 Task: Open an excel sheet and write heading  Precision Sales. Add 10 people name  'David White, Emily Green, Andrew Baker, Madison Evans, Logan King, Grace Hill, Gabriel Young, Elizabeth Flores, Samuel Reed, Avery Nelson'Item code in between  4055-6600. Product range in between  2000-9000. Add Products  Nike shoe, Adidas shoe, Gucci T-shirt, Louis Vuitton bag, Zara Shirt, H&M jeans, Chanel perfume, Versace perfume, Ralph Lauren, Prada Shirt_x000D_
Choose quantity  2 to 5 commission 2 percent Total Add Amount. Save page  Precision Sales log book
Action: Mouse moved to (19, 63)
Screenshot: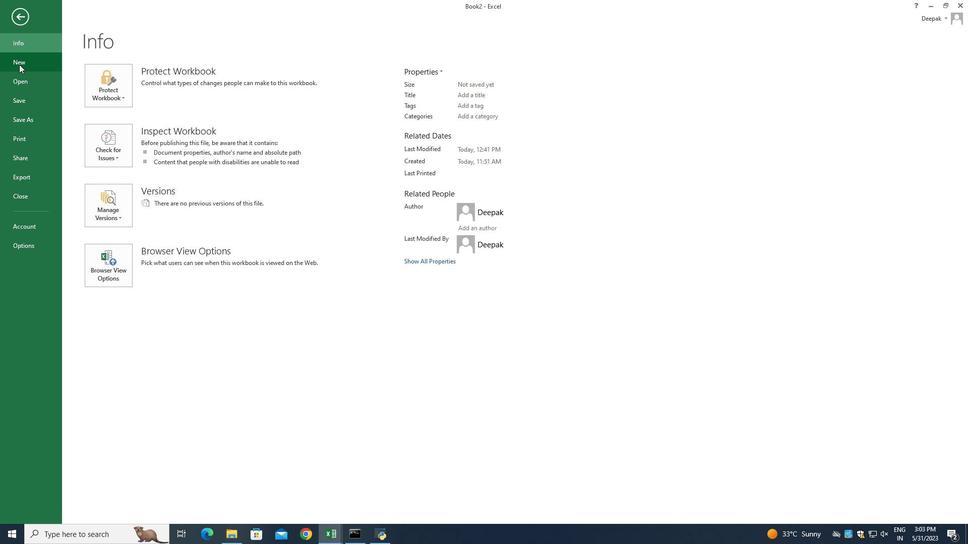 
Action: Mouse pressed left at (19, 63)
Screenshot: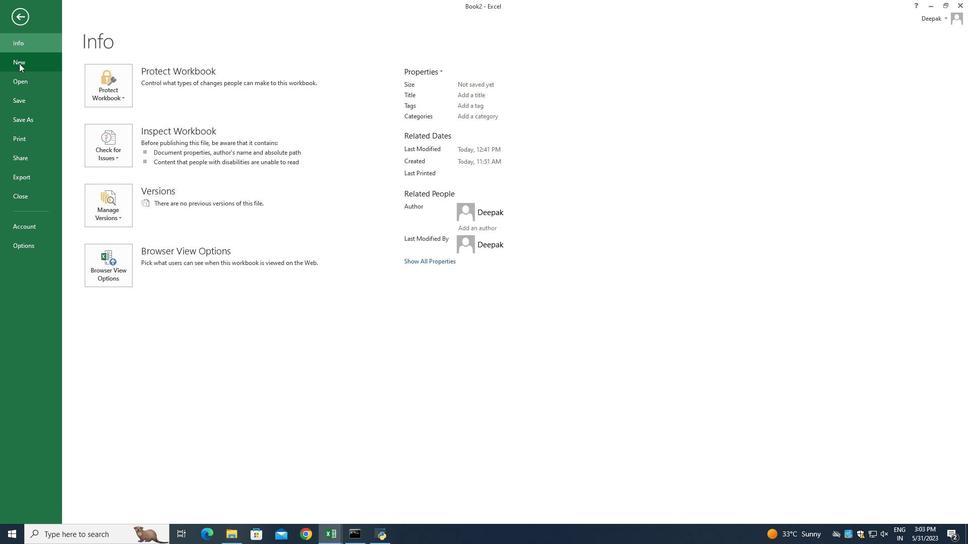 
Action: Mouse moved to (140, 176)
Screenshot: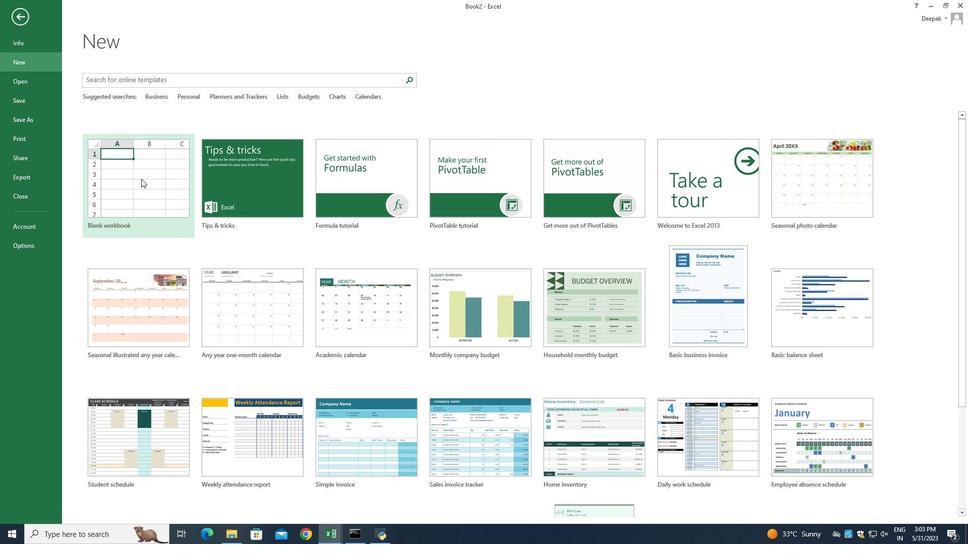 
Action: Mouse pressed left at (140, 176)
Screenshot: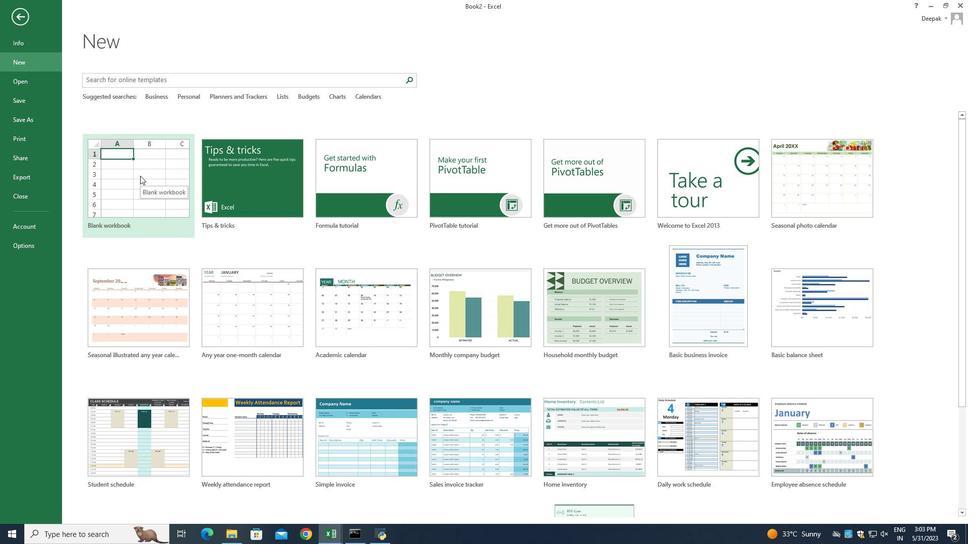 
Action: Mouse moved to (29, 110)
Screenshot: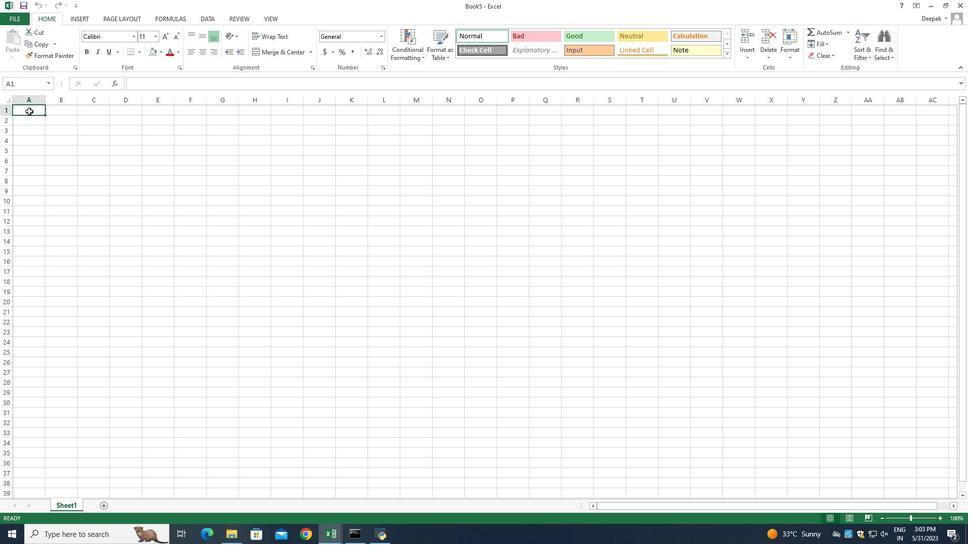 
Action: Mouse pressed left at (29, 110)
Screenshot: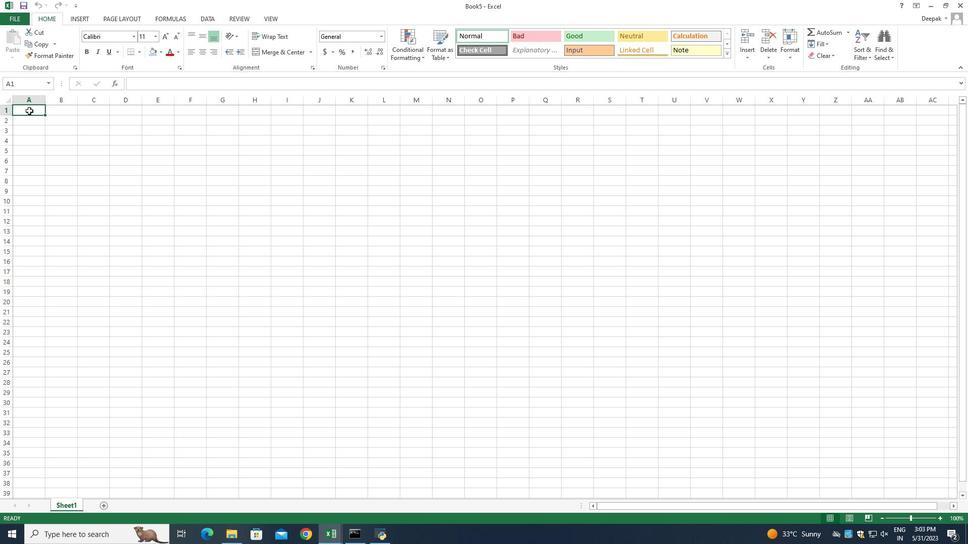 
Action: Mouse pressed left at (29, 110)
Screenshot: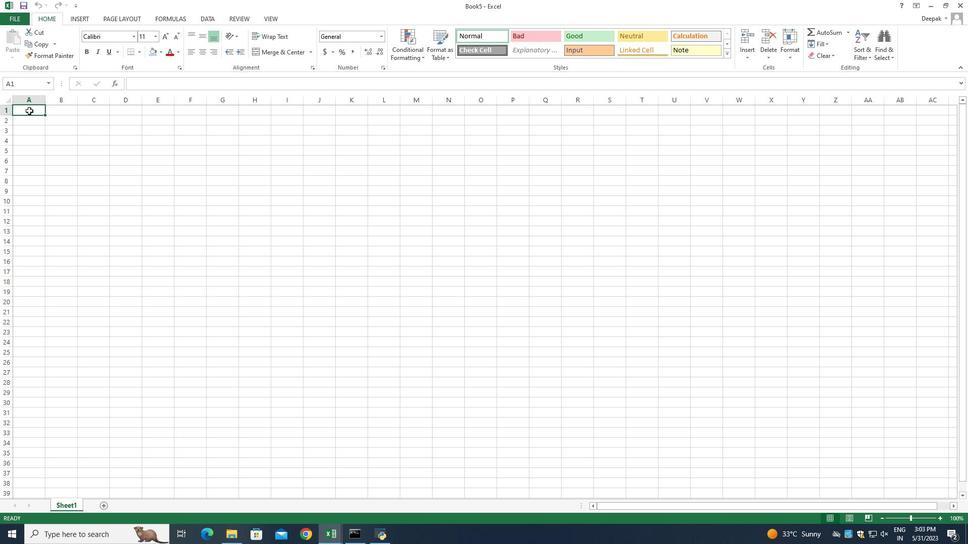 
Action: Mouse moved to (153, 170)
Screenshot: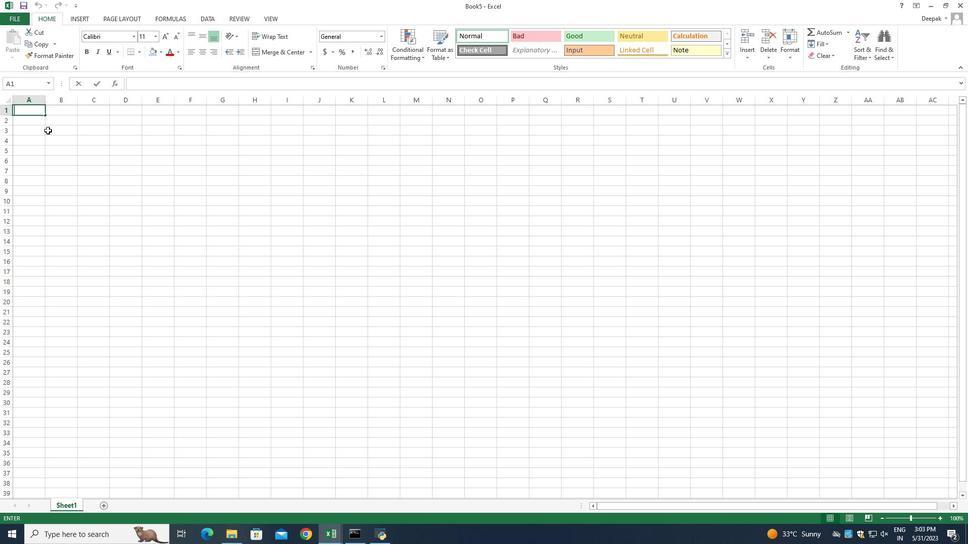 
Action: Key pressed <Key.shift>Precision<Key.space><Key.shift_r>Sales<Key.enter><Key.shift>Name<Key.enter><Key.shift_r>David<Key.space><Key.shift_r>White<Key.space><Key.enter><Key.shift_r>Emilyu<Key.backspace><Key.space><Key.shift_r><Key.shift_r><Key.shift_r><Key.shift_r><Key.shift_r><Key.shift_r><Key.shift_r>Green<Key.space><Key.enter><Key.shift_r>Andrew<Key.space><Key.shift_r><Key.shift_r><Key.shift_r><Key.shift_r>Baker<Key.enter><Key.shift>Madison<Key.space><Key.shift_r>Evans<Key.enter><Key.shift>Logan<Key.space><Key.shift_r>Samuel<Key.enter><Key.shift_r>Avery<Key.space><Key.shift>Nelson
Screenshot: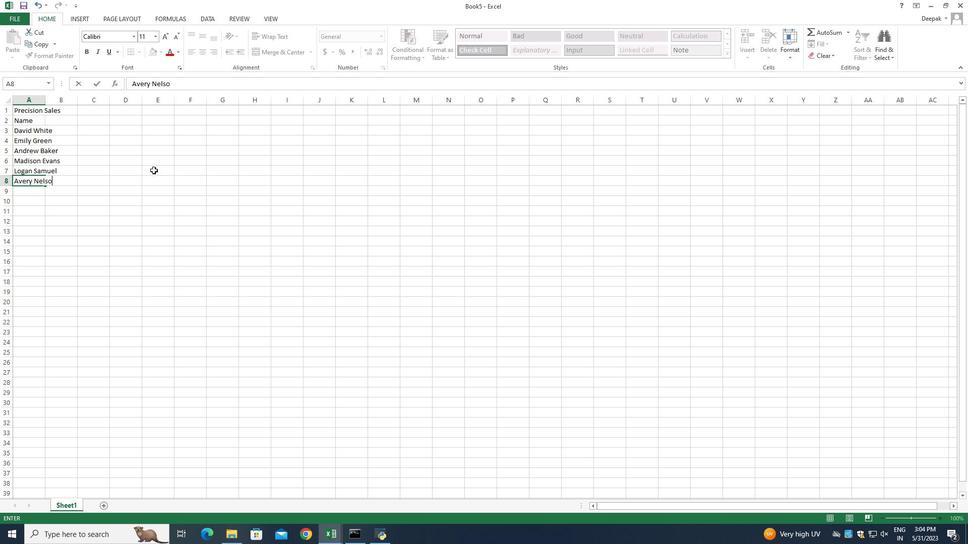 
Action: Mouse moved to (31, 172)
Screenshot: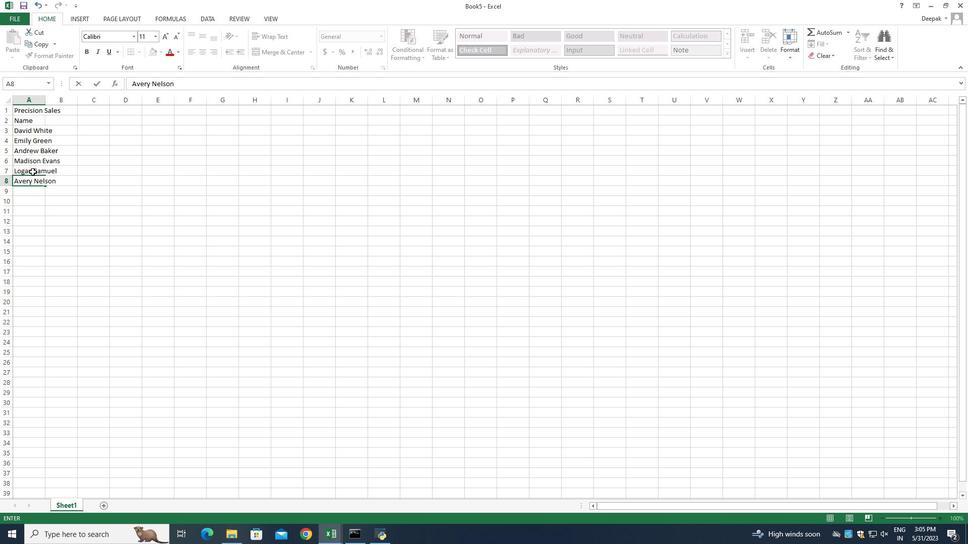 
Action: Mouse pressed left at (31, 172)
Screenshot: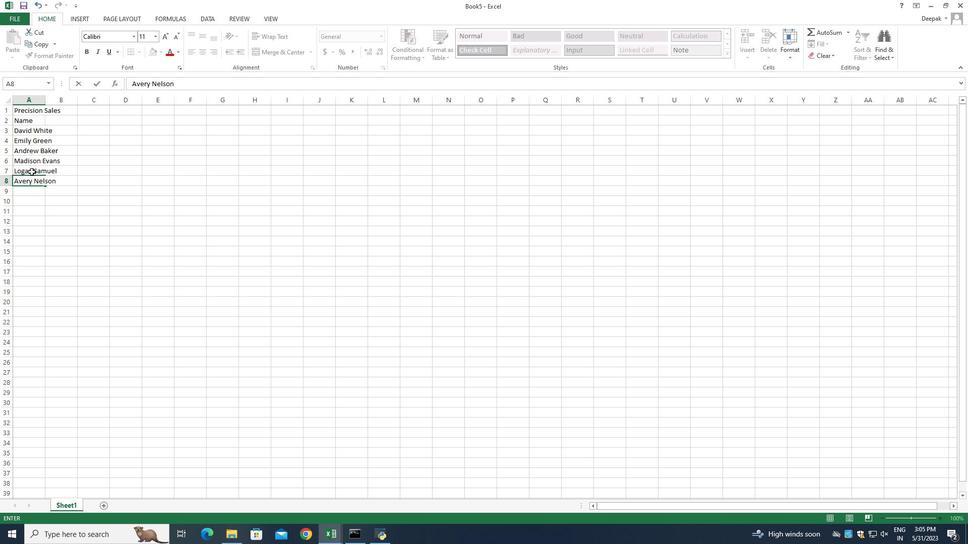 
Action: Mouse moved to (37, 185)
Screenshot: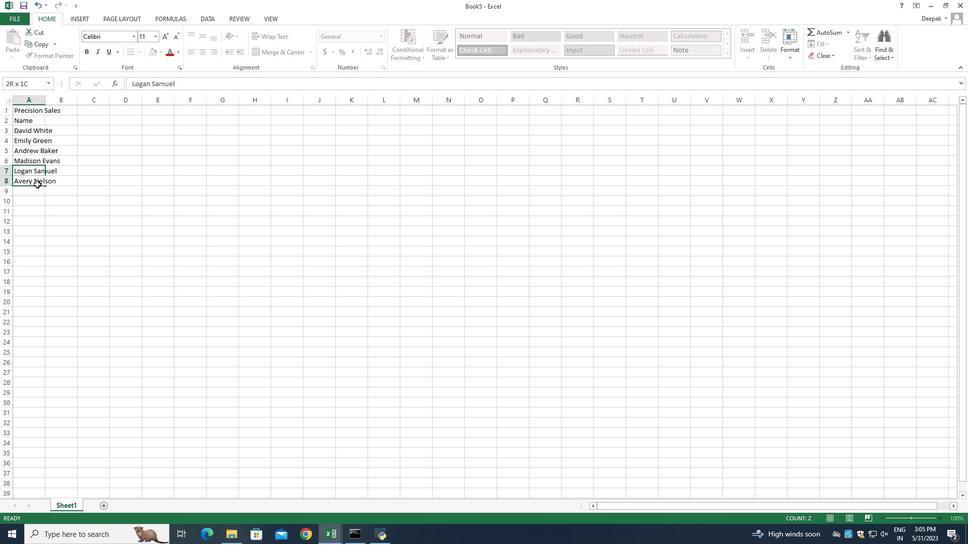 
Action: Key pressed <Key.delete>
Screenshot: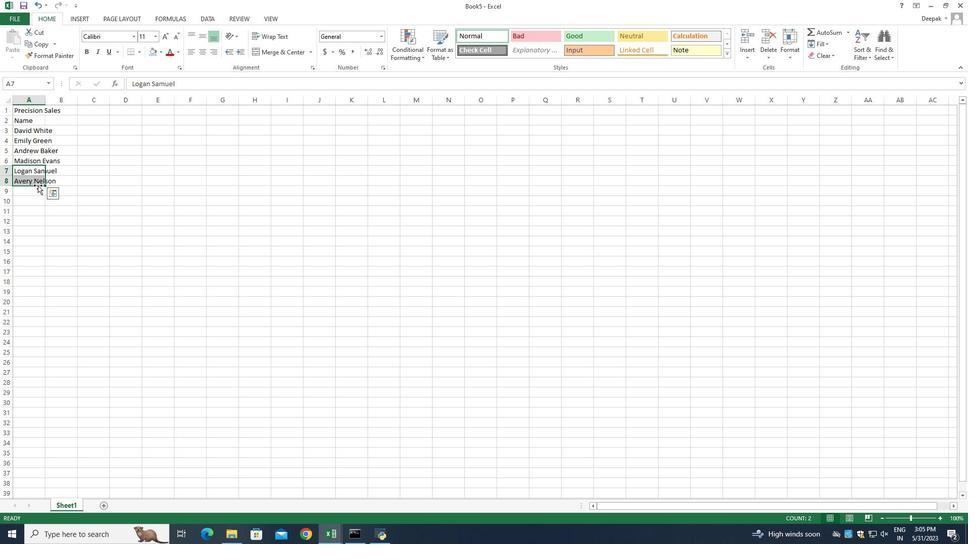 
Action: Mouse moved to (31, 169)
Screenshot: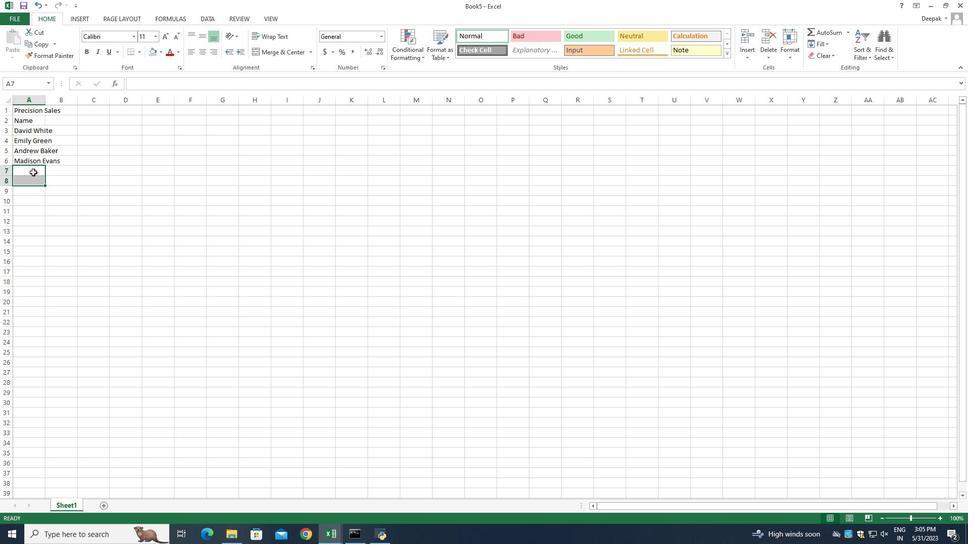 
Action: Mouse pressed left at (31, 169)
Screenshot: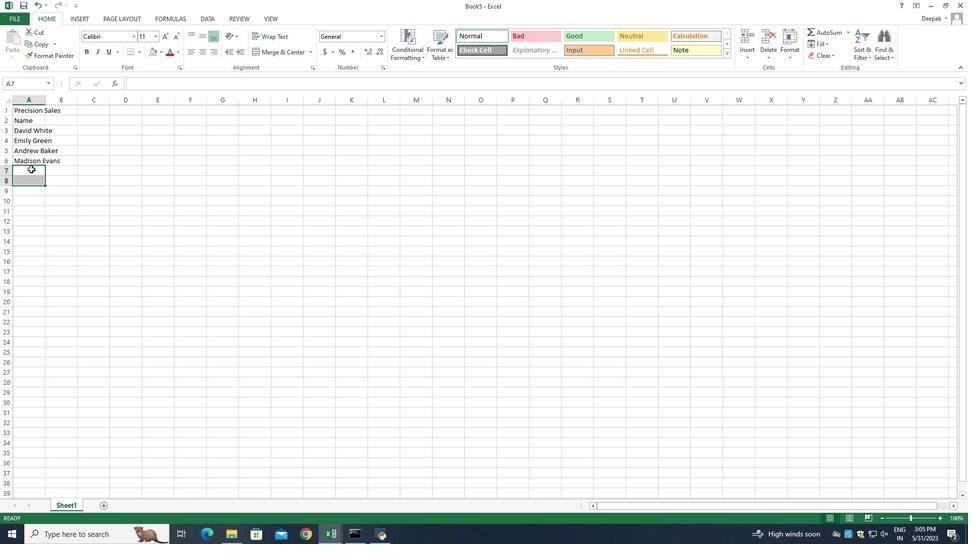 
Action: Mouse moved to (150, 214)
Screenshot: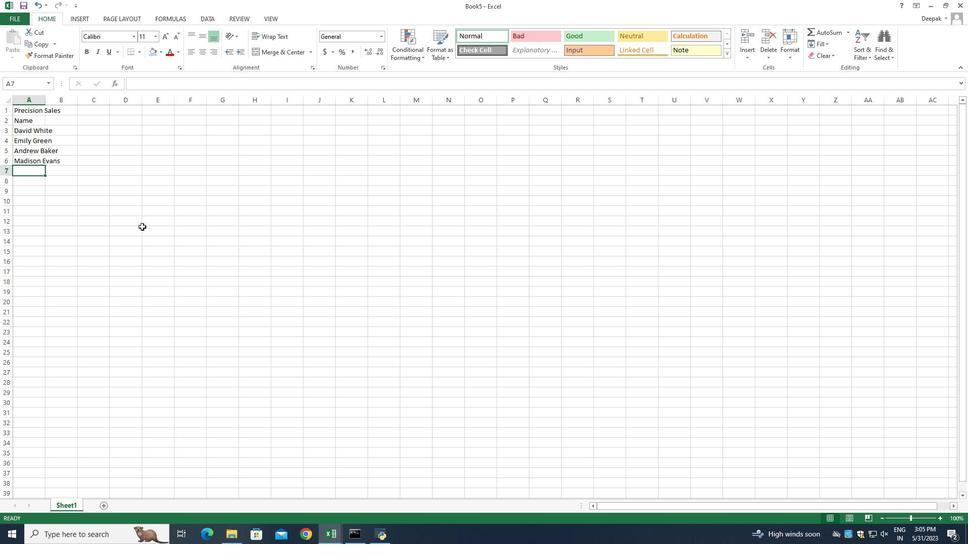 
Action: Key pressed <Key.shift>Logan<Key.space><Key.shift>Ko<Key.backspace>ing<Key.enter><Key.shift_r>Grace<Key.space><Key.shift>Hill<Key.enter><Key.shift_r>Gabriel<Key.space><Key.shift>Young<Key.enter><Key.shift_r>Elizabeth<Key.space><Key.shift_r>Flores<Key.enter><Key.shift_r>Samuel<Key.space><Key.shift_r>Reed<Key.enter><Key.shift_r>Avery<Key.space><Key.shift>Nelson<Key.enter>
Screenshot: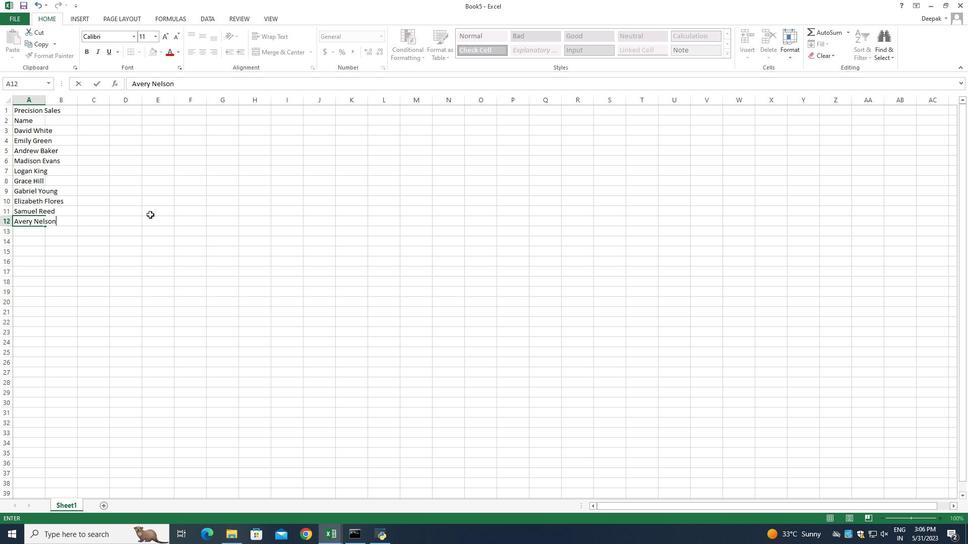 
Action: Mouse moved to (67, 120)
Screenshot: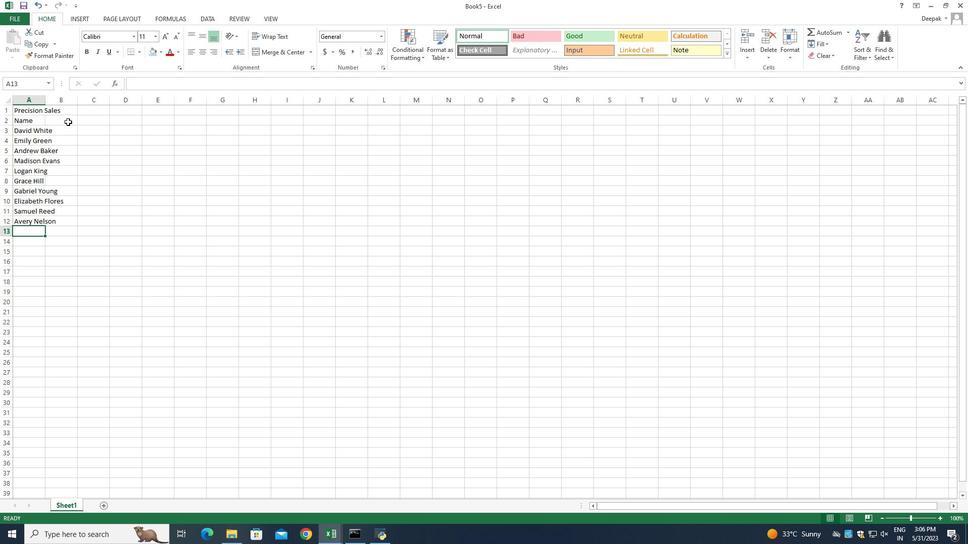 
Action: Mouse pressed left at (67, 120)
Screenshot: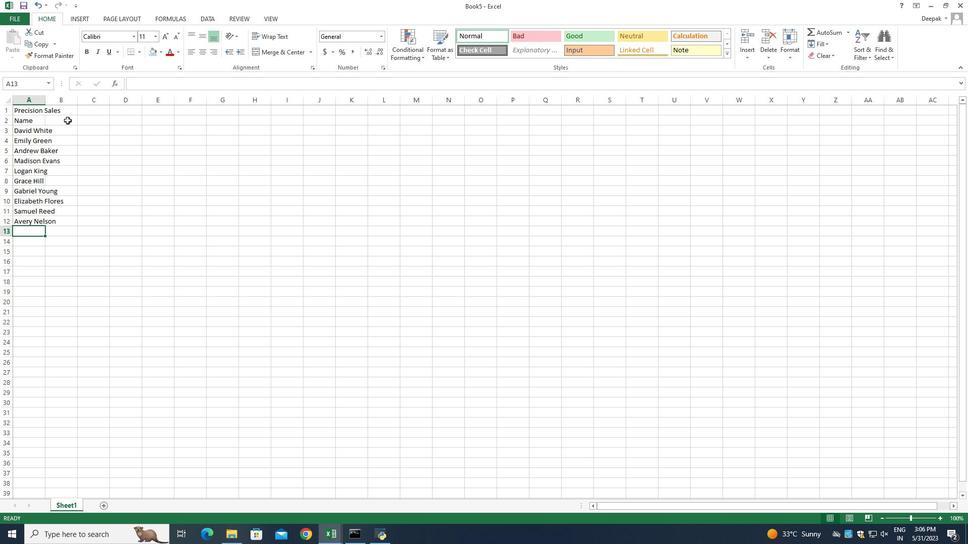 
Action: Mouse pressed left at (67, 120)
Screenshot: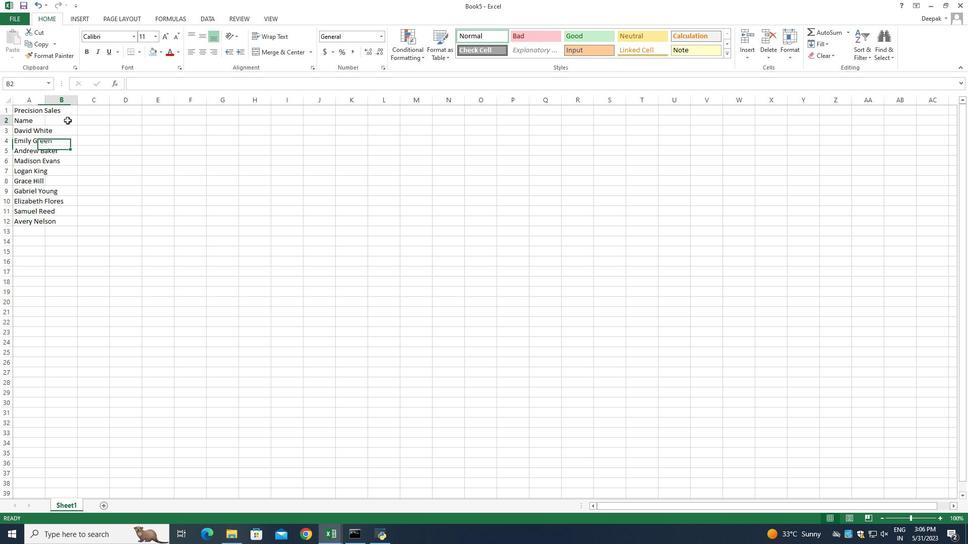 
Action: Mouse moved to (199, 209)
Screenshot: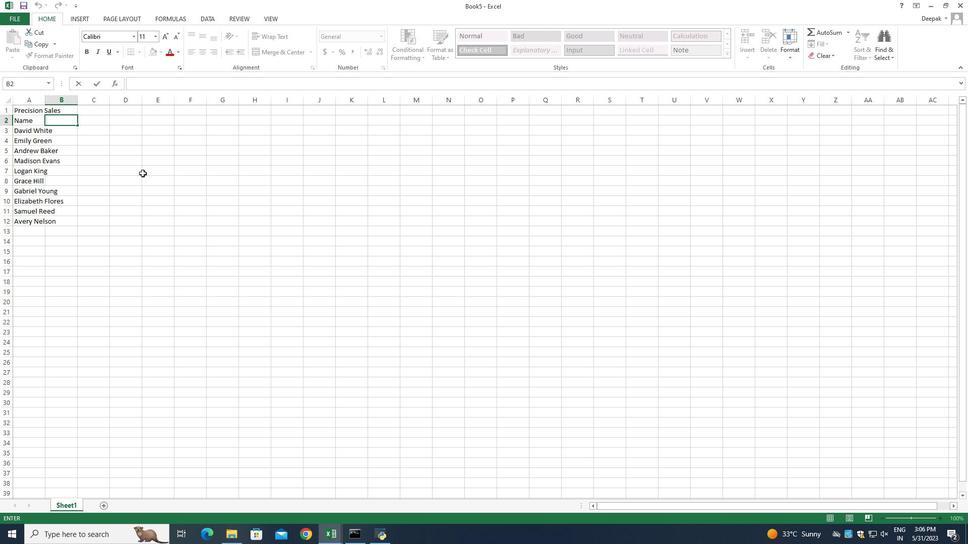 
Action: Key pressed <Key.shift>Item<Key.space>code<Key.enter>4055<Key.enter>5000<Key.enter>1<Key.backspace>5055<Key.enter>6500<Key.enter>4500<Key.enter>3400<Key.enter>3600<Key.enter>4250<Key.enter>5600<Key.enter>4600<Key.enter>
Screenshot: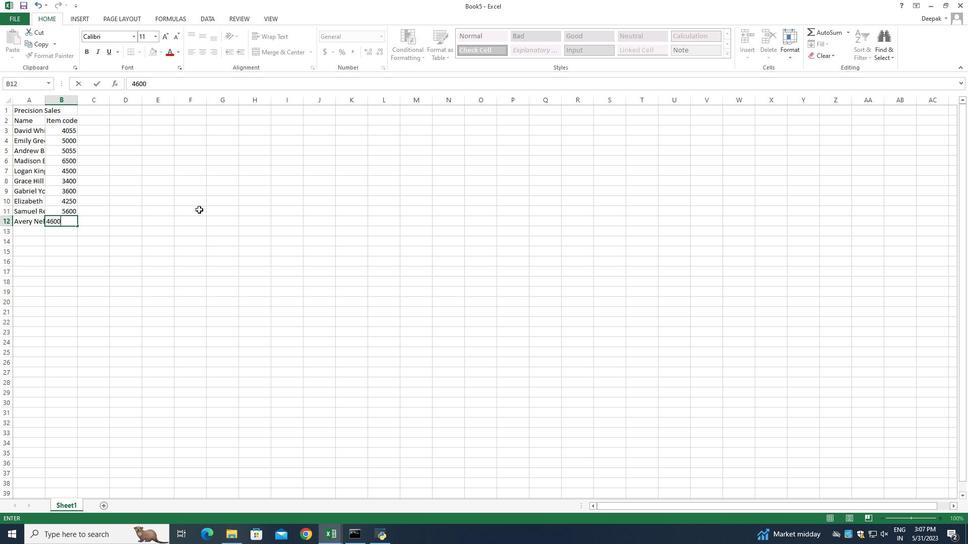 
Action: Mouse moved to (96, 121)
Screenshot: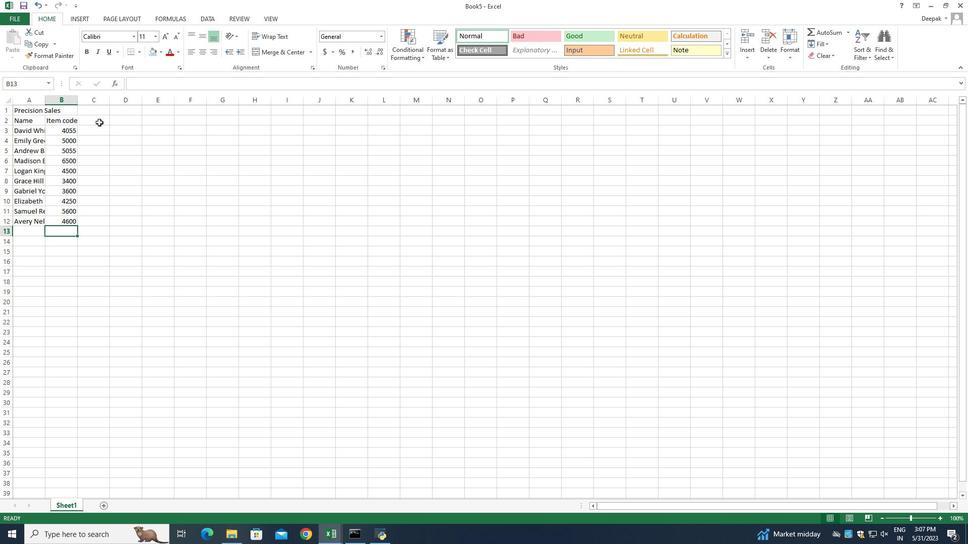 
Action: Mouse pressed left at (96, 121)
Screenshot: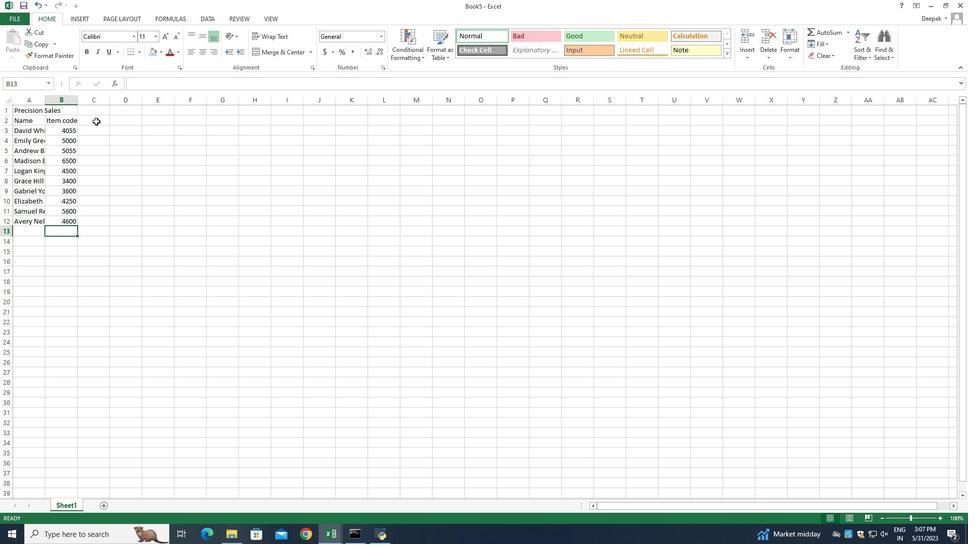
Action: Mouse pressed left at (96, 121)
Screenshot: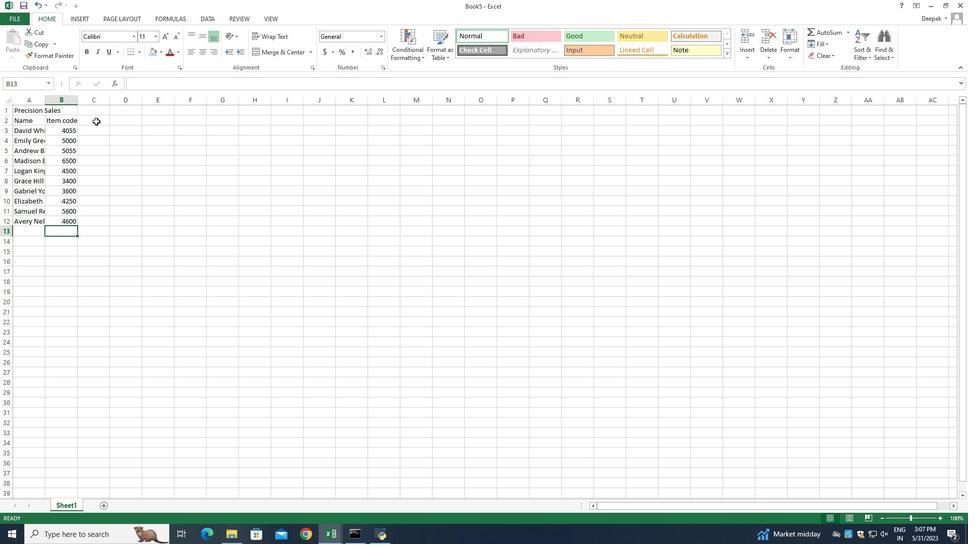 
Action: Key pressed <Key.shift>Produc<Key.space><Key.backspace>t<Key.space>ranh<Key.backspace>ge<Key.enter>2000<Key.enter>6000<Key.enter>5500<Key.enter>6800<Key.enter>4800<Key.enter>9000<Key.enter>8500<Key.enter>4500<Key.enter>6500<Key.enter>7000<Key.enter>
Screenshot: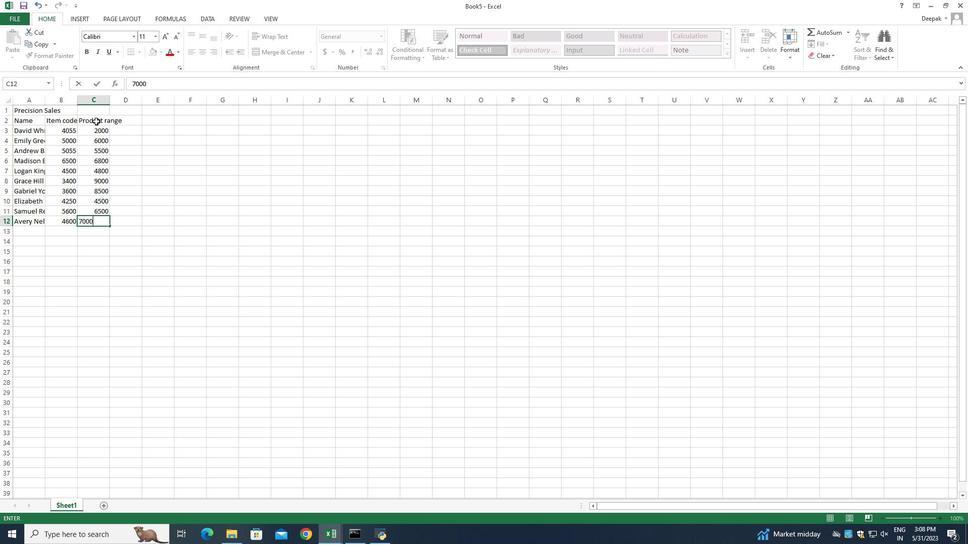 
Action: Mouse moved to (129, 118)
Screenshot: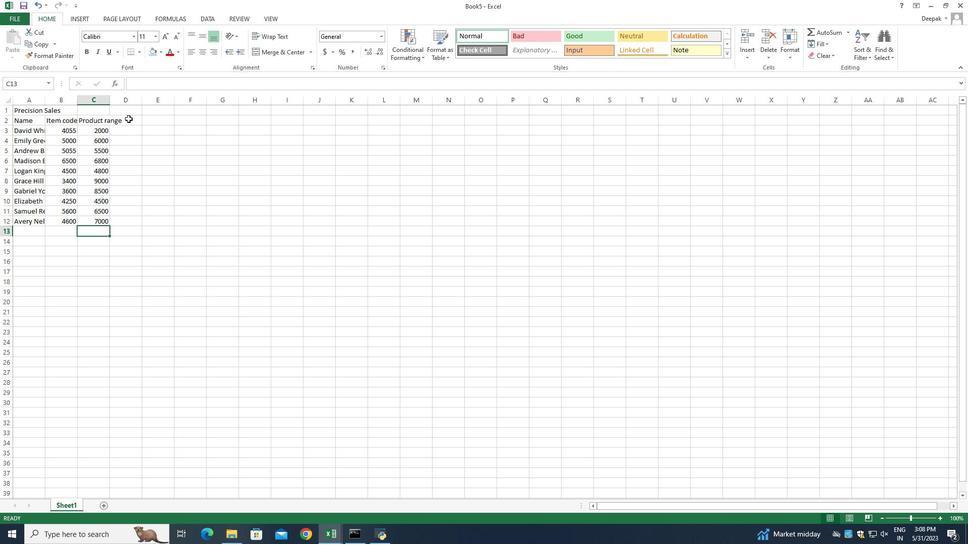 
Action: Mouse pressed left at (129, 118)
Screenshot: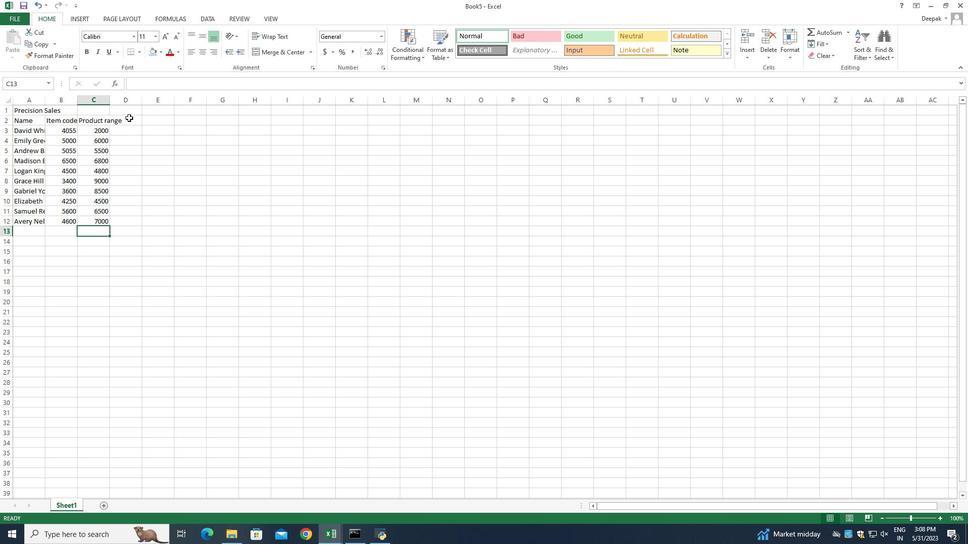 
Action: Mouse pressed left at (129, 118)
Screenshot: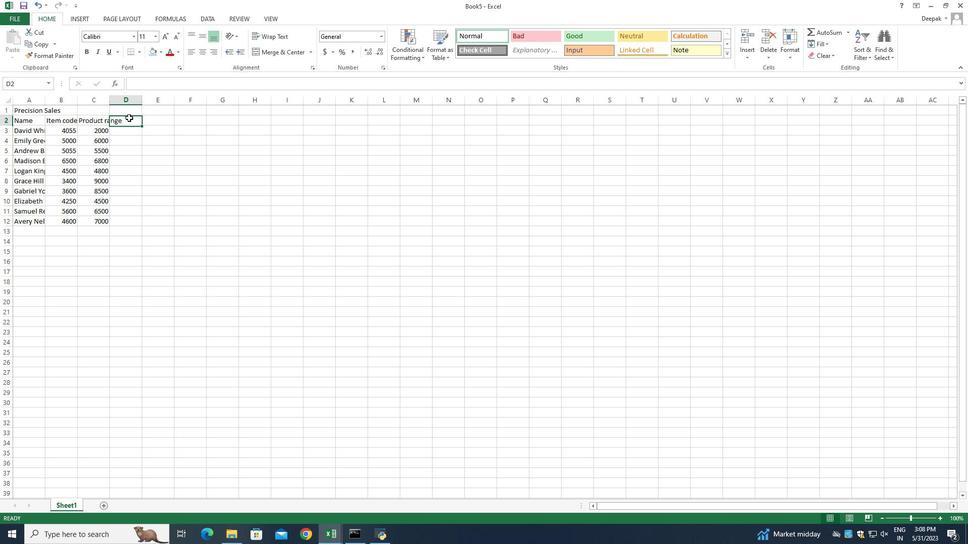 
Action: Key pressed <Key.shift>Products<Key.enter><Key.shift>Nike<Key.space><Key.shift_r>Shoe<Key.enter><Key.shift_r>Adidas<Key.space>shoe<Key.enter><Key.shift_r>Gucci<Key.space><Key.shift_r>T-shirt<Key.enter><Key.shift>Louis<Key.space><Key.shift_r>Vuitton<Key.enter>
Screenshot: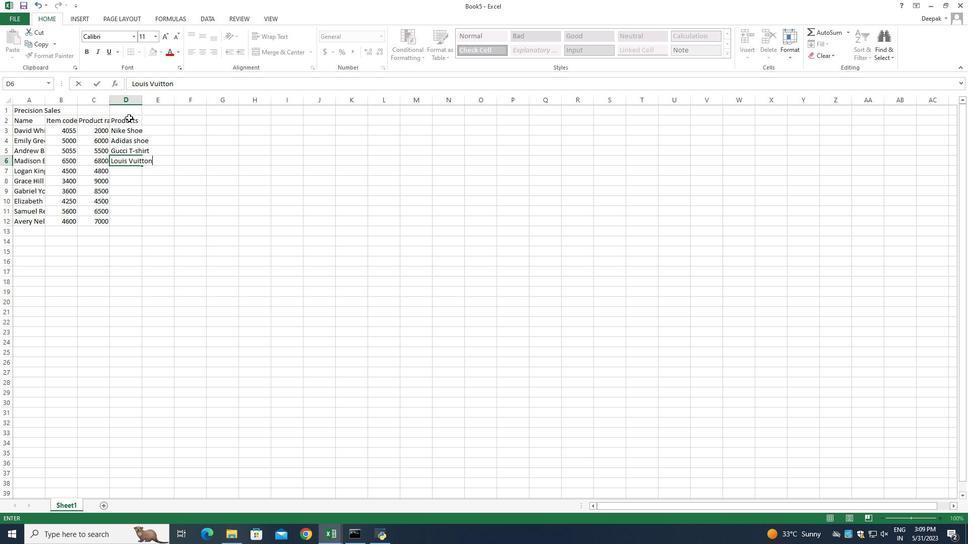 
Action: Mouse moved to (153, 161)
Screenshot: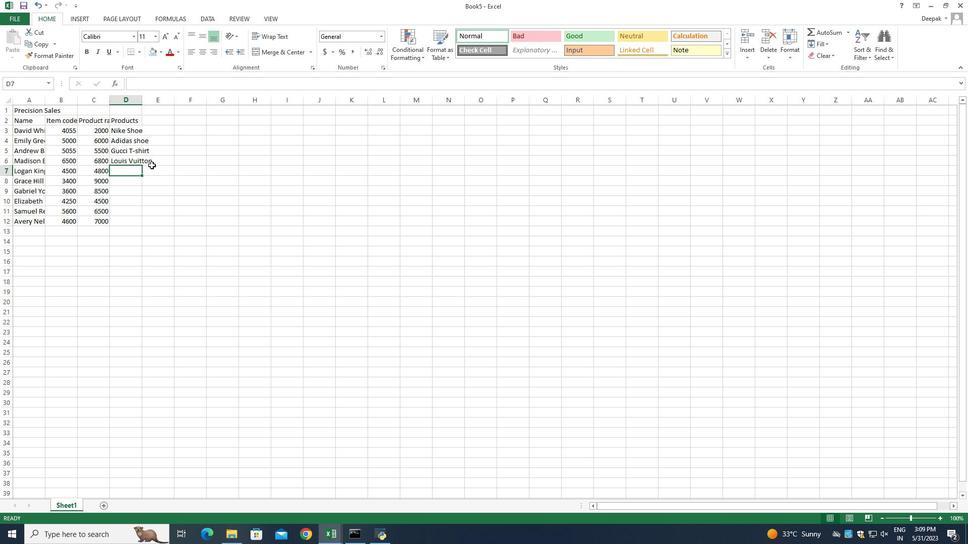 
Action: Mouse pressed left at (153, 161)
Screenshot: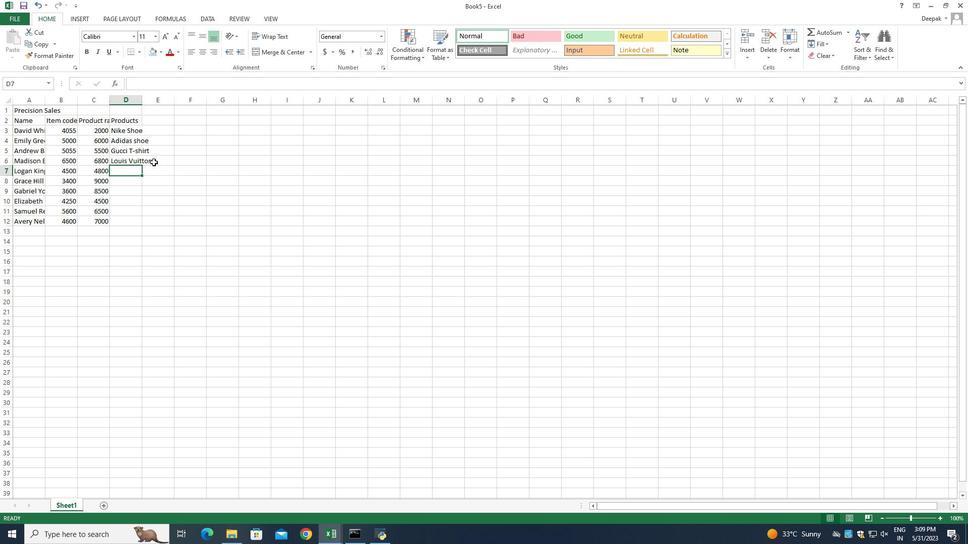 
Action: Mouse pressed left at (153, 161)
Screenshot: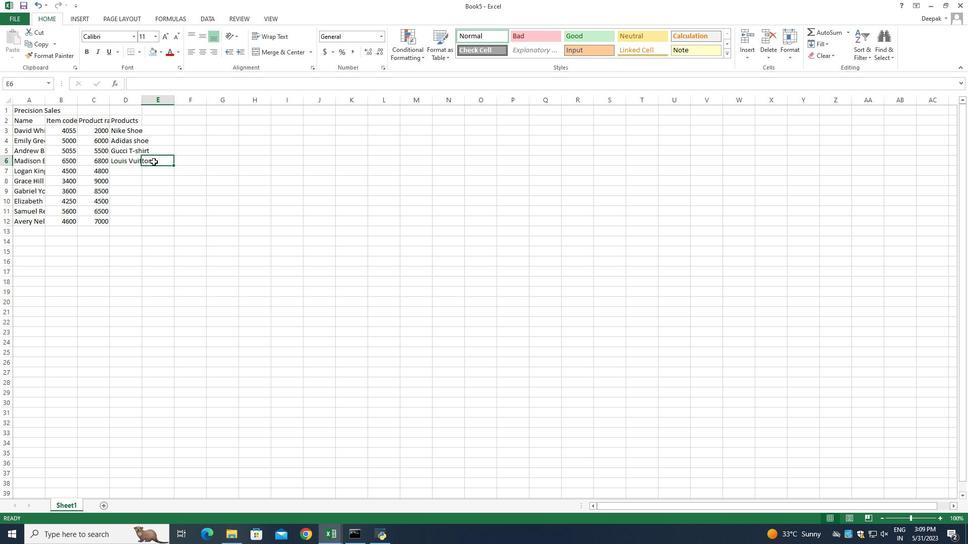 
Action: Mouse moved to (133, 160)
Screenshot: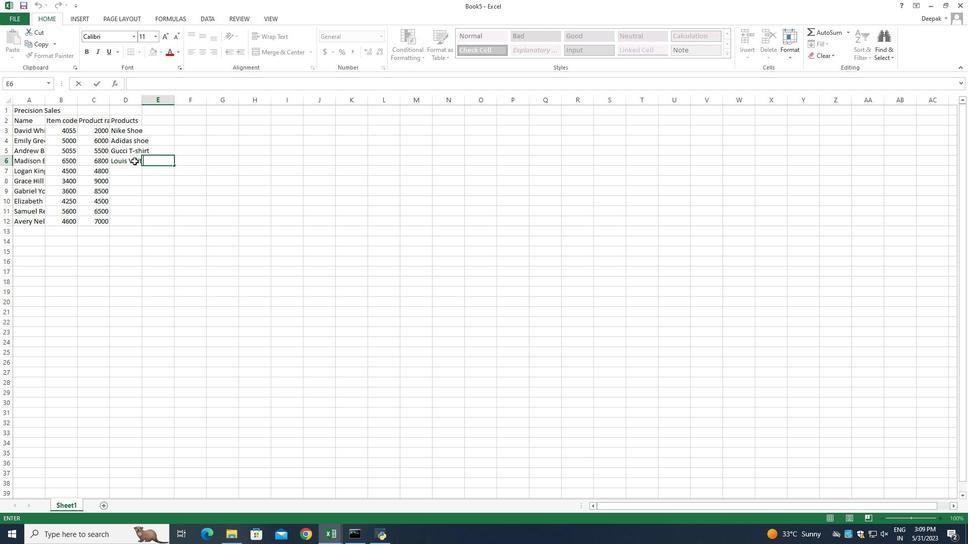 
Action: Mouse pressed left at (133, 160)
Screenshot: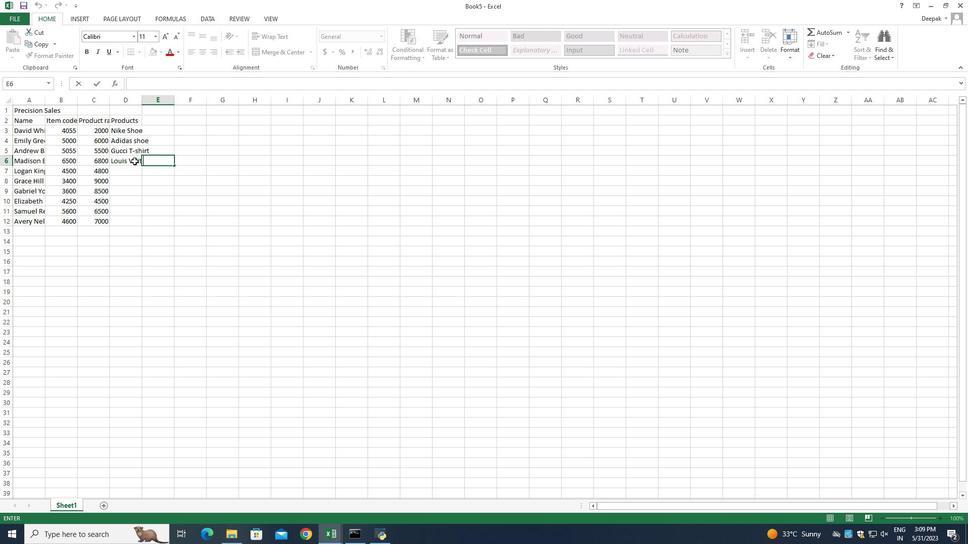 
Action: Mouse pressed left at (133, 160)
Screenshot: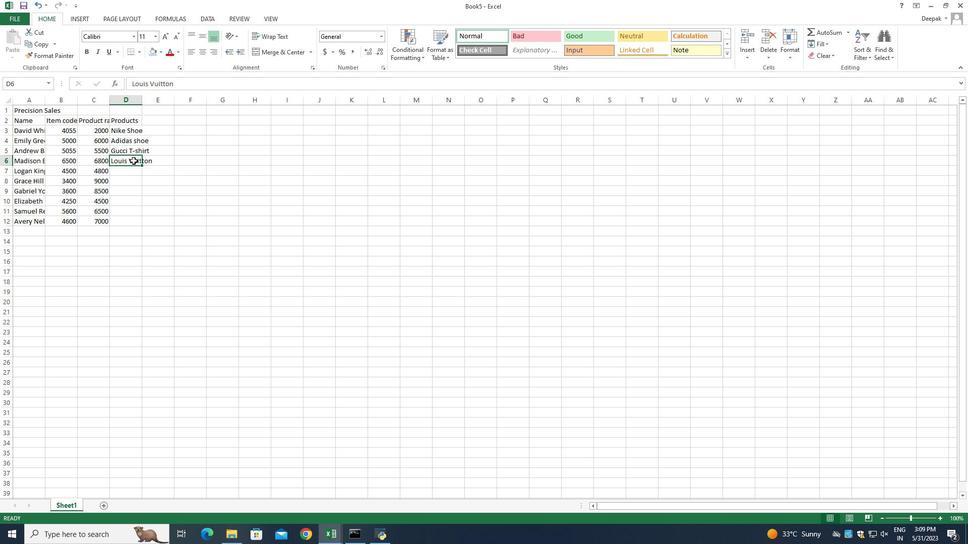 
Action: Mouse moved to (137, 160)
Screenshot: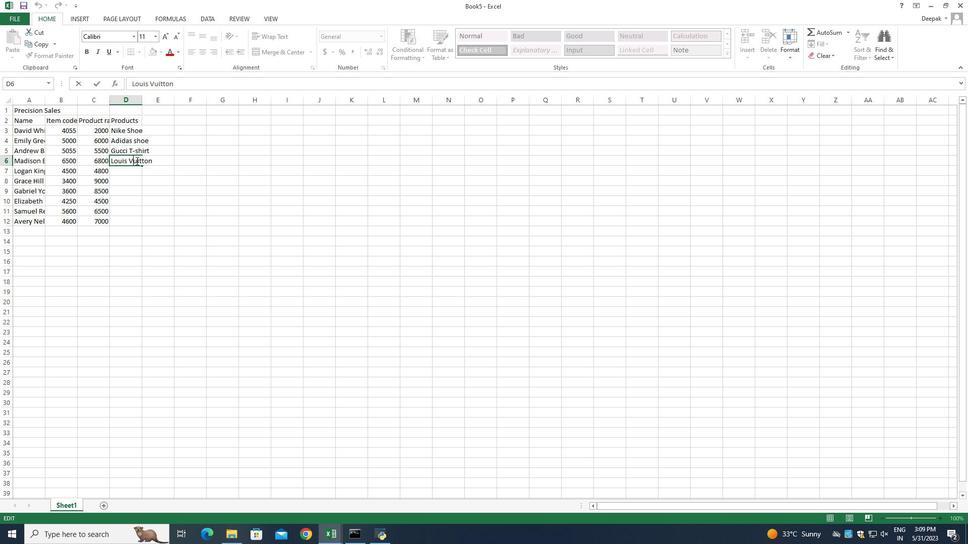 
Action: Key pressed <Key.right><Key.right><Key.right><Key.right><Key.right><Key.right><Key.right><Key.right><Key.right><Key.right><Key.right><Key.right><Key.space>bag<Key.enter><Key.shift_r>Zara<Key.space><Key.shift_r>Shirt<Key.enter><Key.shift>H&M<Key.space>jeans<Key.enter><Key.shift_r>Chanel<Key.space>perfume<Key.enter><Key.shift_r>Versace<Key.space>perfume<Key.enter><Key.shift_r>Ralph<Key.space><Key.shift>Lauren<Key.space><Key.enter><Key.shift>Prada<Key.space><Key.shift_r>Shirt<Key.enter>
Screenshot: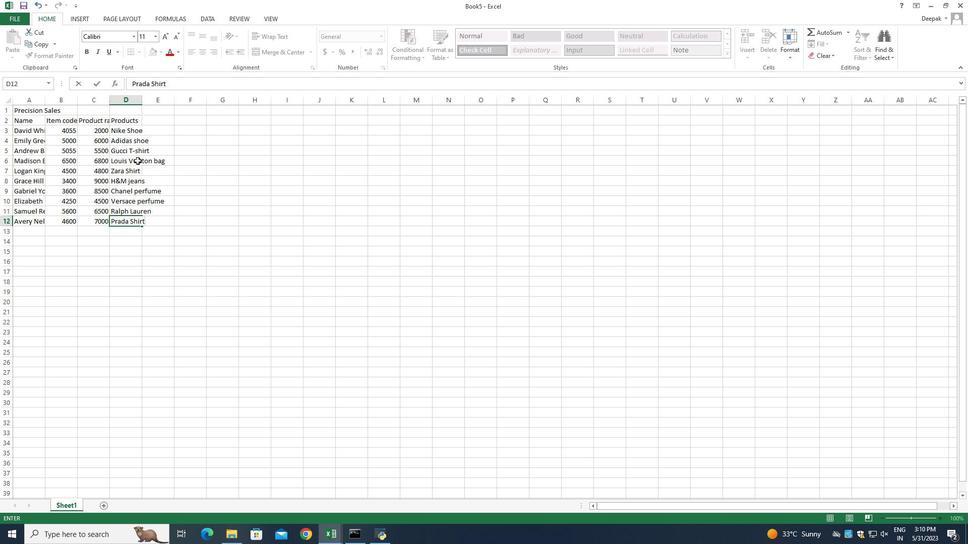 
Action: Mouse moved to (154, 119)
Screenshot: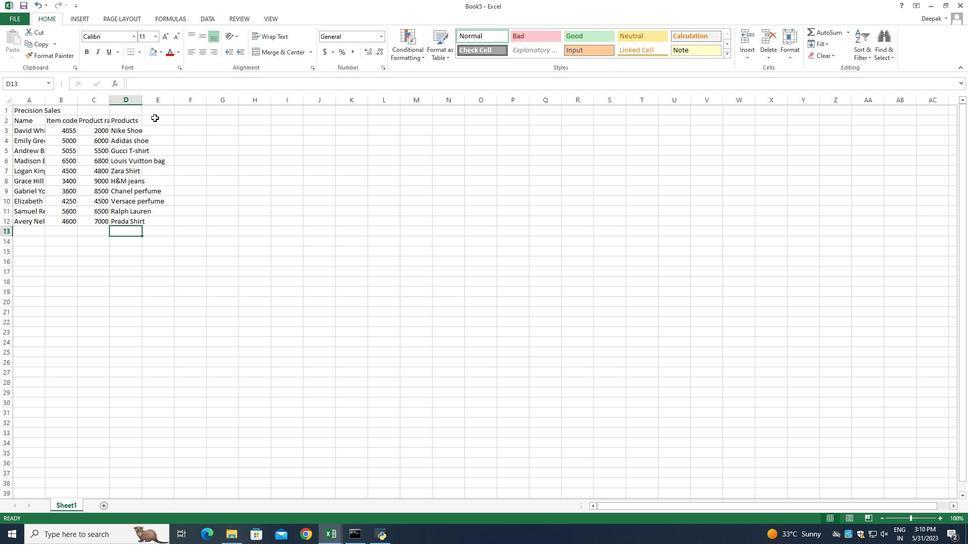 
Action: Mouse pressed left at (154, 119)
Screenshot: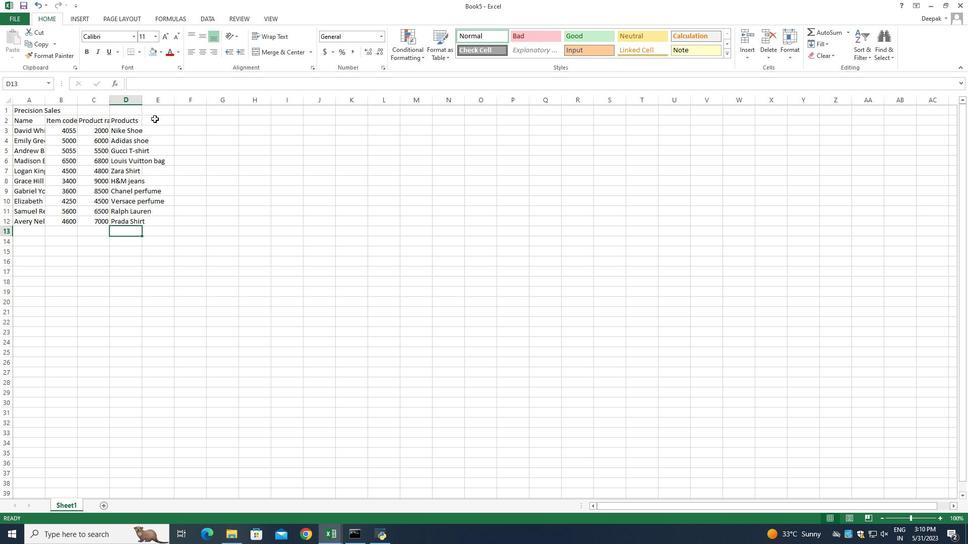 
Action: Mouse pressed left at (154, 119)
Screenshot: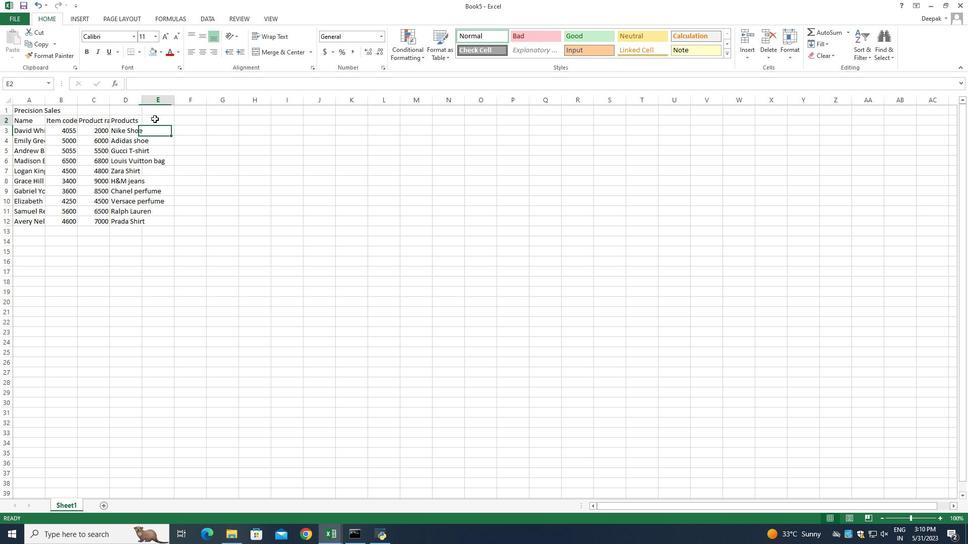 
Action: Mouse moved to (249, 161)
Screenshot: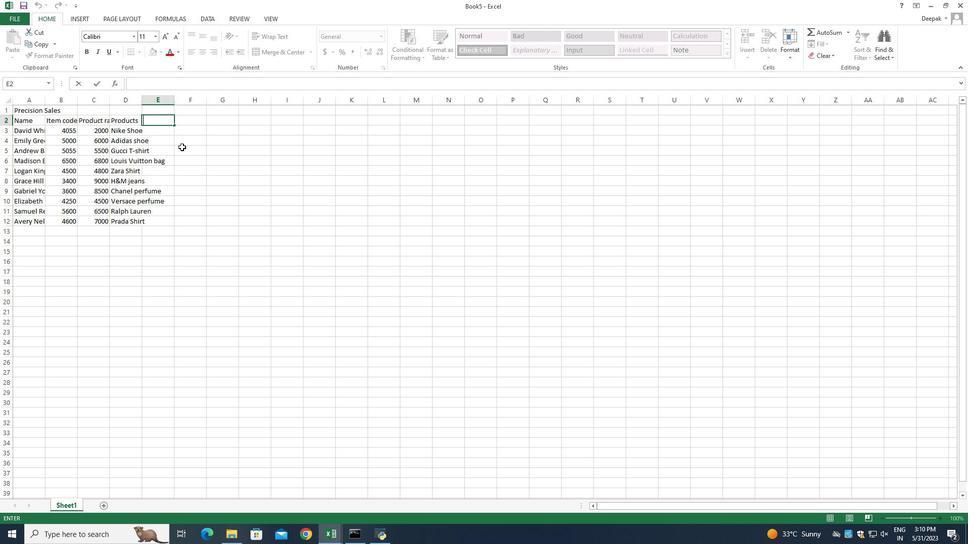 
Action: Key pressed <Key.shift_r>q<Key.backspace><Key.shift_r>Quantity<Key.enter>2<Key.enter>6<Key.backspace>4<Key.enter>5<Key.enter>2<Key.enter>3<Key.enter>4<Key.enter>5<Key.enter>2<Key.enter>3<Key.enter>5<Key.enter>
Screenshot: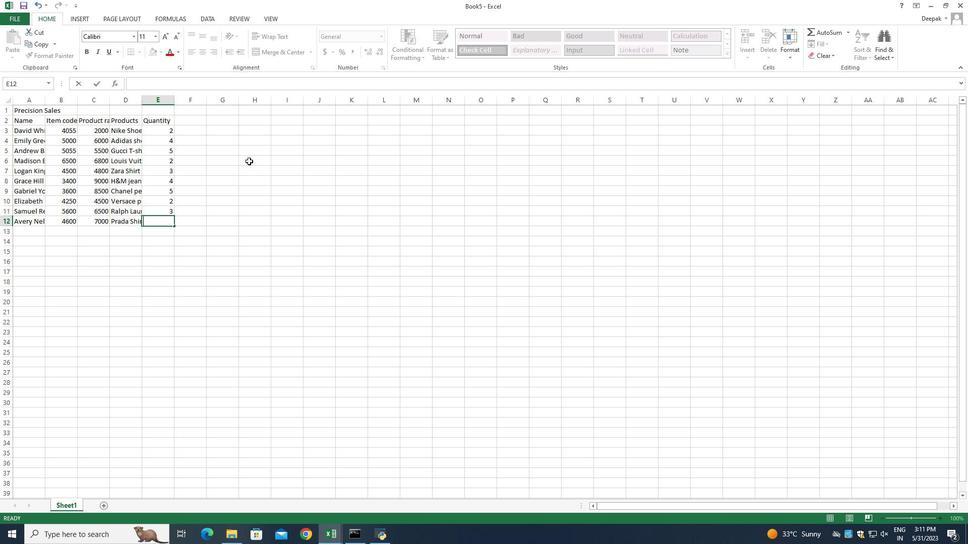 
Action: Mouse moved to (190, 121)
Screenshot: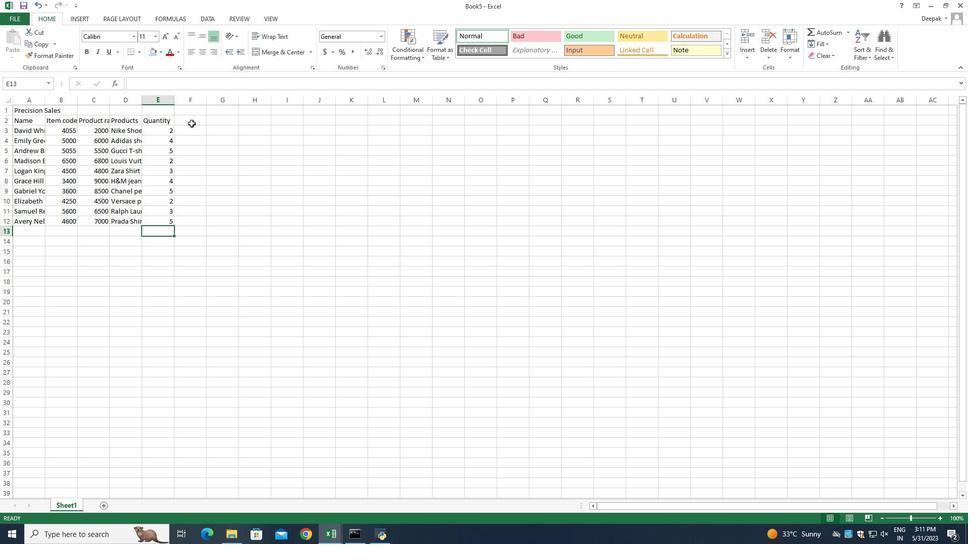 
Action: Mouse pressed left at (190, 121)
Screenshot: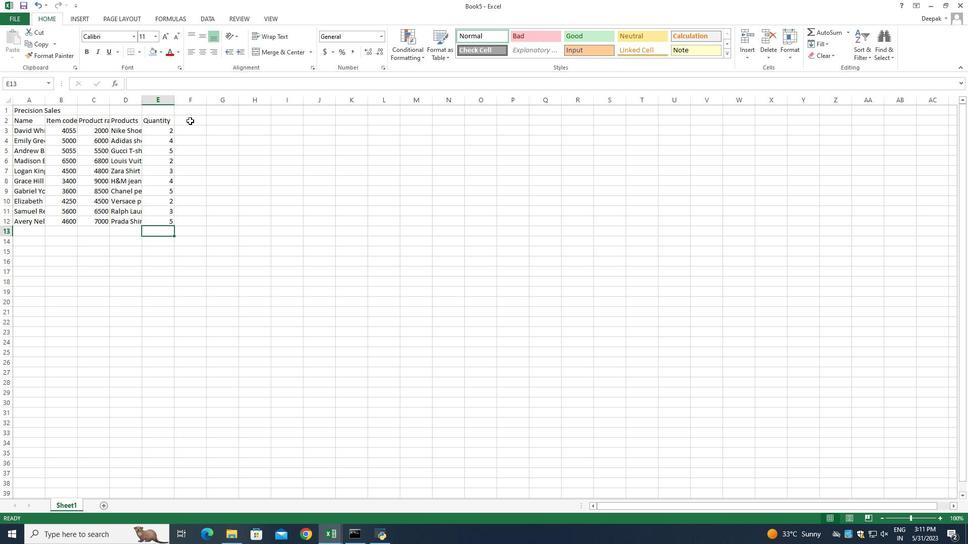 
Action: Mouse pressed left at (190, 121)
Screenshot: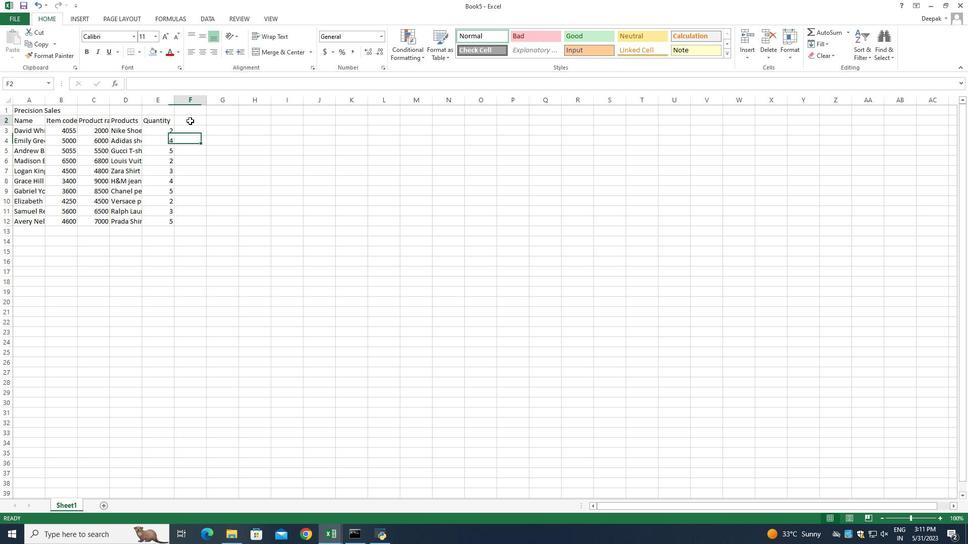 
Action: Key pressed <Key.shift_r>Commission<Key.enter>
Screenshot: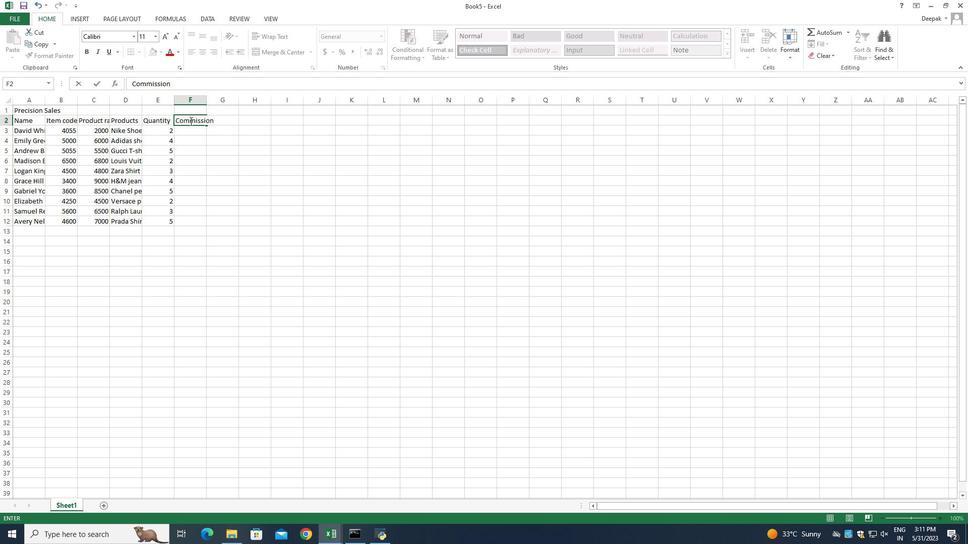 
Action: Mouse moved to (190, 145)
Screenshot: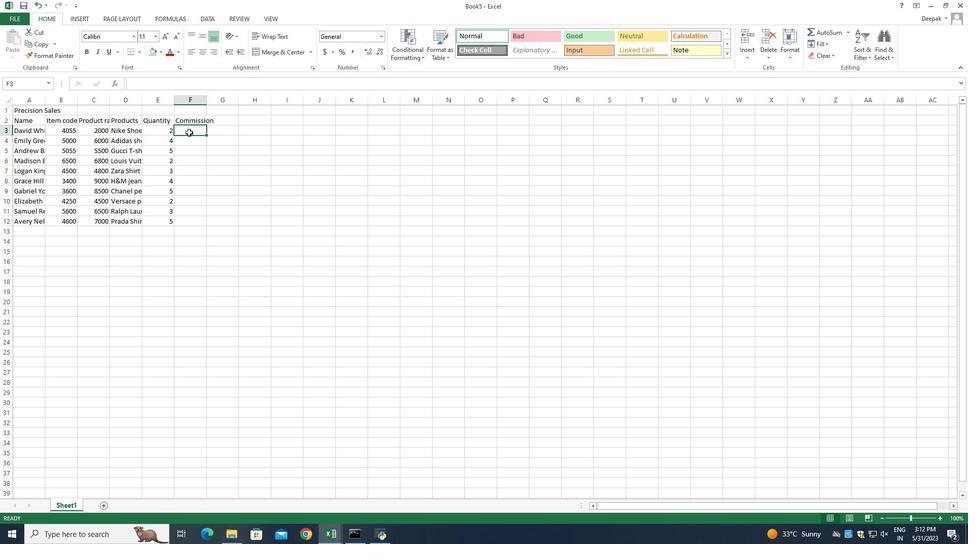 
Action: Mouse pressed left at (190, 145)
Screenshot: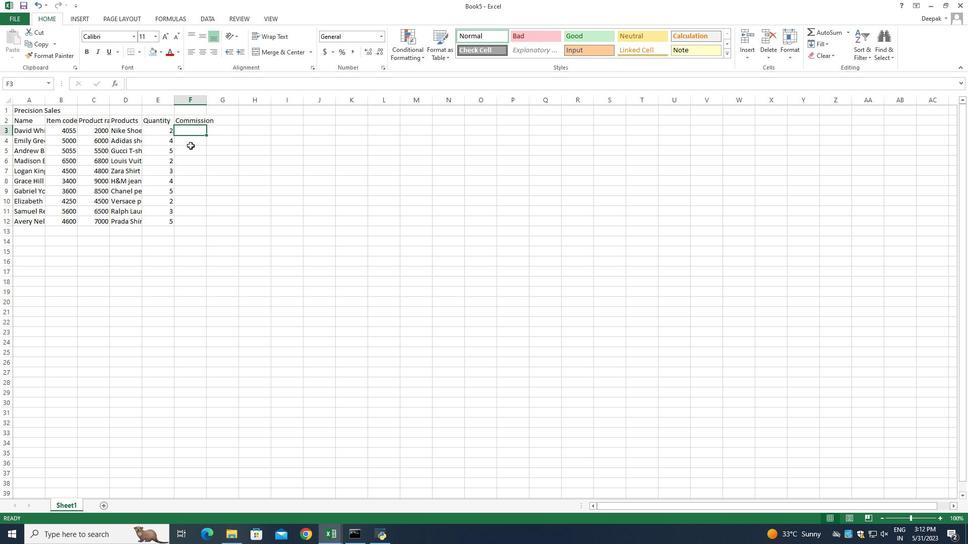
Action: Mouse moved to (189, 131)
Screenshot: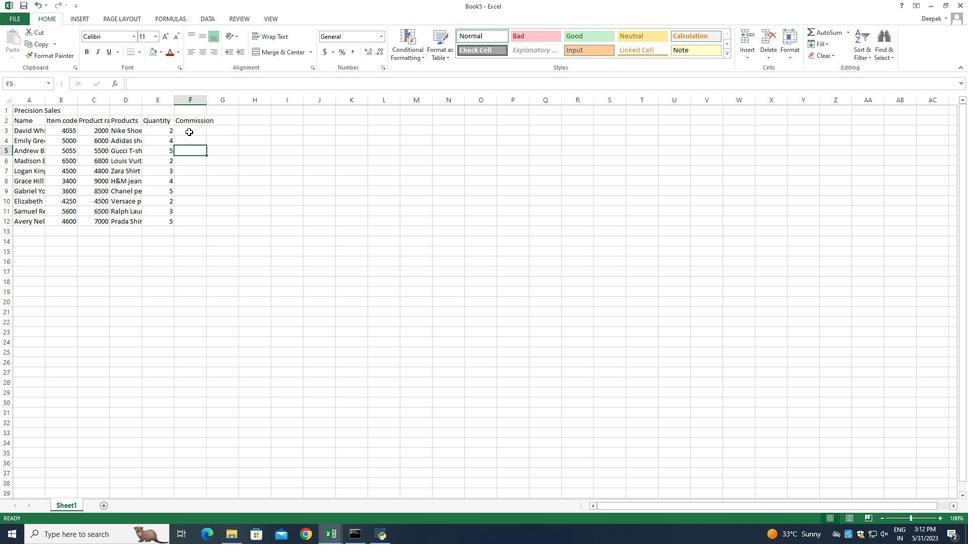 
Action: Mouse pressed left at (189, 131)
Screenshot: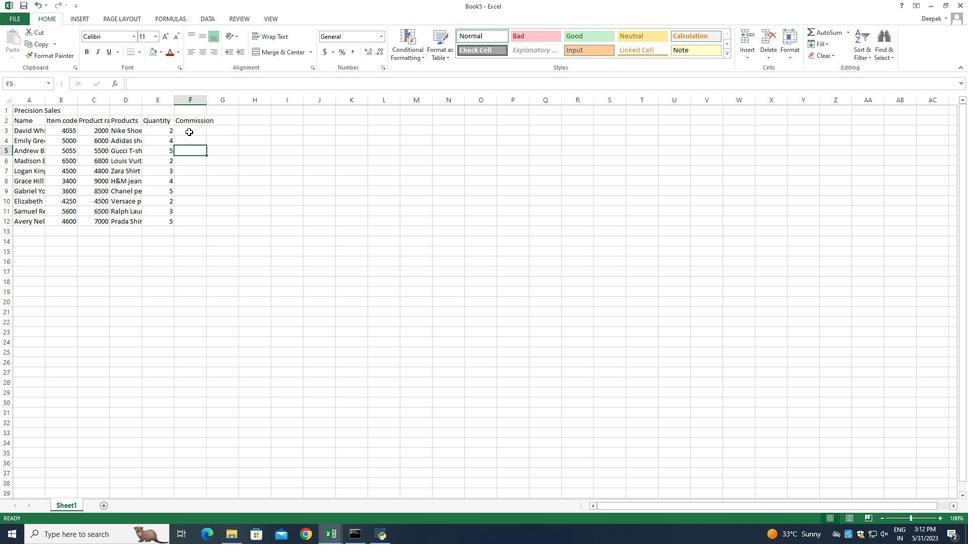 
Action: Mouse moved to (189, 151)
Screenshot: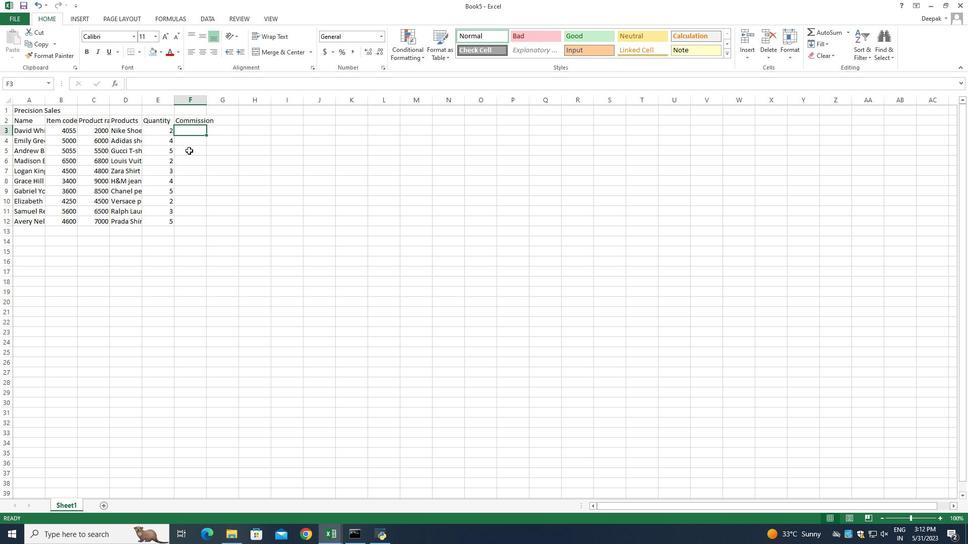 
Action: Mouse pressed left at (189, 151)
Screenshot: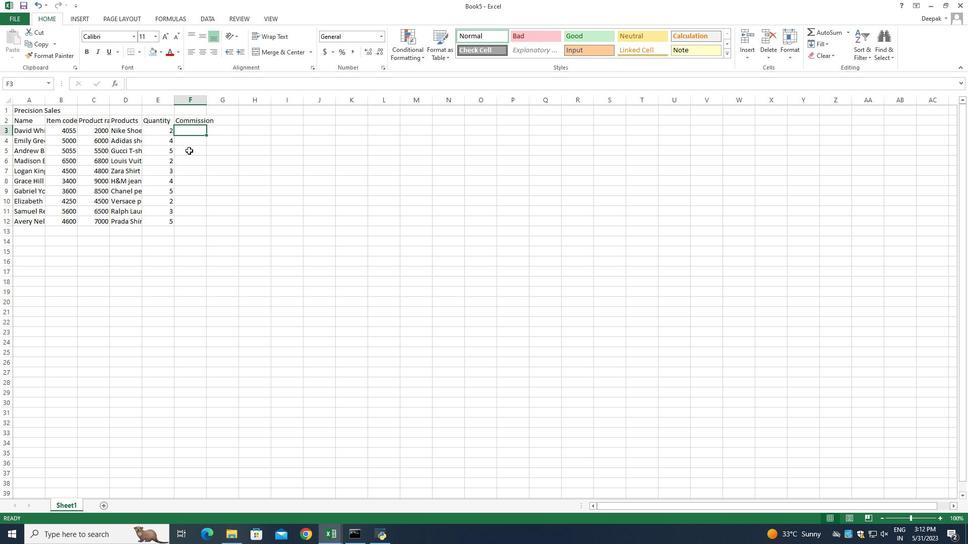 
Action: Mouse moved to (187, 130)
Screenshot: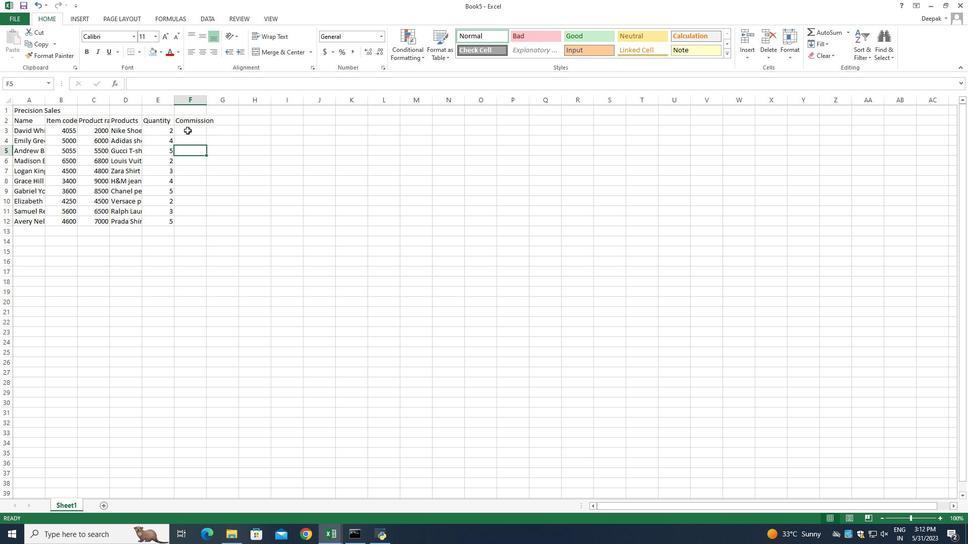 
Action: Mouse pressed left at (187, 130)
Screenshot: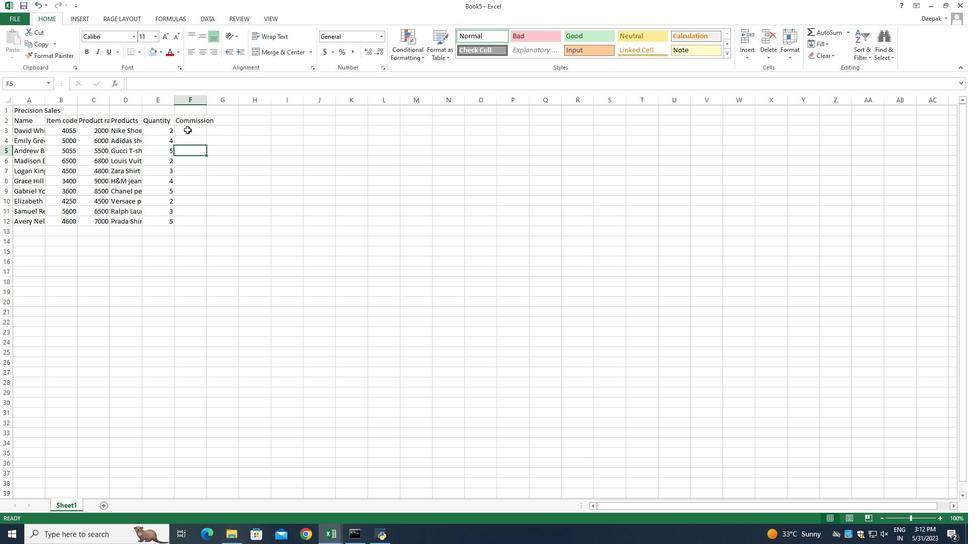 
Action: Key pressed =
Screenshot: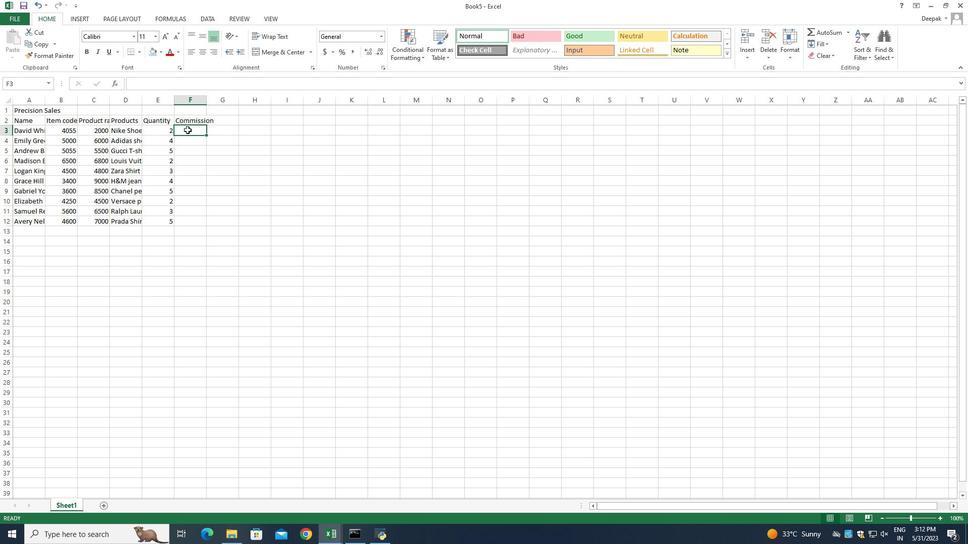 
Action: Mouse moved to (164, 131)
Screenshot: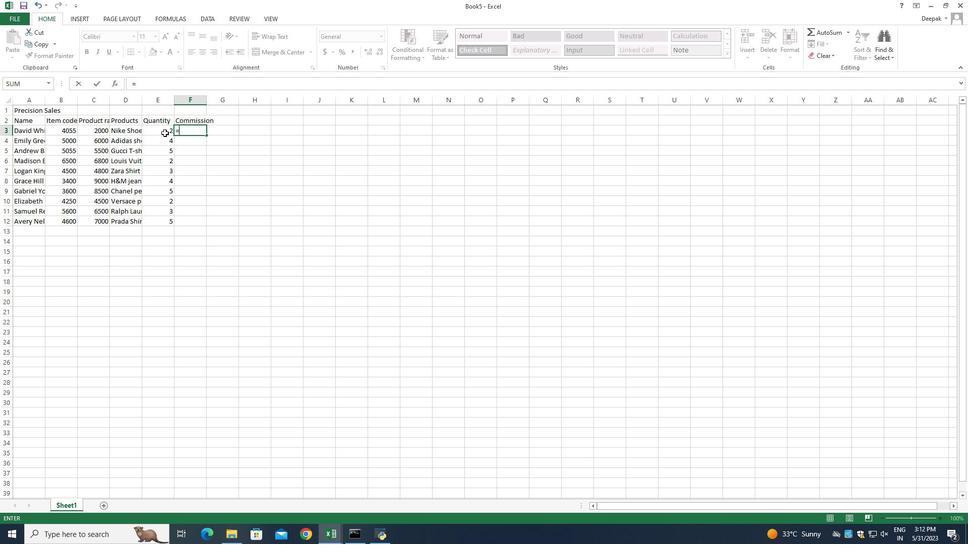 
Action: Mouse pressed left at (164, 131)
Screenshot: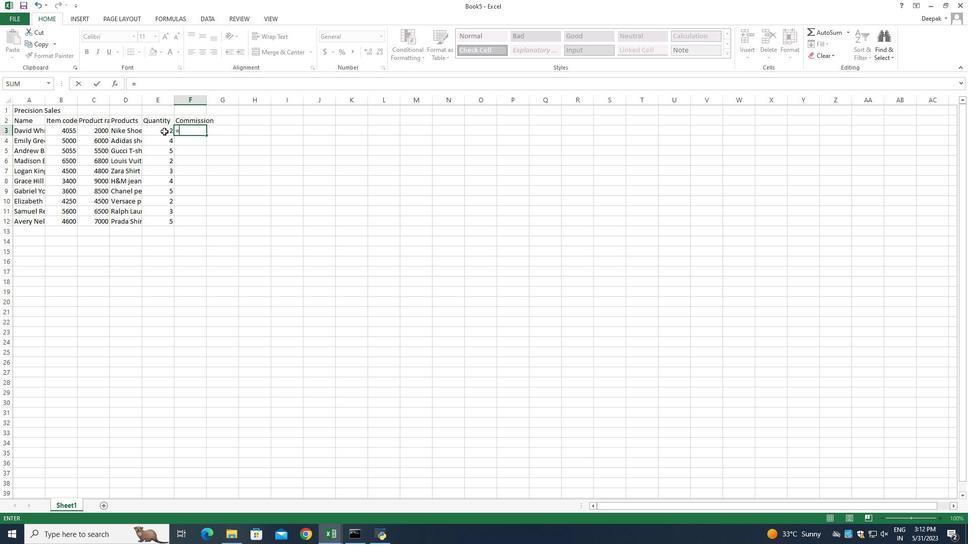 
Action: Key pressed *
Screenshot: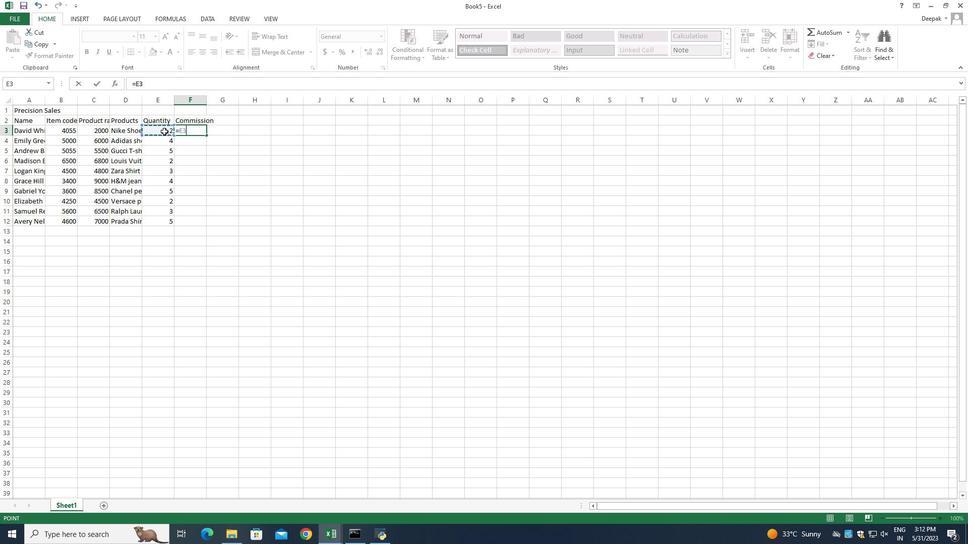 
Action: Mouse moved to (186, 157)
Screenshot: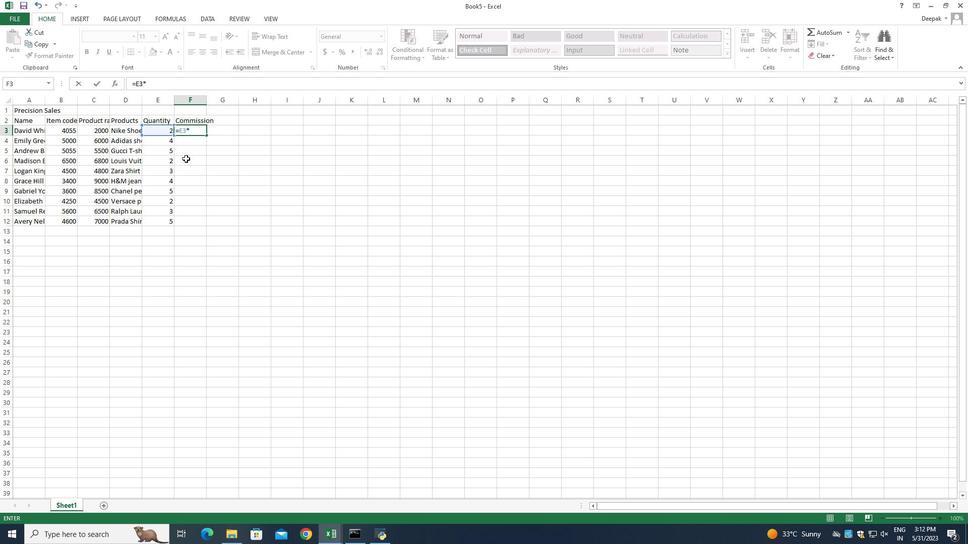 
Action: Key pressed <Key.backspace><Key.backspace><Key.backspace>
Screenshot: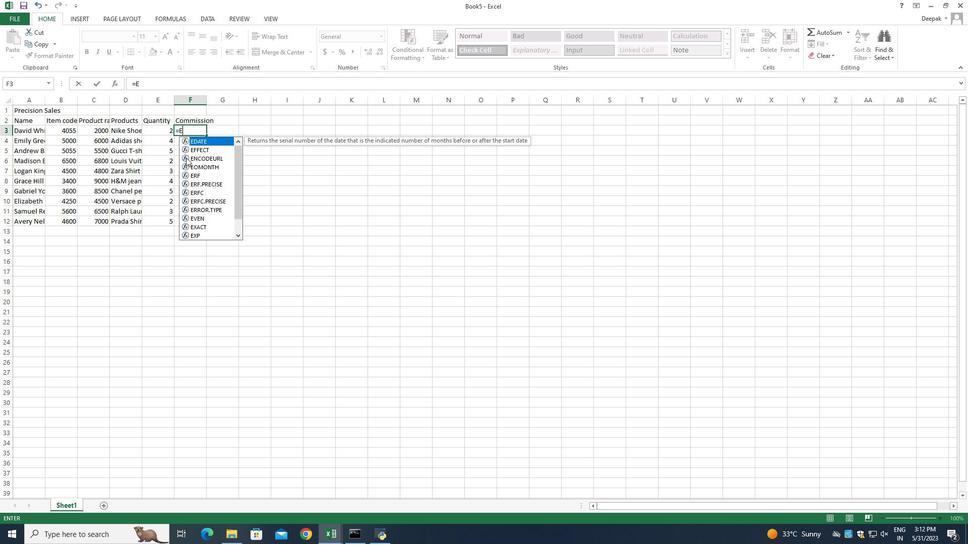 
Action: Mouse moved to (91, 130)
Screenshot: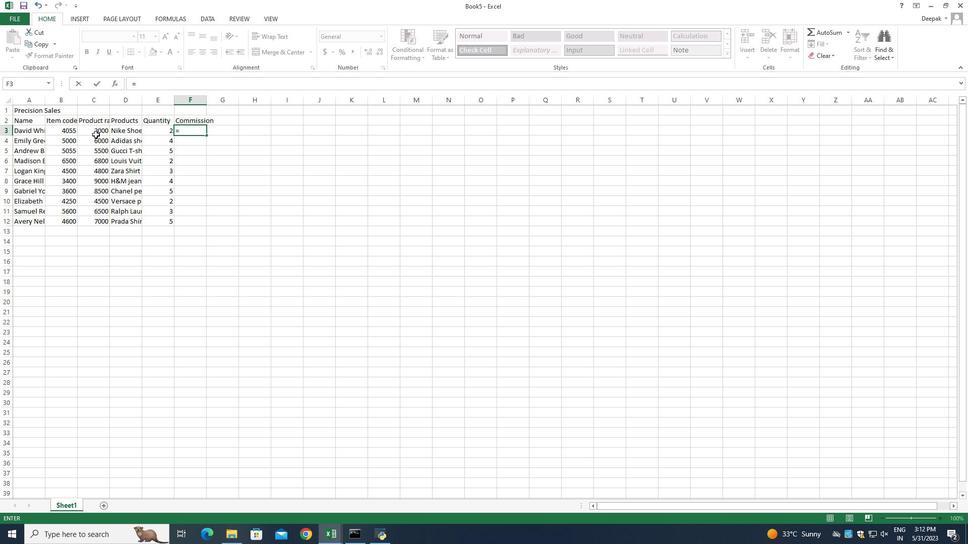 
Action: Mouse pressed left at (91, 130)
Screenshot: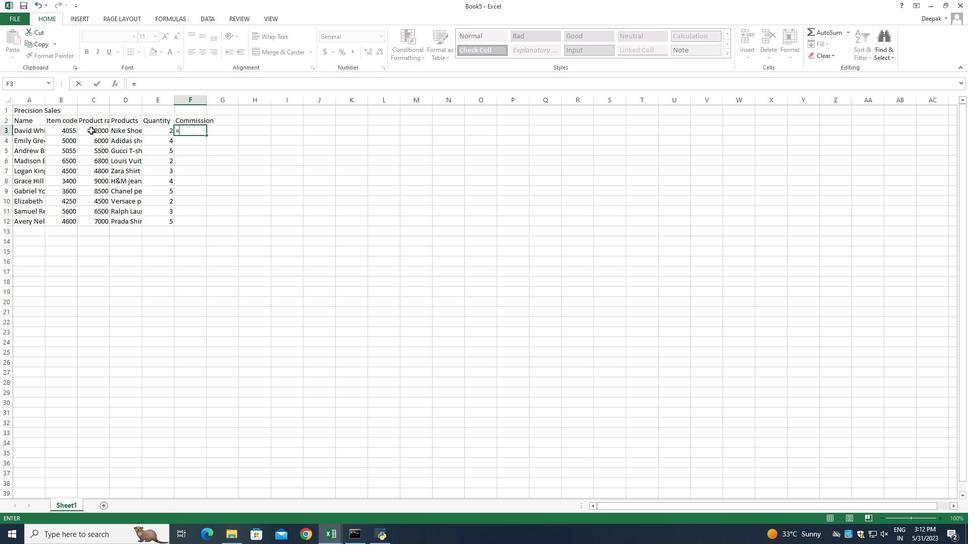 
Action: Mouse moved to (197, 161)
Screenshot: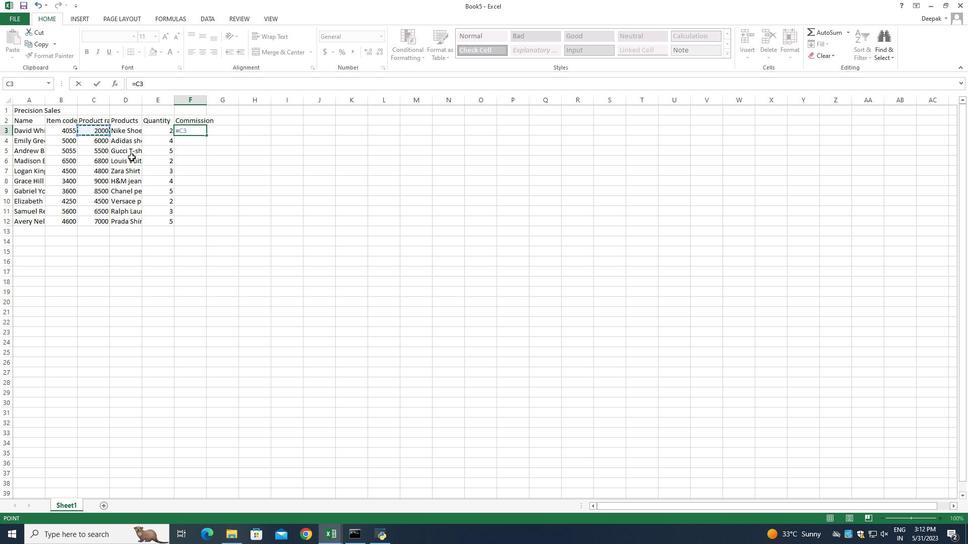 
Action: Key pressed *12<Key.backspace><Key.backspace>2<Key.shift>%<Key.enter>
Screenshot: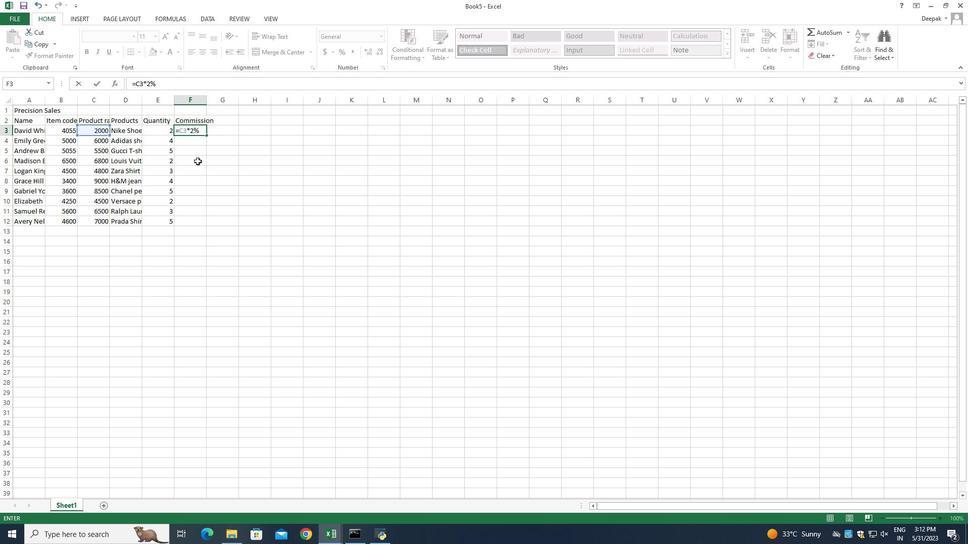
Action: Mouse moved to (188, 141)
Screenshot: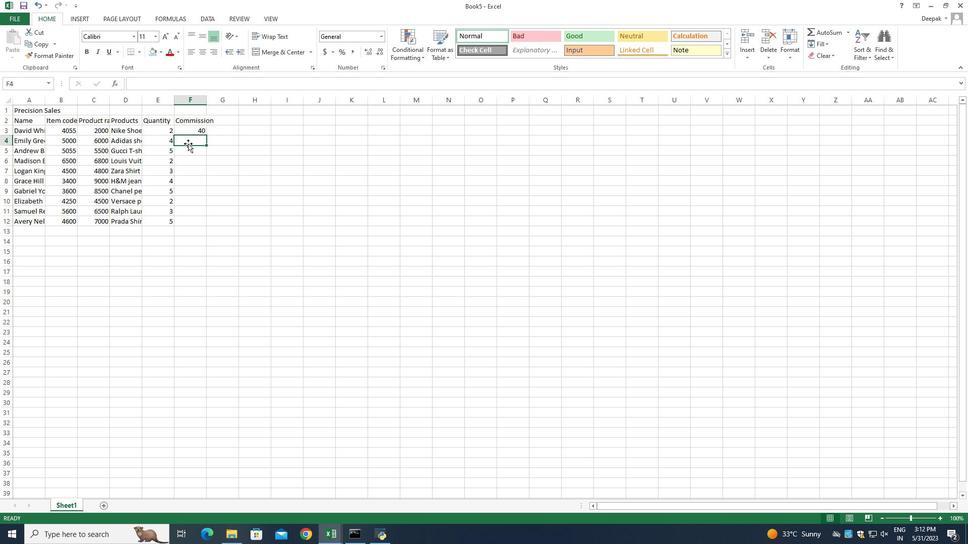 
Action: Key pressed =
Screenshot: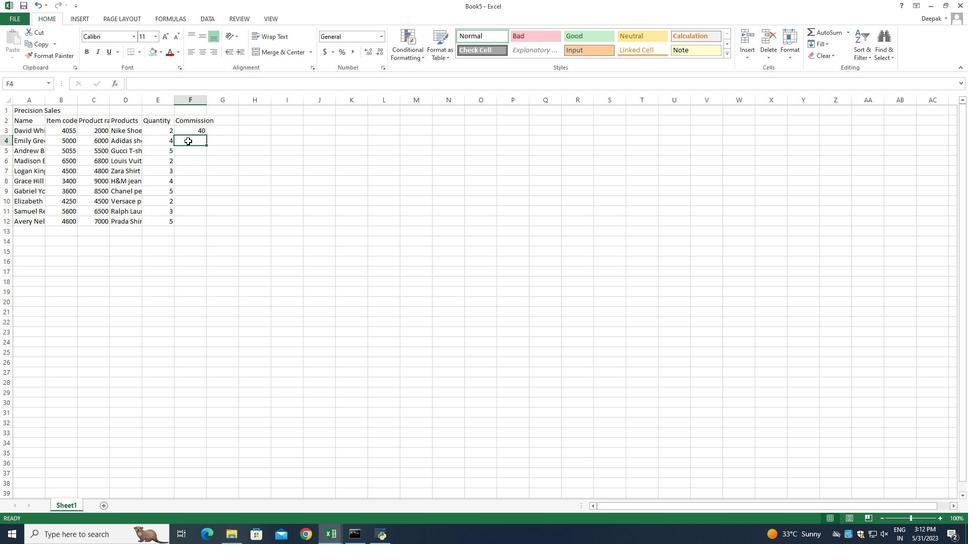 
Action: Mouse moved to (101, 141)
Screenshot: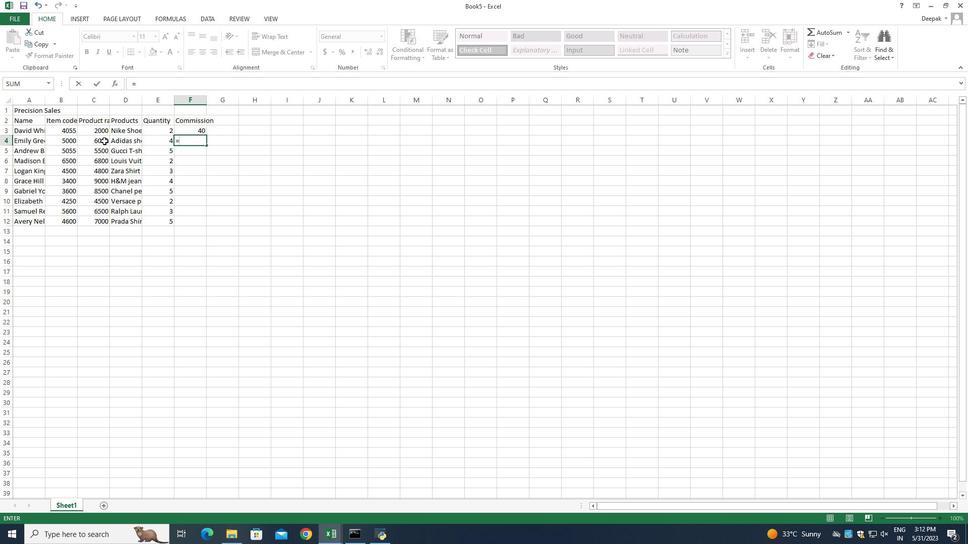 
Action: Mouse pressed left at (101, 141)
Screenshot: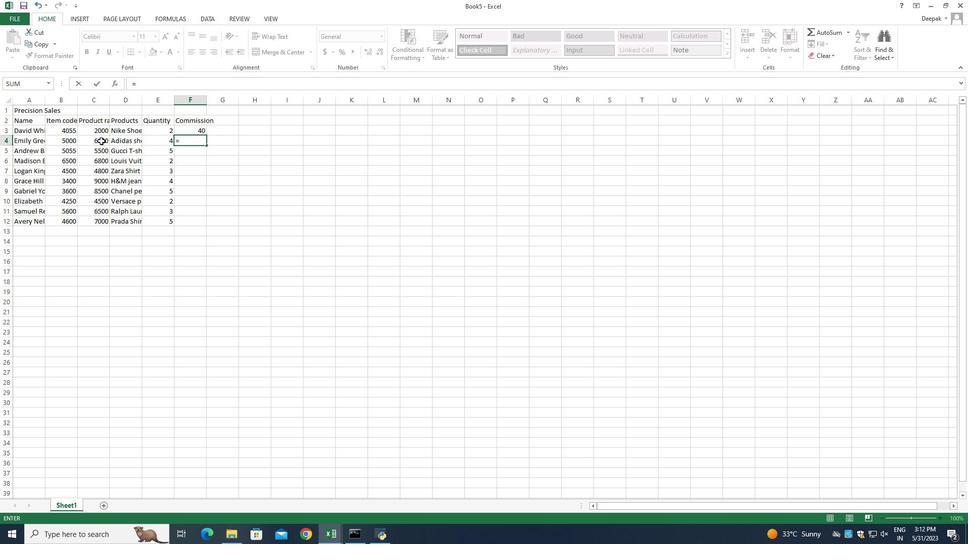 
Action: Mouse moved to (214, 162)
Screenshot: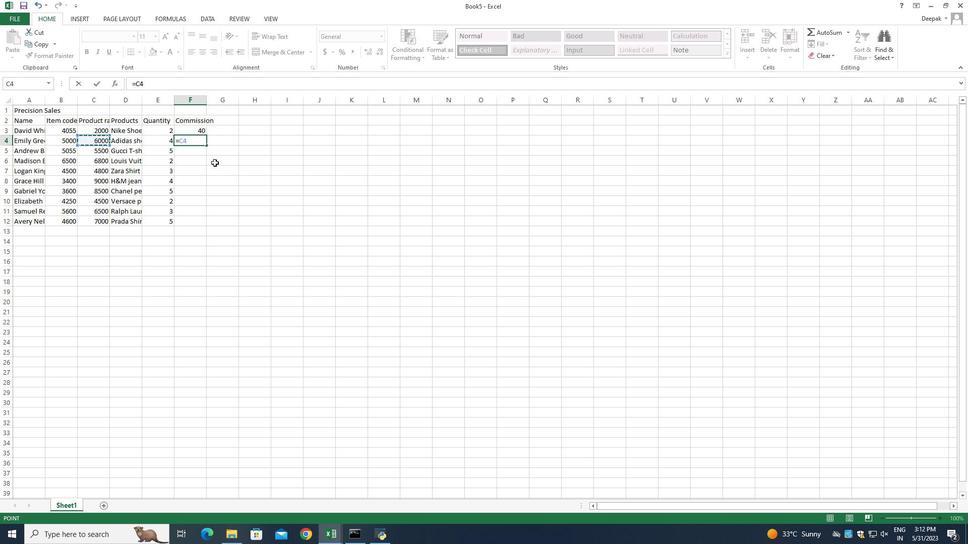 
Action: Key pressed *2<Key.shift><Key.shift><Key.shift><Key.shift><Key.shift><Key.shift><Key.shift><Key.shift><Key.shift><Key.shift><Key.shift><Key.shift><Key.shift><Key.shift>%<Key.enter>
Screenshot: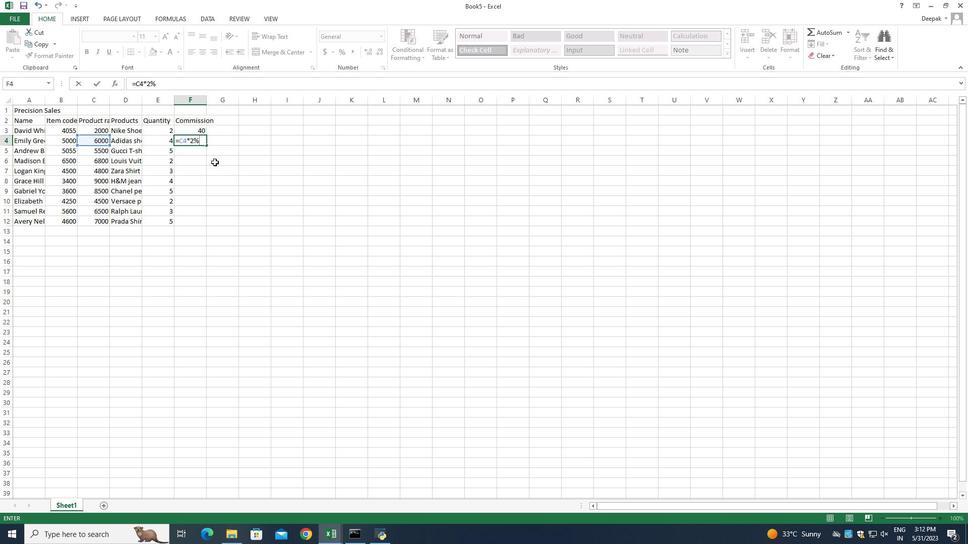 
Action: Mouse moved to (198, 149)
Screenshot: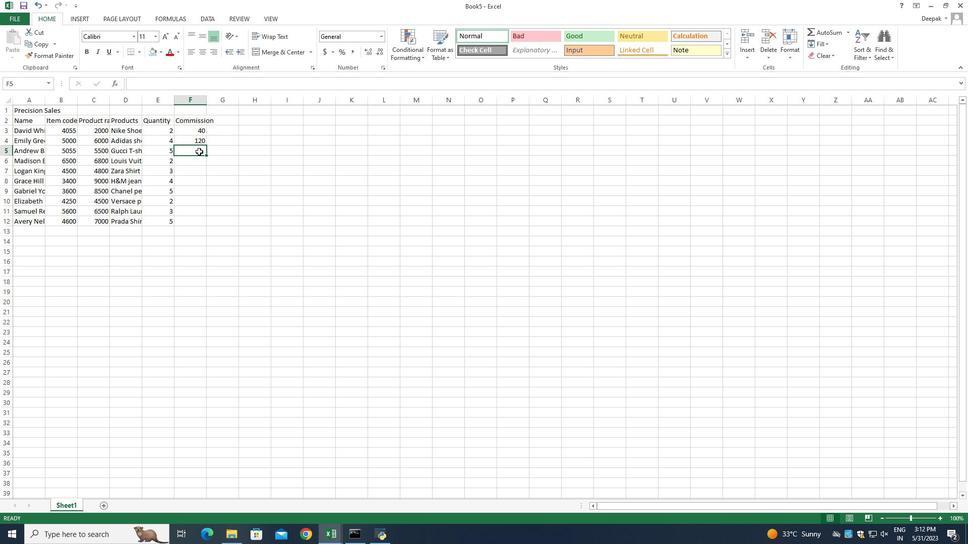
Action: Key pressed =
Screenshot: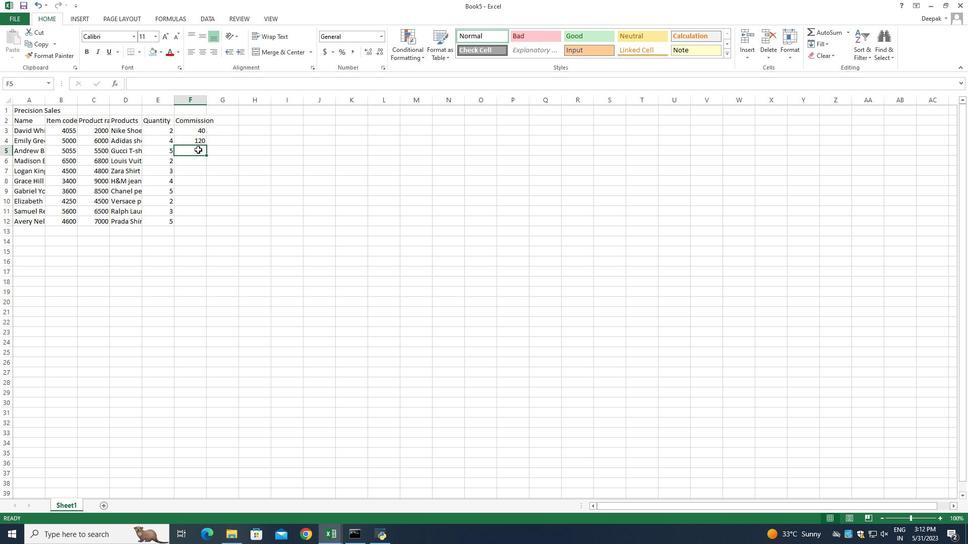
Action: Mouse moved to (96, 151)
Screenshot: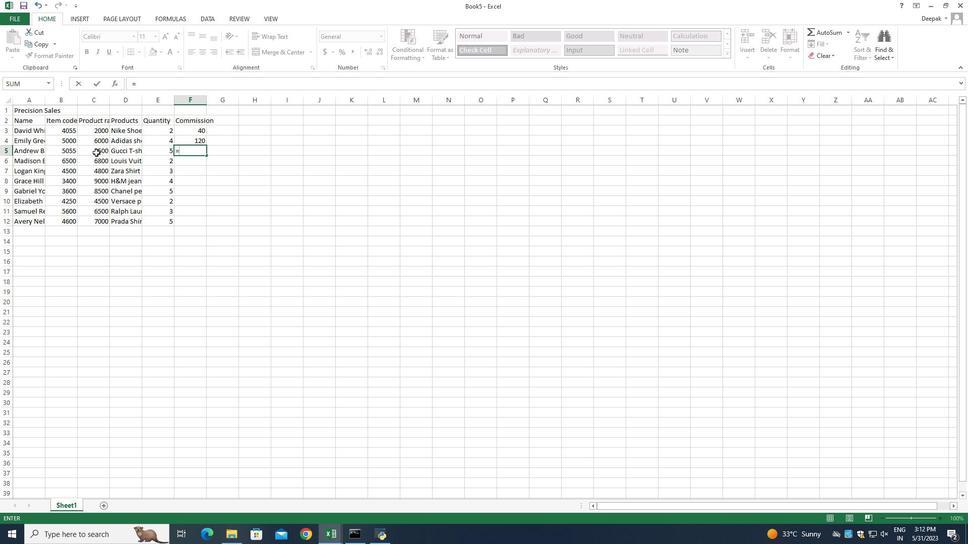
Action: Mouse pressed left at (96, 151)
Screenshot: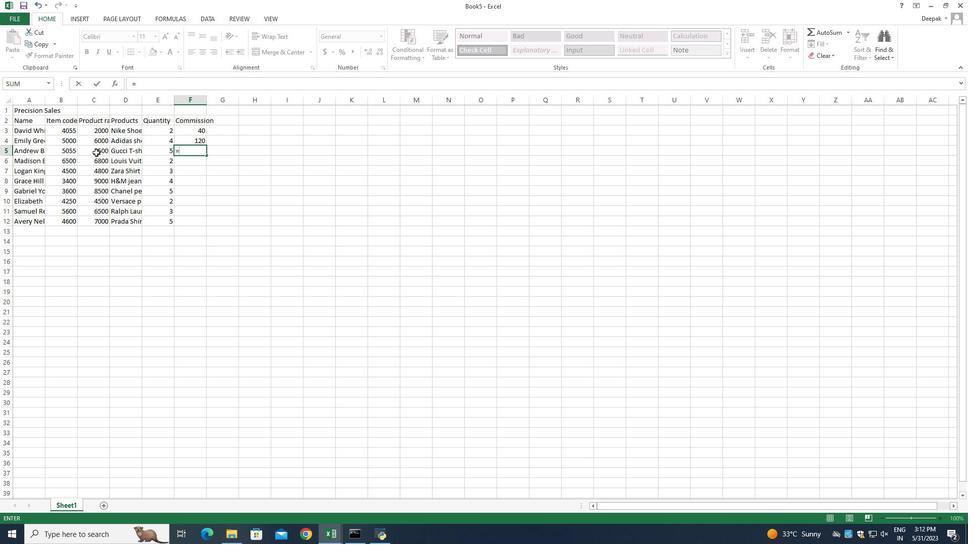 
Action: Mouse moved to (215, 176)
Screenshot: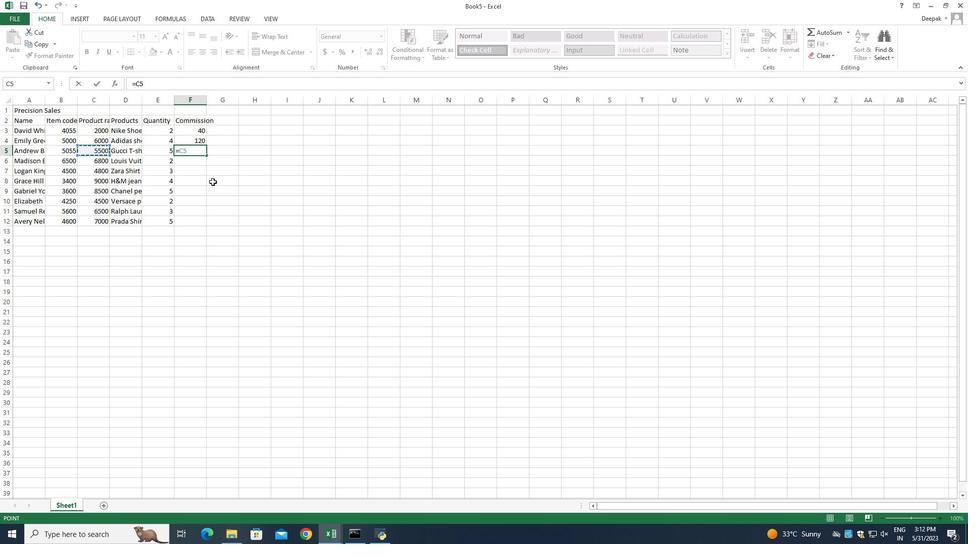 
Action: Key pressed *2<Key.shift><Key.shift><Key.shift><Key.shift><Key.shift><Key.shift><Key.shift><Key.shift>%<Key.enter>=
Screenshot: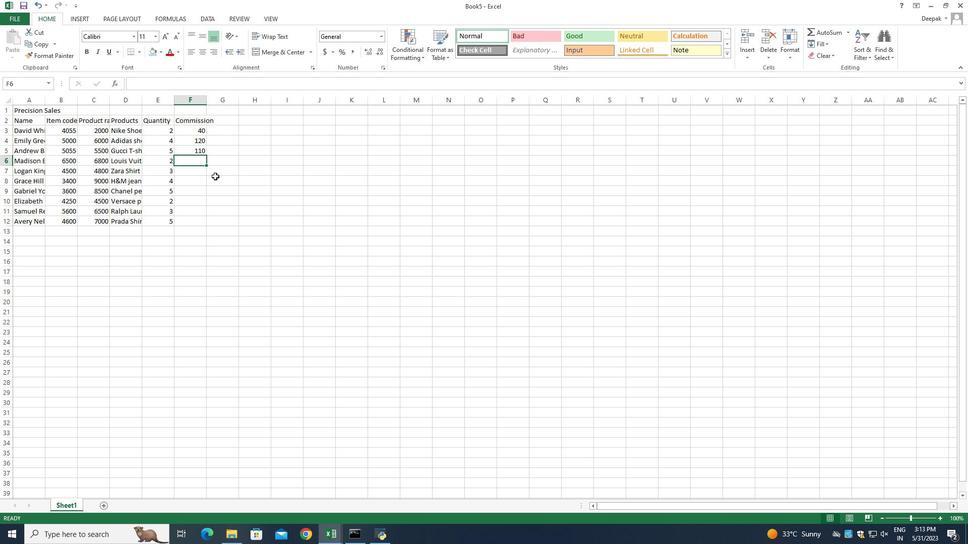 
Action: Mouse moved to (70, 160)
Screenshot: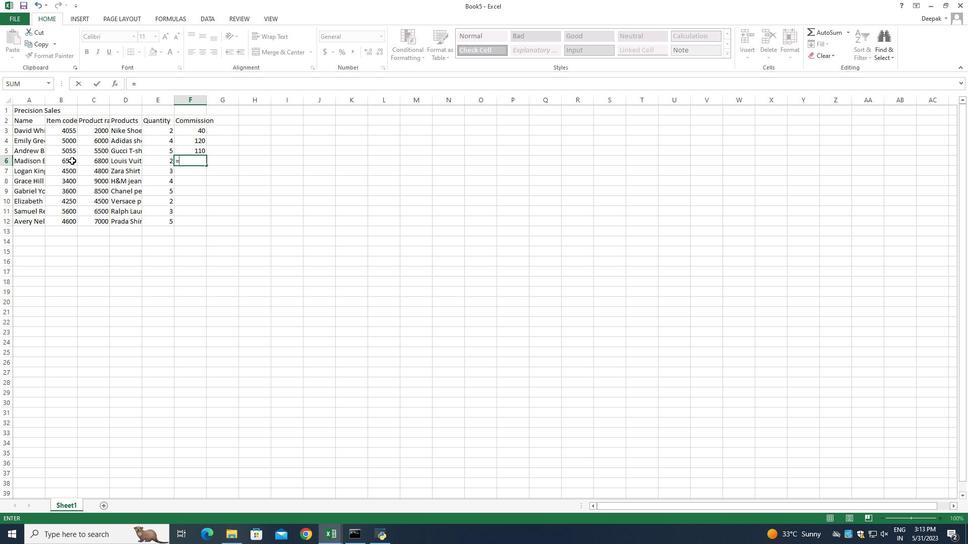 
Action: Mouse pressed left at (70, 160)
Screenshot: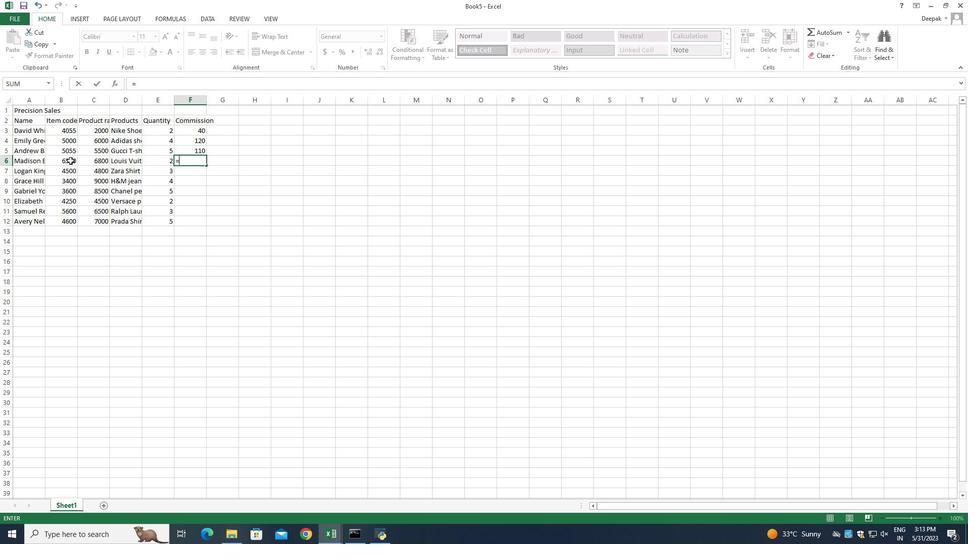 
Action: Mouse moved to (214, 173)
Screenshot: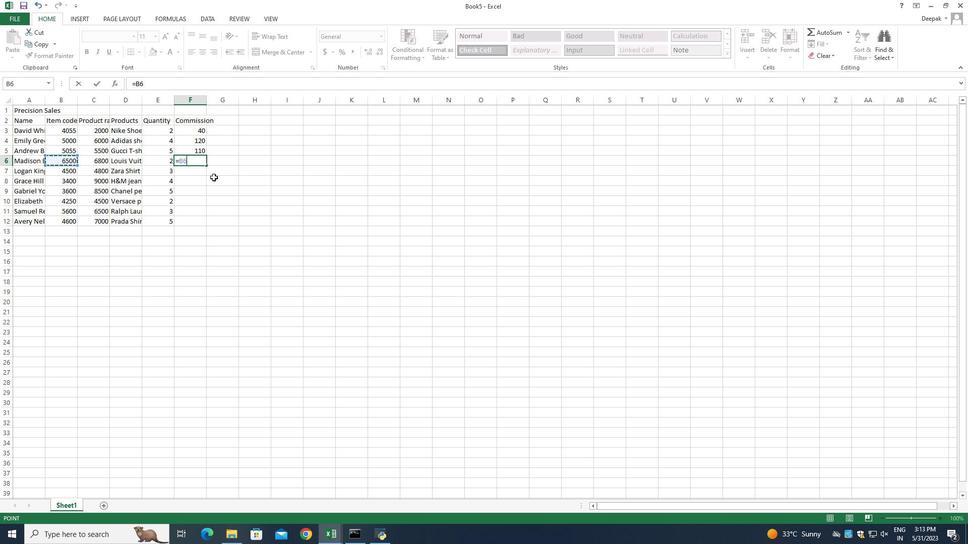 
Action: Key pressed *2<Key.shift><Key.shift><Key.shift><Key.shift><Key.shift><Key.shift>%<Key.enter>=
Screenshot: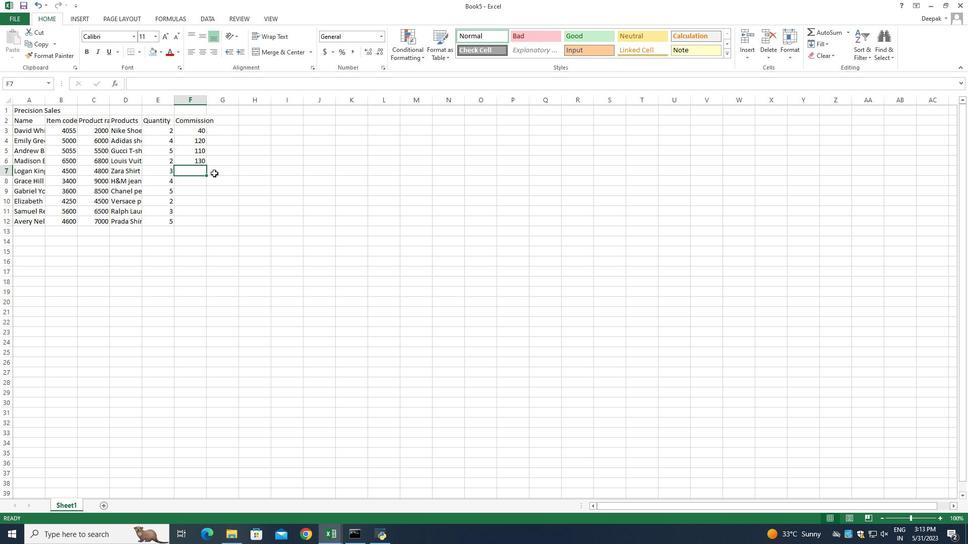 
Action: Mouse moved to (99, 173)
Screenshot: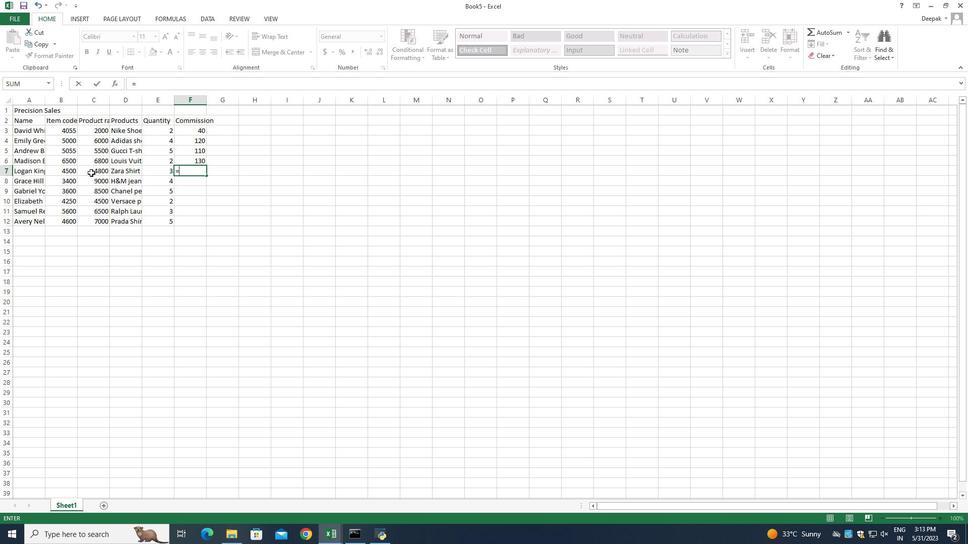
Action: Mouse pressed left at (99, 173)
Screenshot: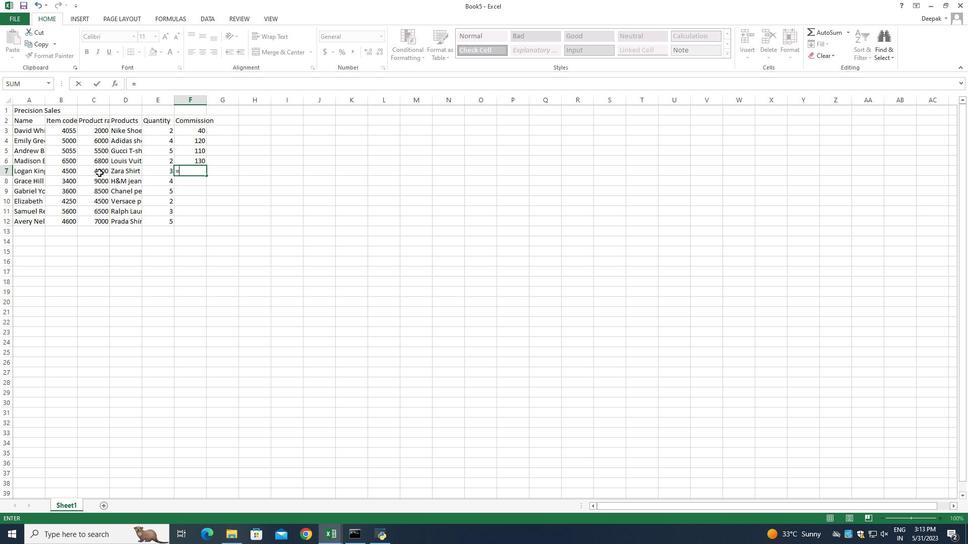 
Action: Mouse moved to (207, 174)
Screenshot: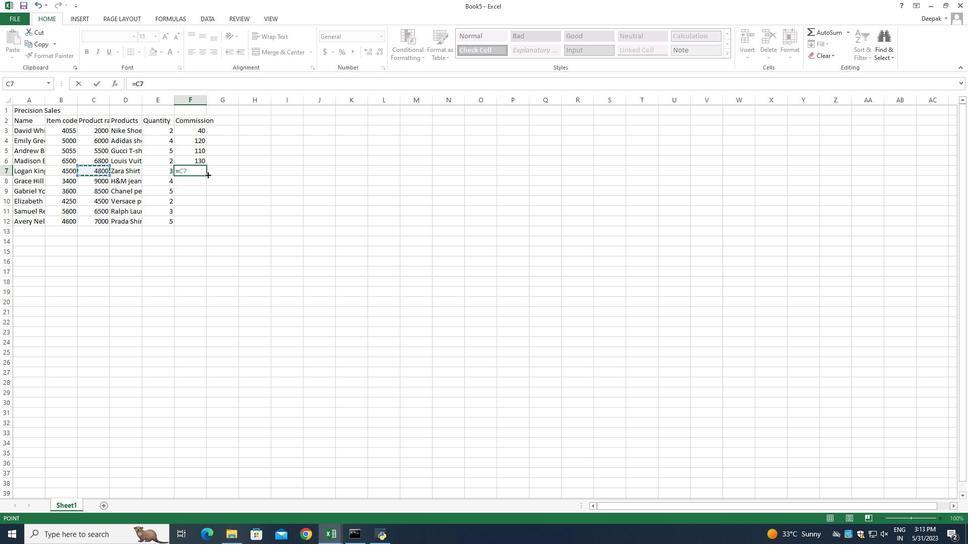 
Action: Key pressed *2<Key.shift><Key.shift><Key.shift><Key.shift><Key.shift><Key.shift><Key.shift><Key.shift><Key.shift><Key.shift><Key.shift><Key.shift><Key.shift><Key.shift><Key.shift><Key.shift><Key.shift><Key.shift><Key.shift><Key.shift><Key.shift><Key.shift><Key.shift><Key.shift><Key.shift><Key.shift><Key.shift><Key.shift><Key.shift><Key.shift><Key.shift><Key.shift><Key.shift><Key.shift><Key.shift><Key.shift><Key.shift><Key.shift><Key.shift>%<Key.enter>
Screenshot: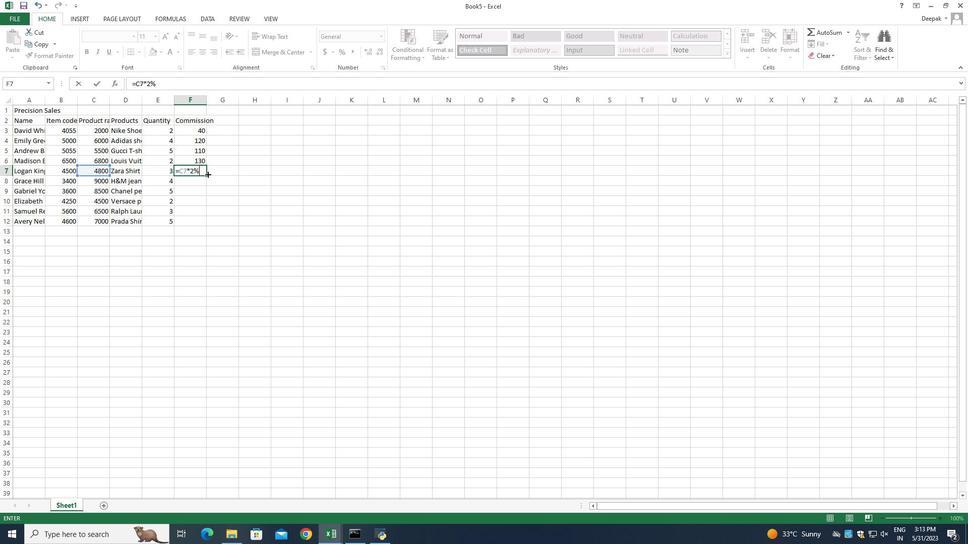 
Action: Mouse moved to (184, 160)
Screenshot: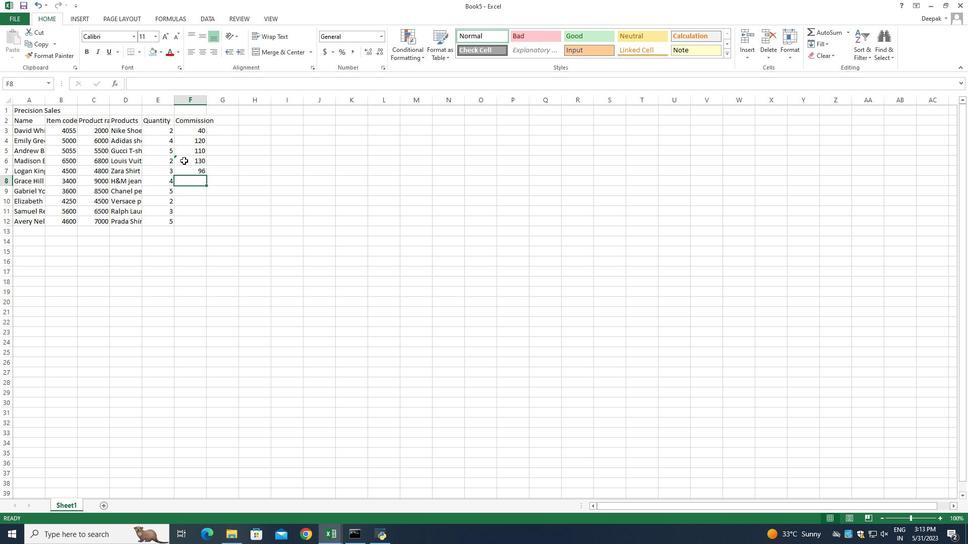 
Action: Mouse pressed left at (184, 160)
Screenshot: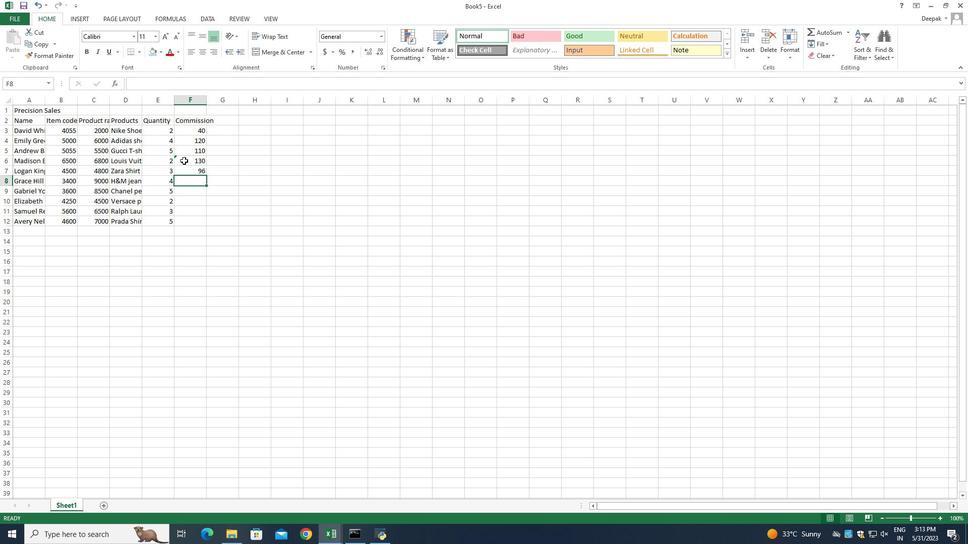 
Action: Key pressed <Key.delete>=
Screenshot: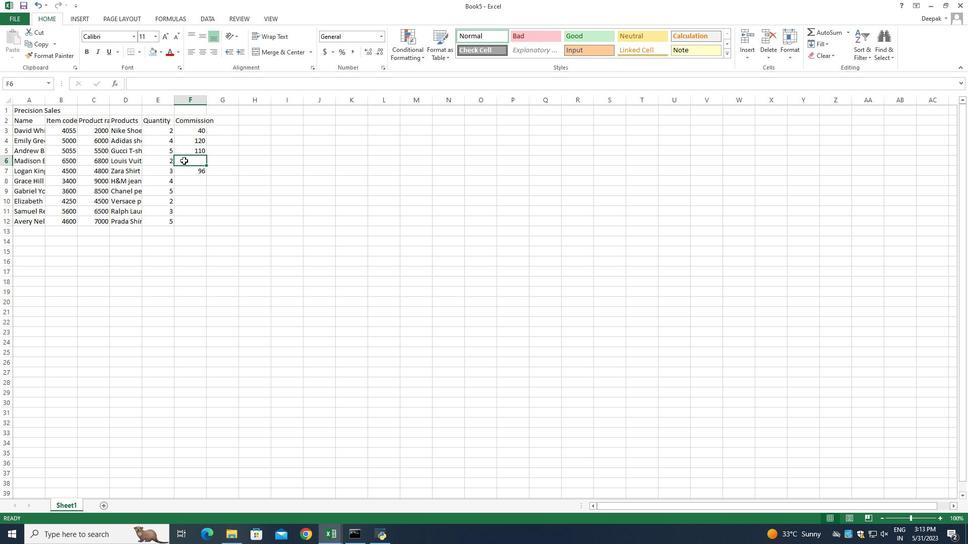 
Action: Mouse moved to (95, 160)
Screenshot: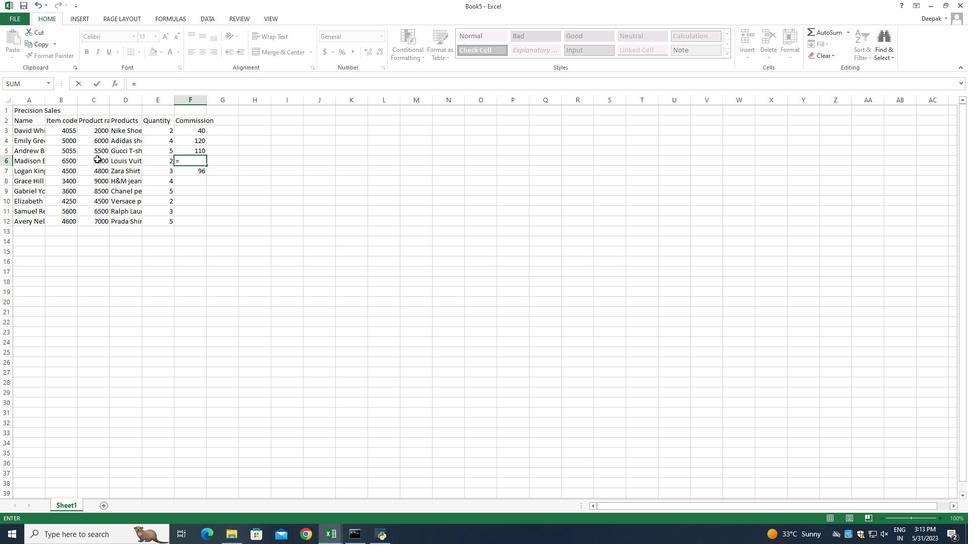 
Action: Mouse pressed left at (95, 160)
Screenshot: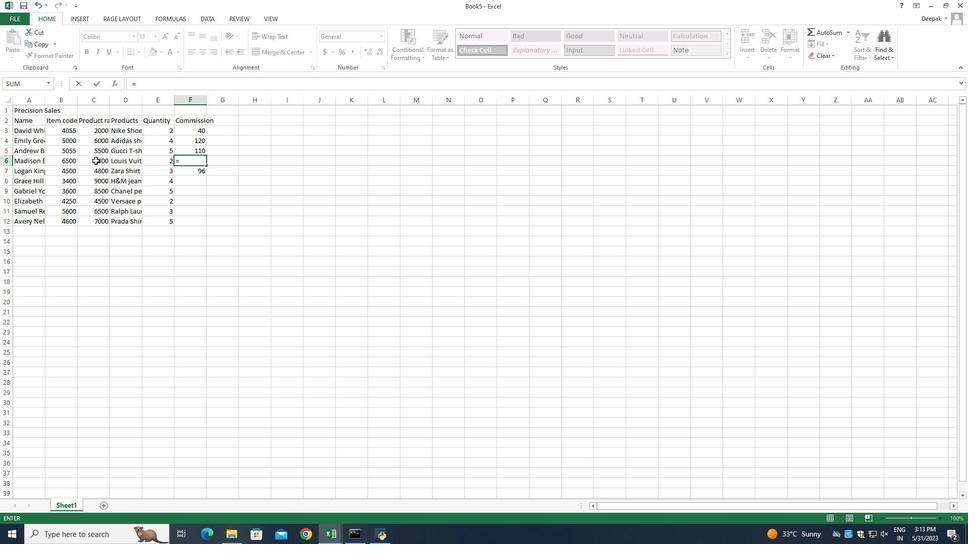 
Action: Mouse moved to (197, 162)
Screenshot: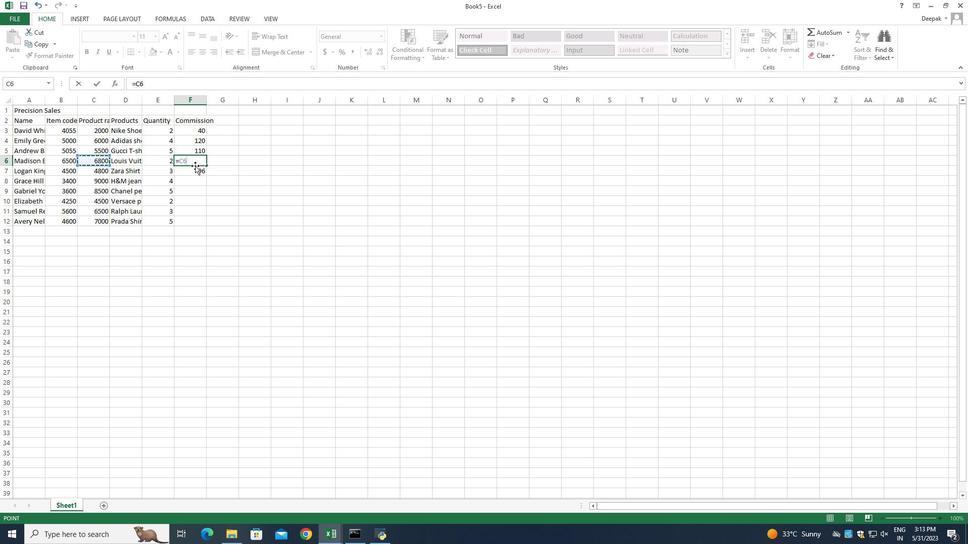 
Action: Key pressed *2<Key.shift>%<Key.enter>
Screenshot: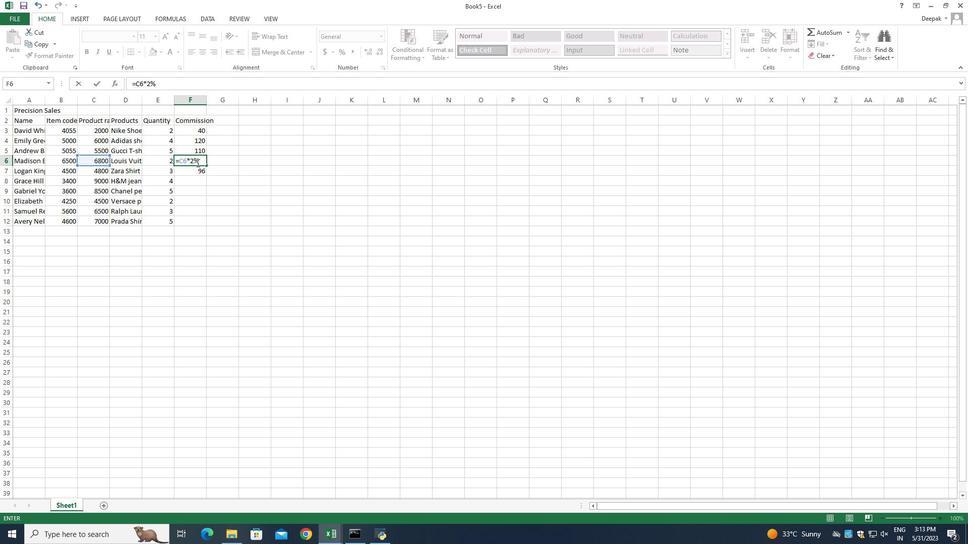 
Action: Mouse moved to (198, 182)
Screenshot: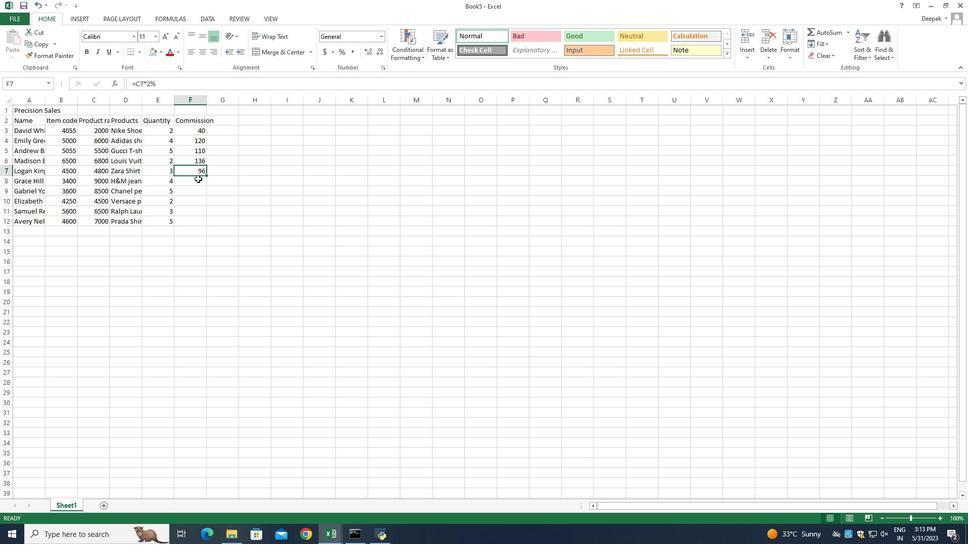 
Action: Mouse pressed left at (198, 182)
Screenshot: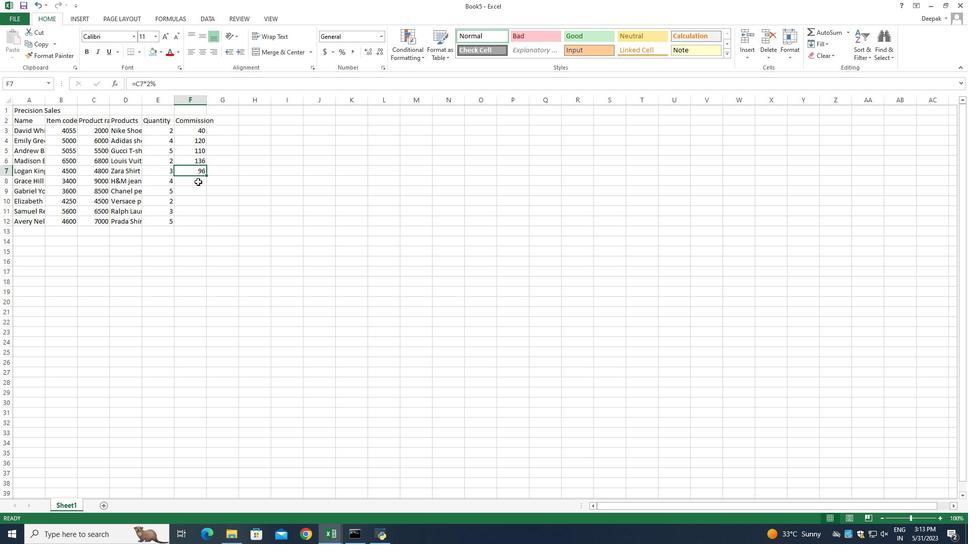
Action: Key pressed =
Screenshot: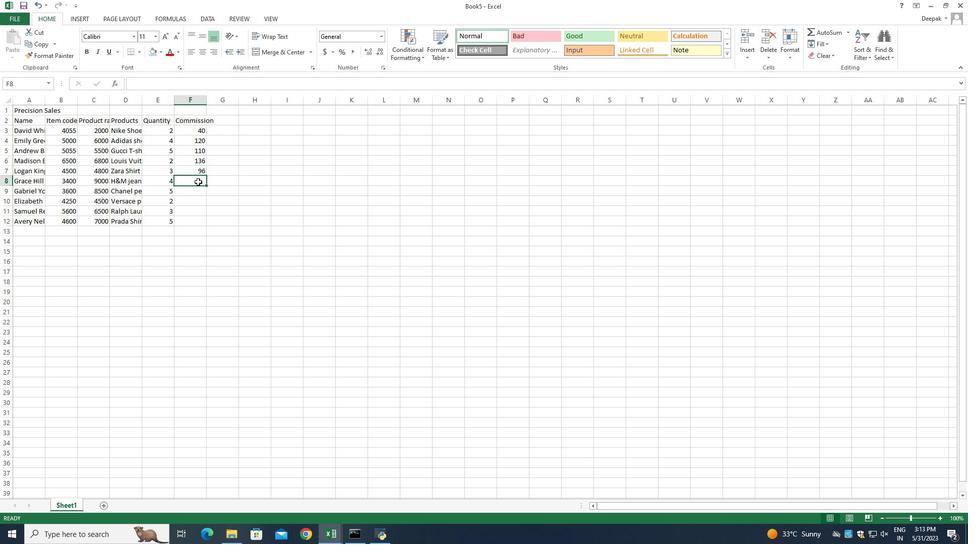 
Action: Mouse moved to (99, 180)
Screenshot: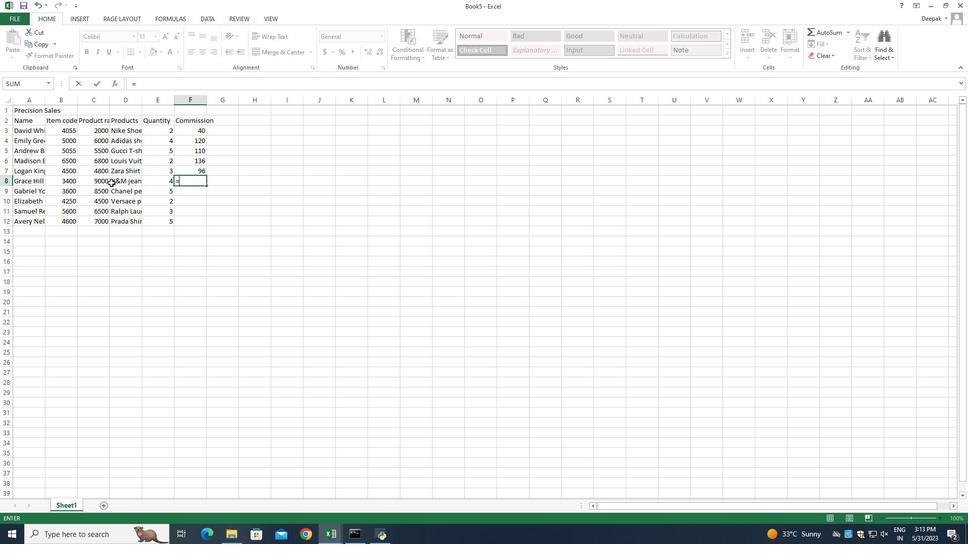 
Action: Mouse pressed left at (99, 180)
Screenshot: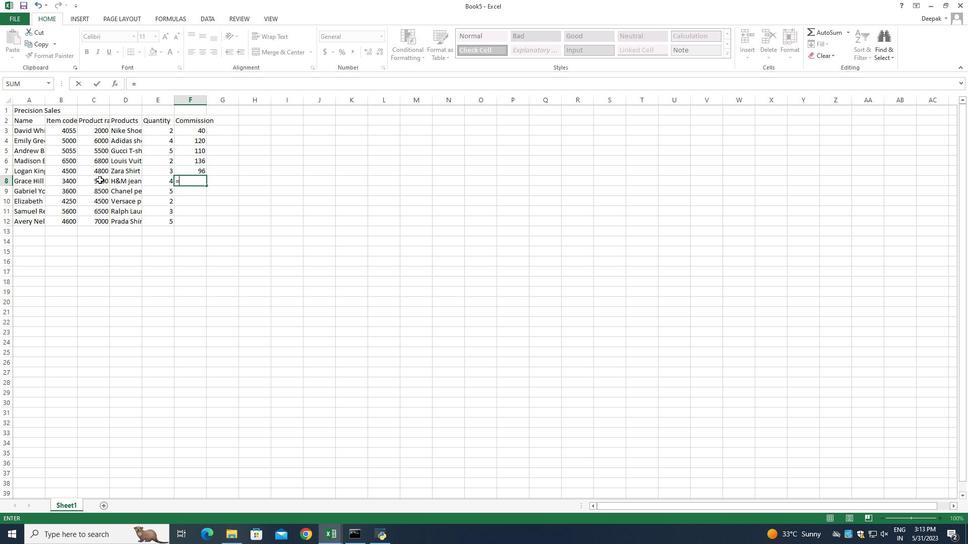 
Action: Mouse moved to (199, 184)
Screenshot: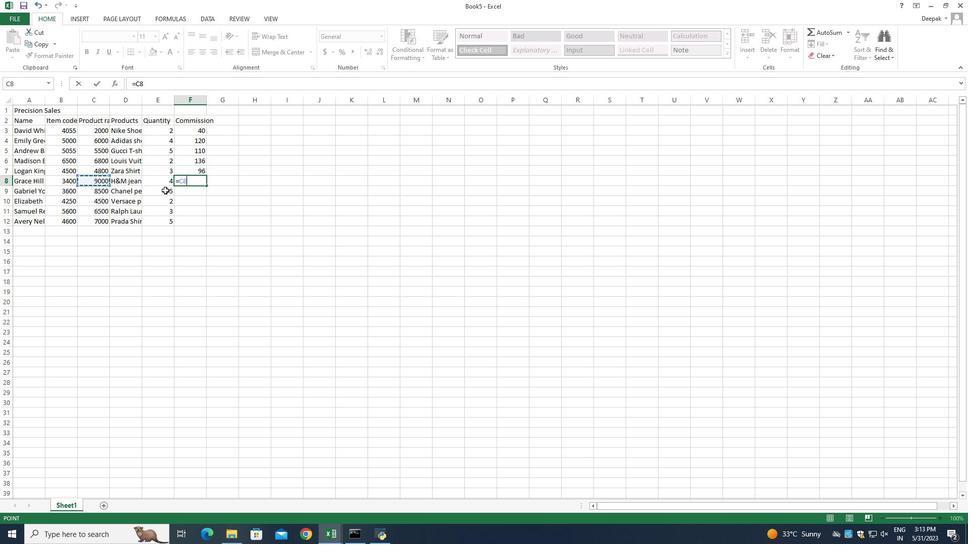 
Action: Key pressed *2<Key.shift><Key.shift><Key.shift>%<Key.enter>=
Screenshot: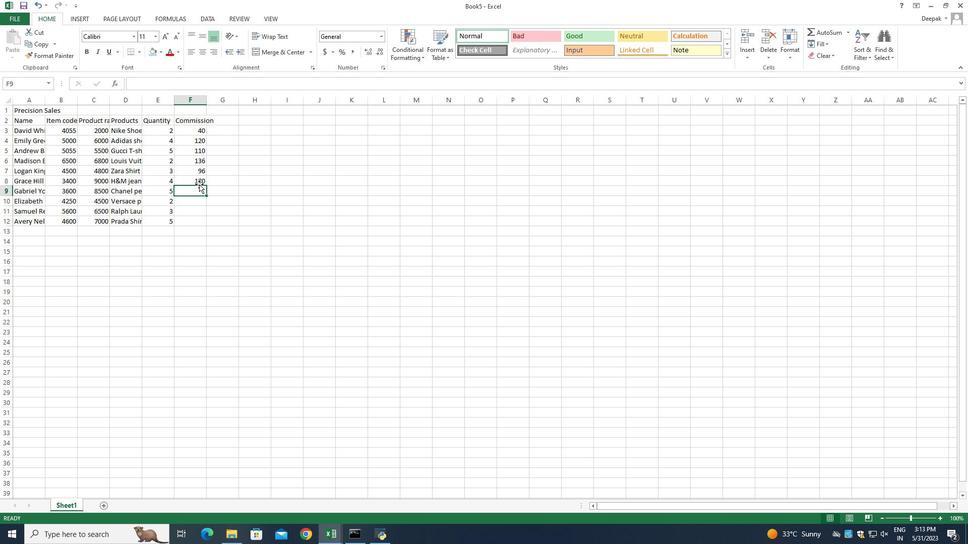 
Action: Mouse moved to (98, 193)
Screenshot: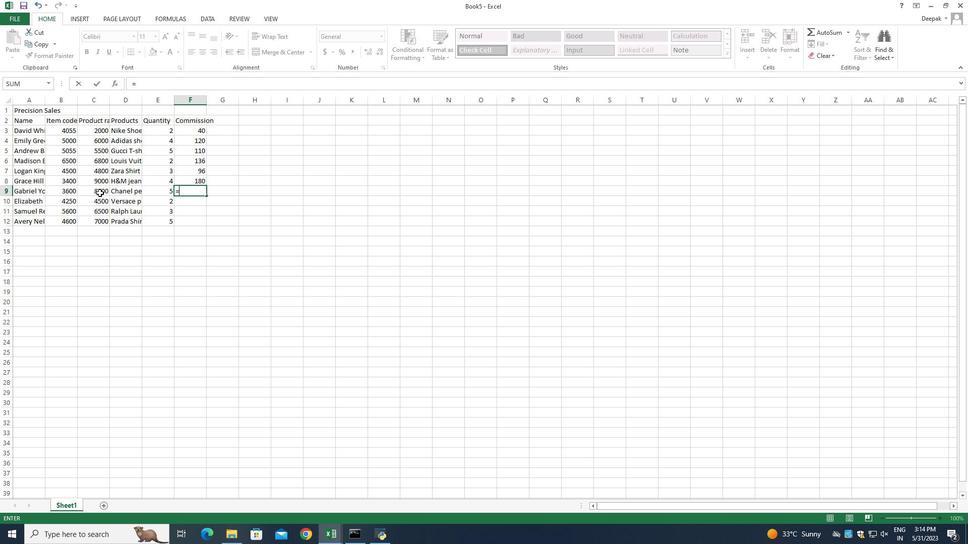 
Action: Mouse pressed left at (98, 193)
Screenshot: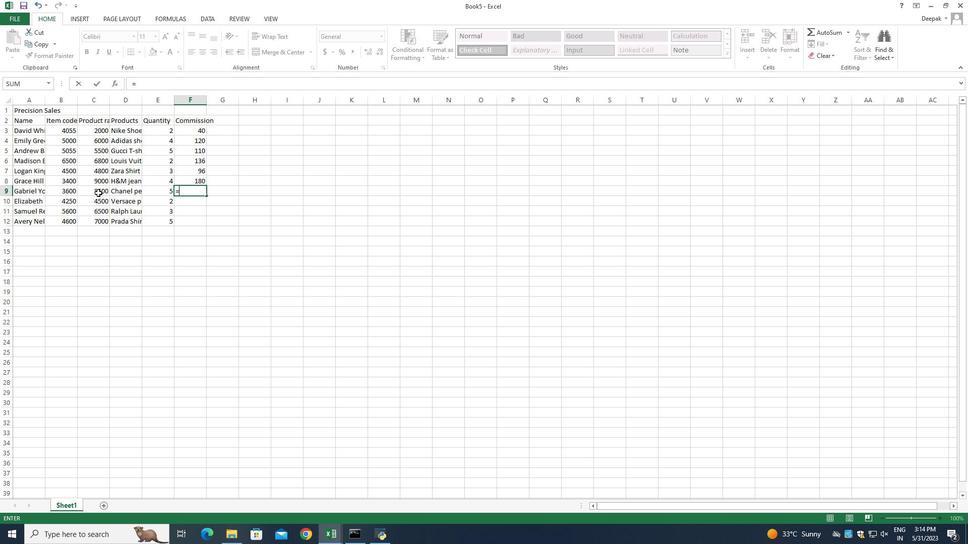 
Action: Mouse moved to (194, 194)
Screenshot: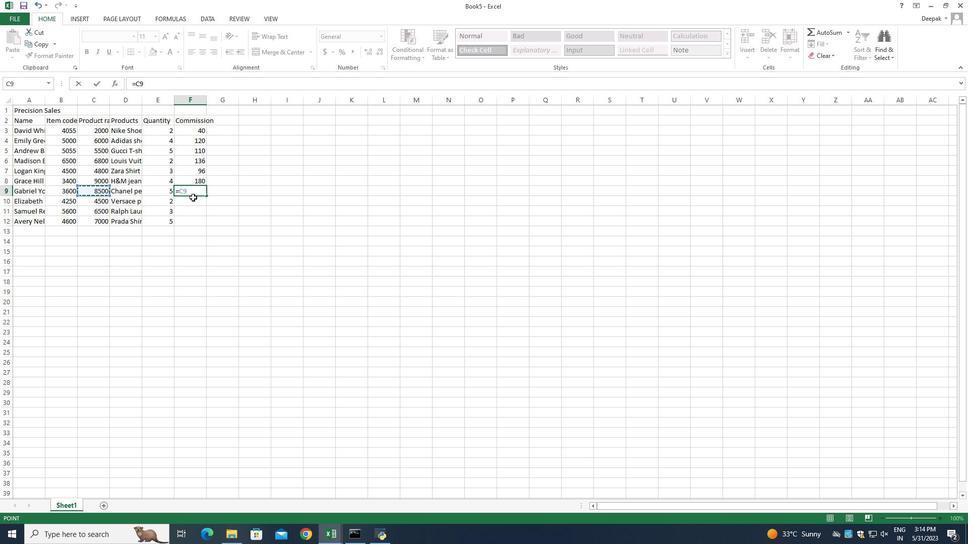 
Action: Key pressed *2<Key.shift><Key.shift><Key.shift><Key.shift><Key.shift><Key.shift><Key.shift><Key.shift><Key.shift><Key.shift>%<Key.enter>
Screenshot: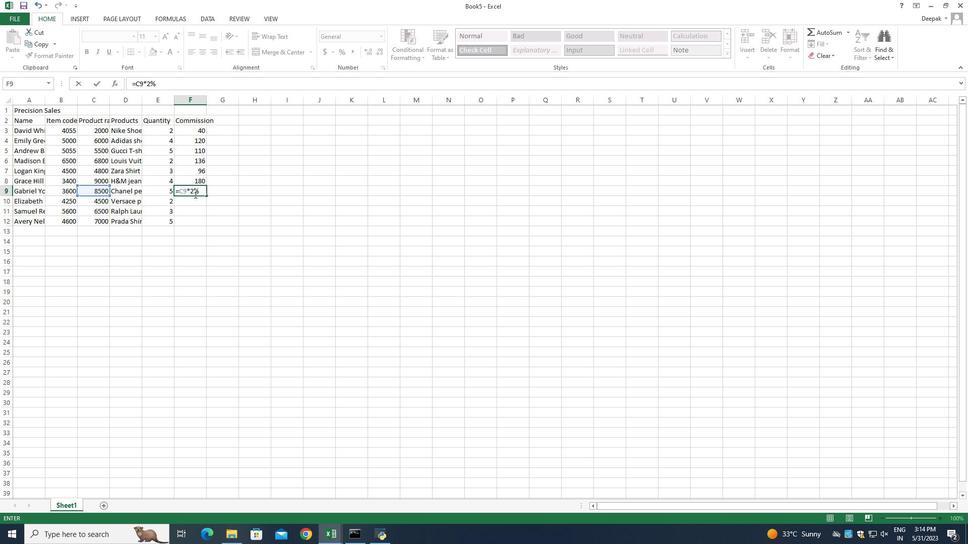 
Action: Mouse moved to (193, 200)
Screenshot: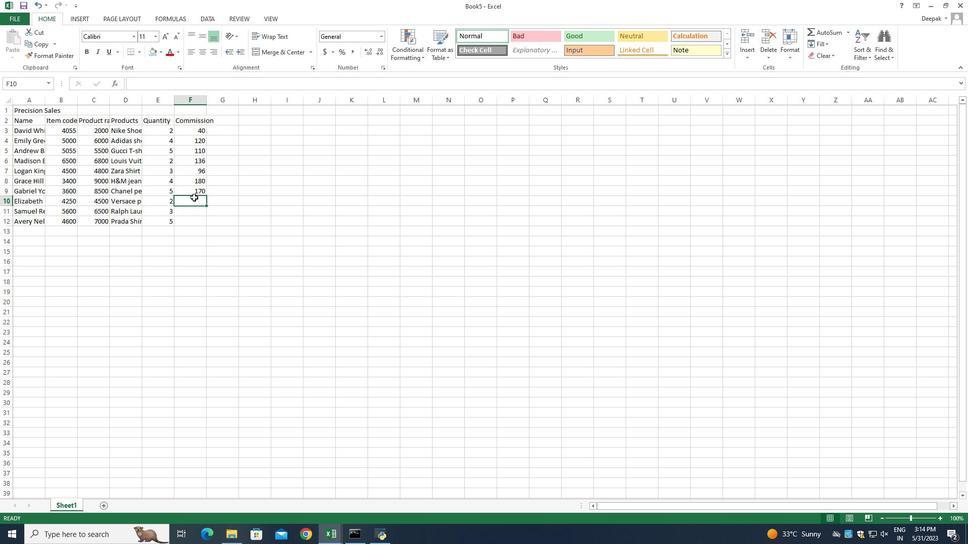 
Action: Key pressed =
Screenshot: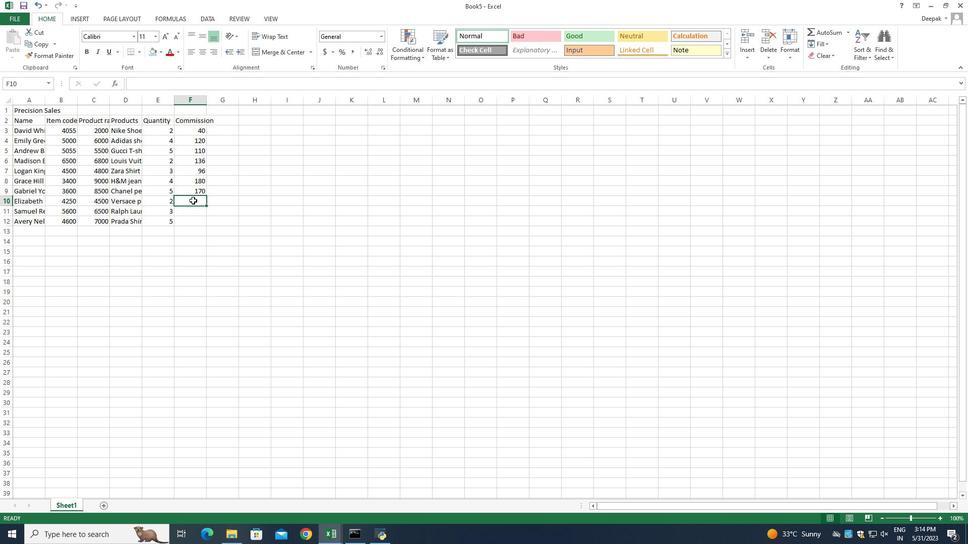 
Action: Mouse moved to (96, 199)
Screenshot: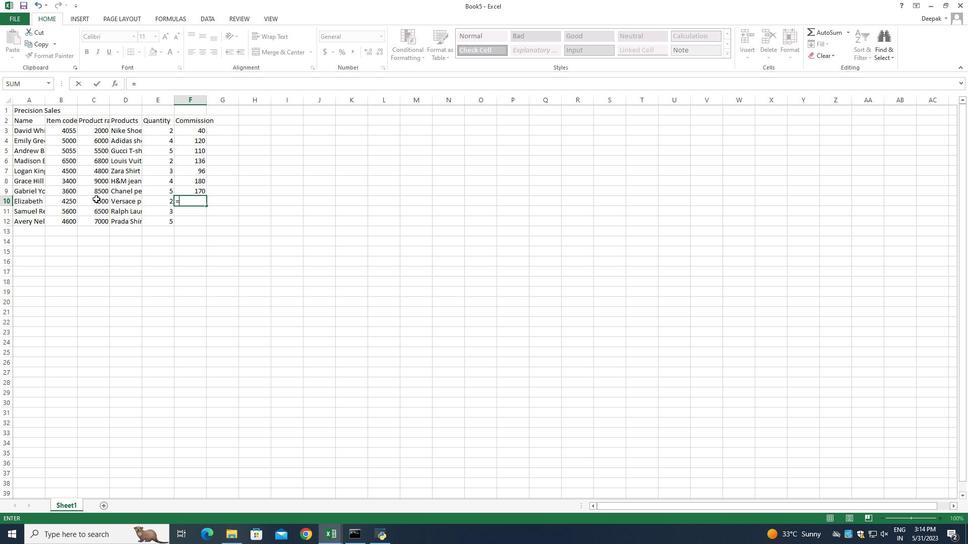 
Action: Mouse pressed left at (96, 199)
Screenshot: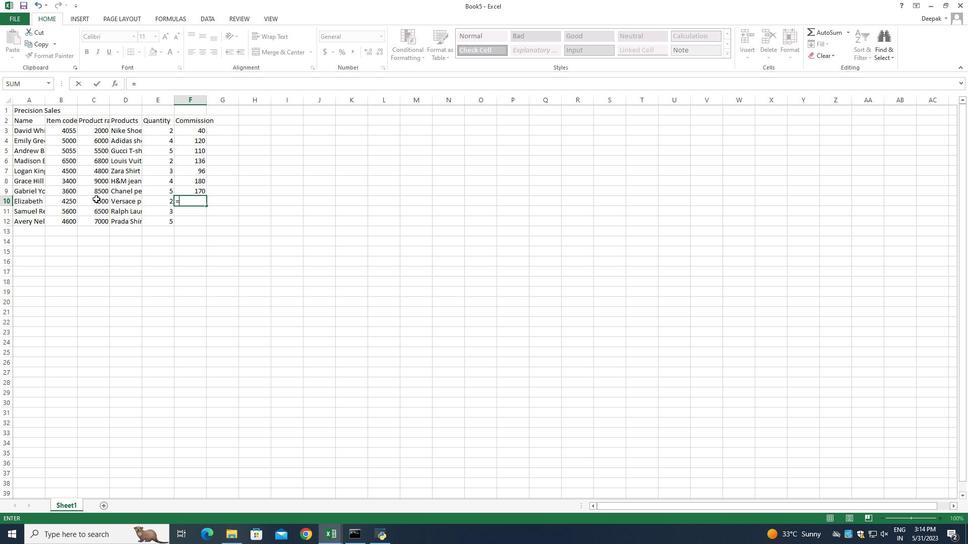 
Action: Mouse moved to (201, 222)
Screenshot: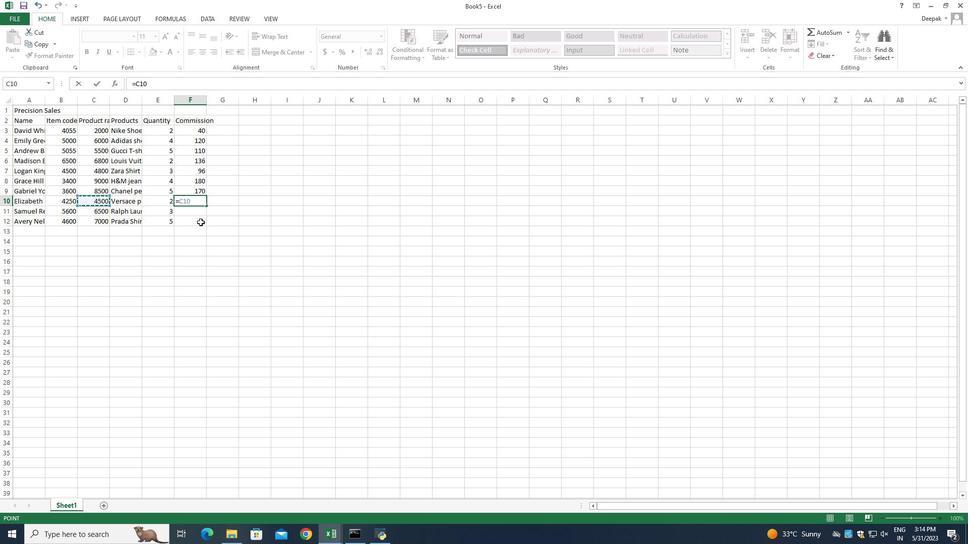 
Action: Key pressed *2<Key.shift><Key.shift><Key.shift><Key.shift><Key.shift>%<Key.enter>
Screenshot: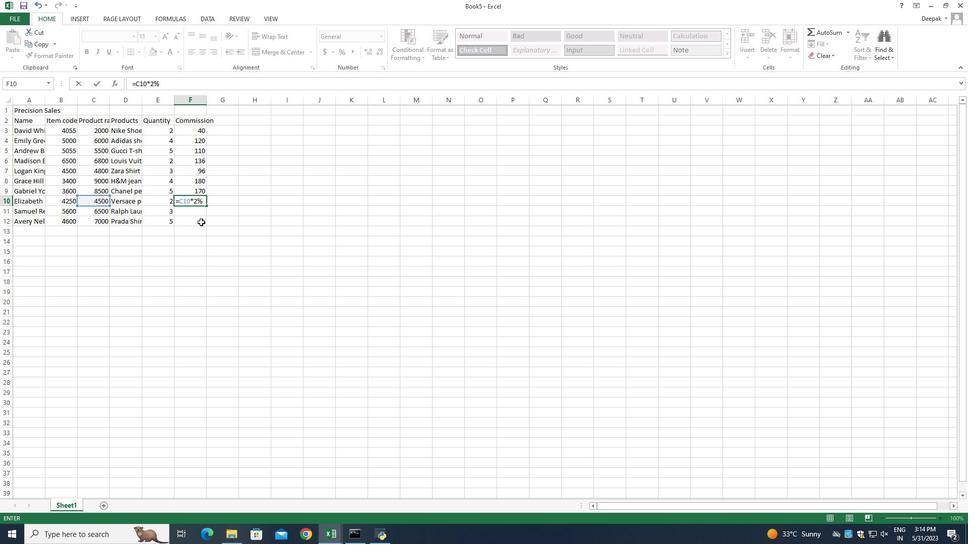 
Action: Mouse moved to (194, 212)
Screenshot: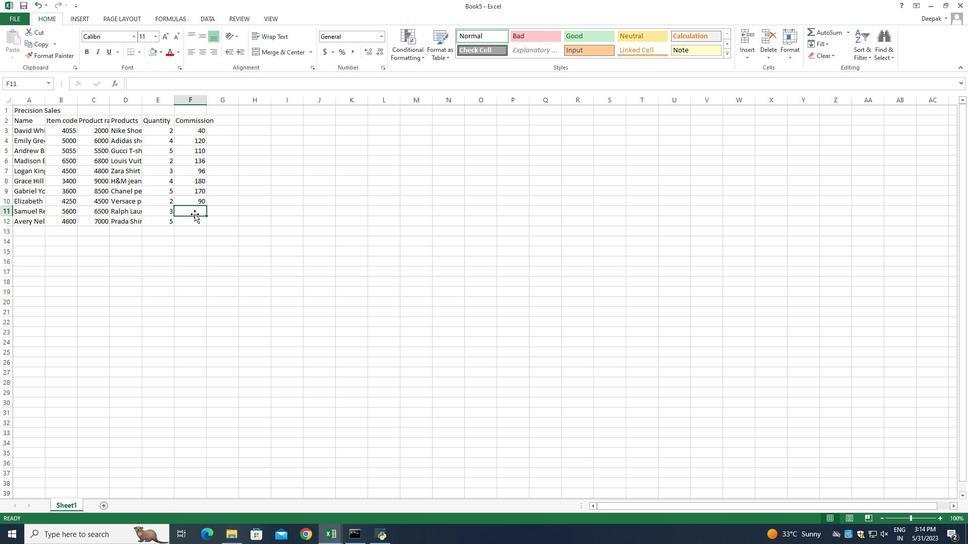 
Action: Key pressed =
Screenshot: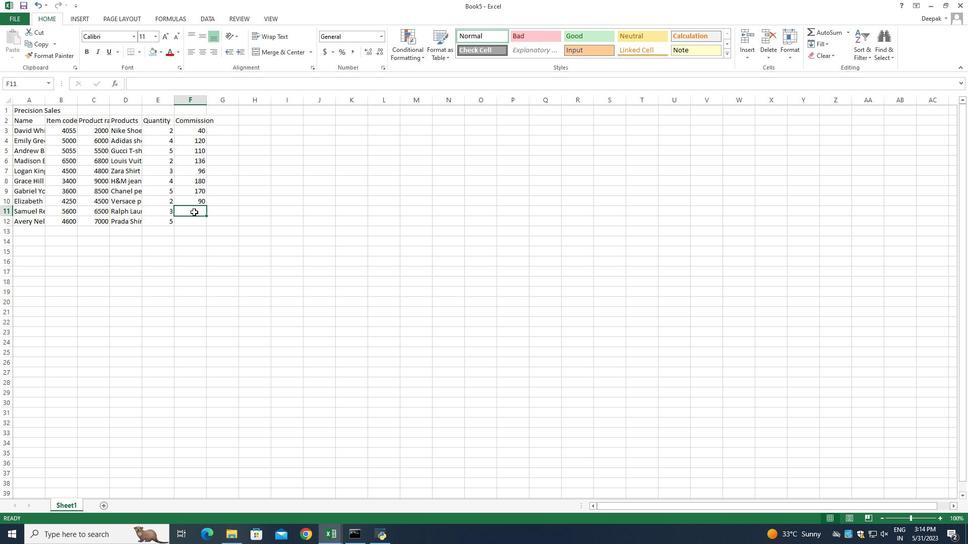 
Action: Mouse moved to (99, 211)
Screenshot: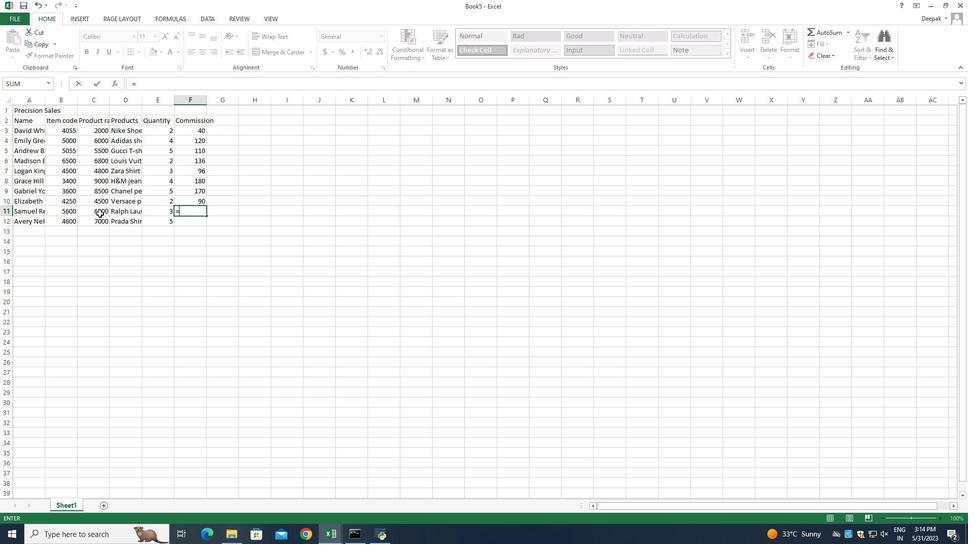 
Action: Mouse pressed left at (99, 211)
Screenshot: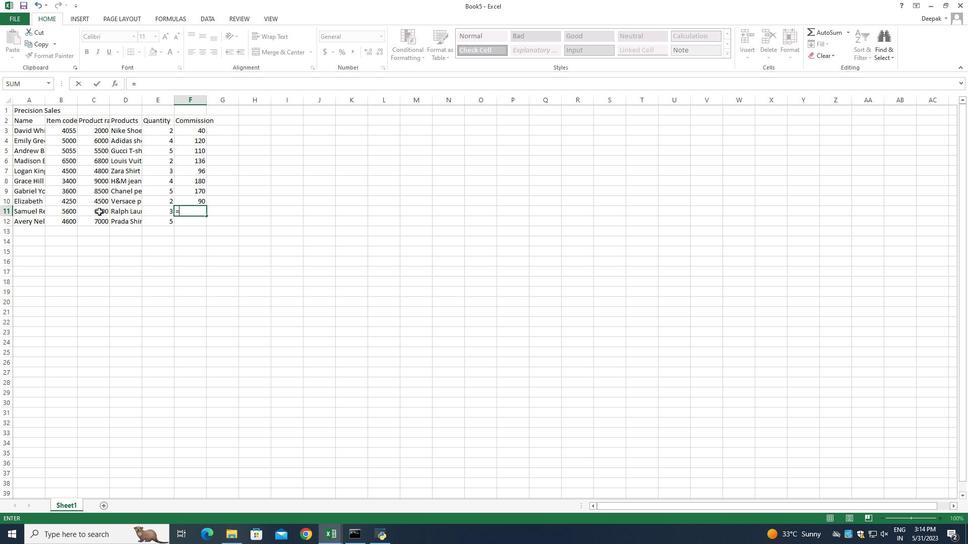 
Action: Mouse moved to (203, 223)
Screenshot: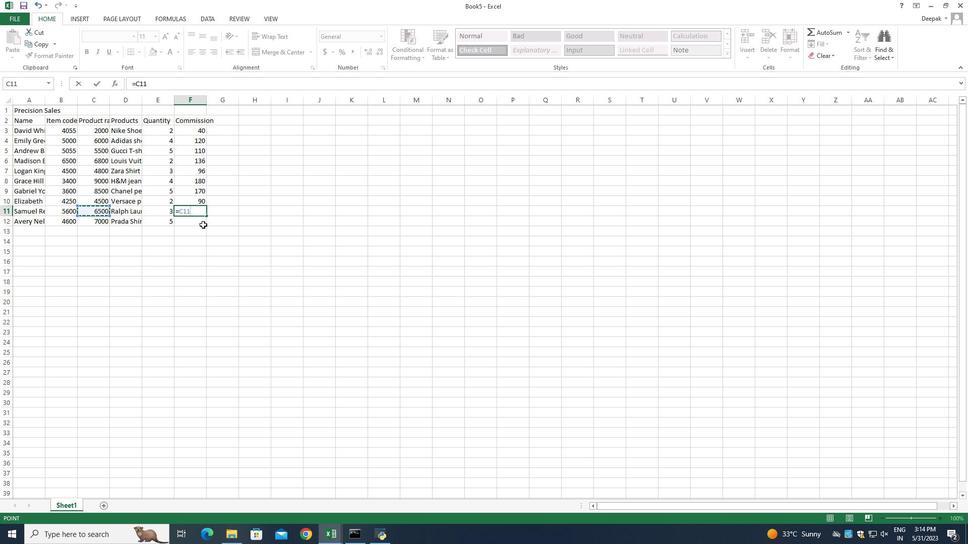 
Action: Key pressed *2<Key.shift><Key.shift><Key.shift><Key.shift><Key.shift>%<Key.enter>
Screenshot: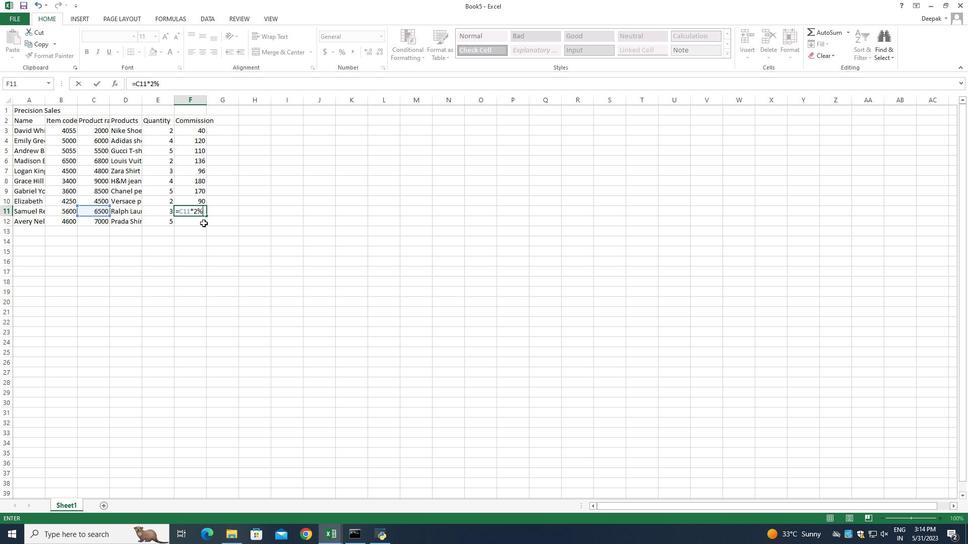 
Action: Mouse moved to (184, 222)
Screenshot: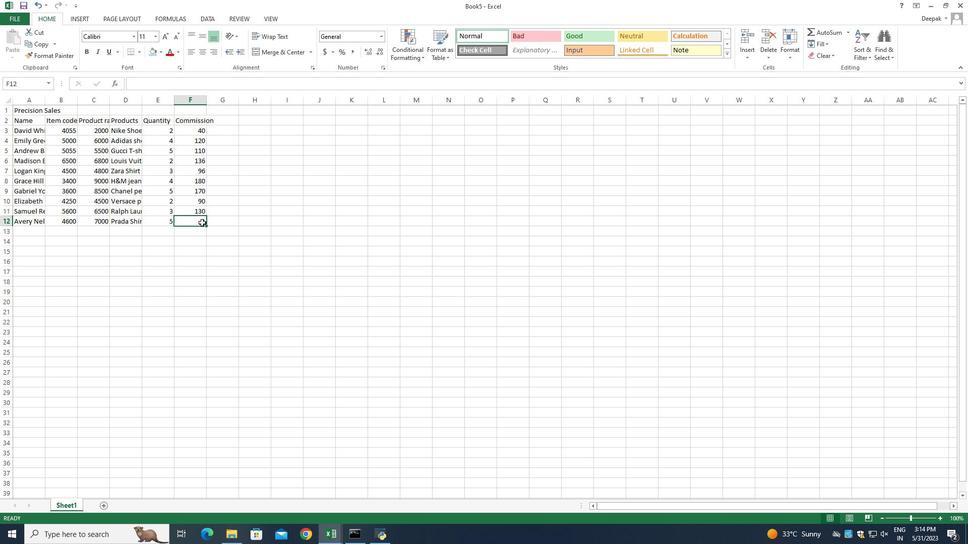 
Action: Key pressed =
Screenshot: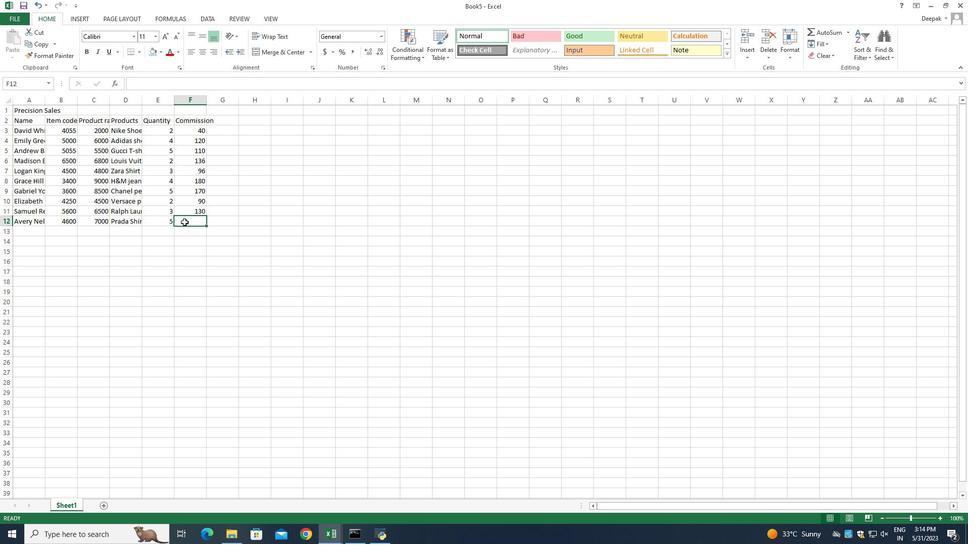 
Action: Mouse moved to (98, 221)
Screenshot: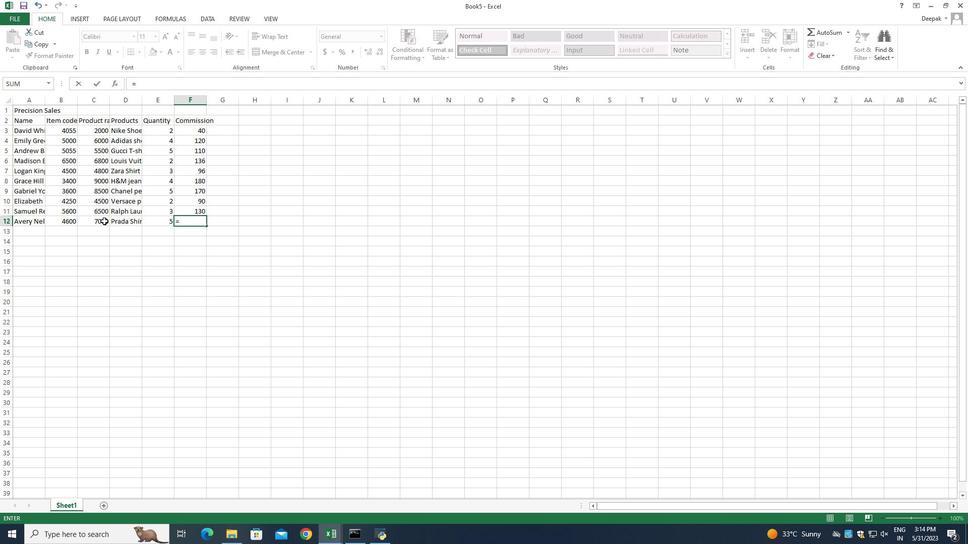
Action: Mouse pressed left at (98, 221)
Screenshot: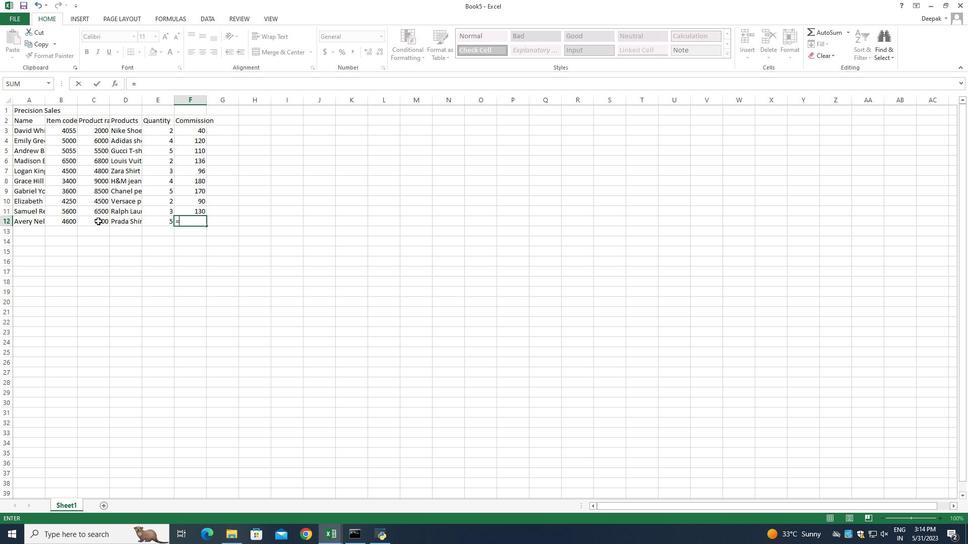 
Action: Mouse moved to (196, 223)
Screenshot: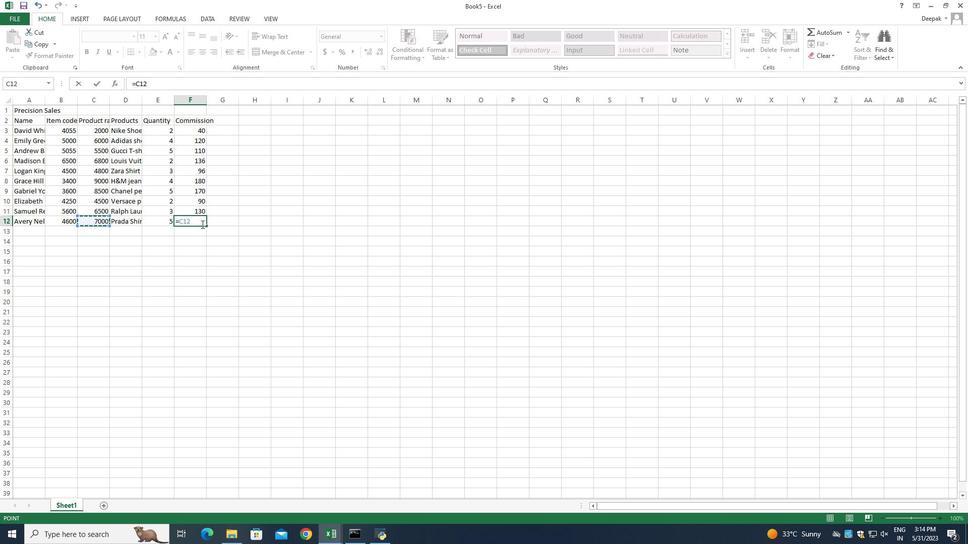 
Action: Key pressed *2<Key.shift><Key.shift><Key.shift><Key.shift>%<Key.enter>
Screenshot: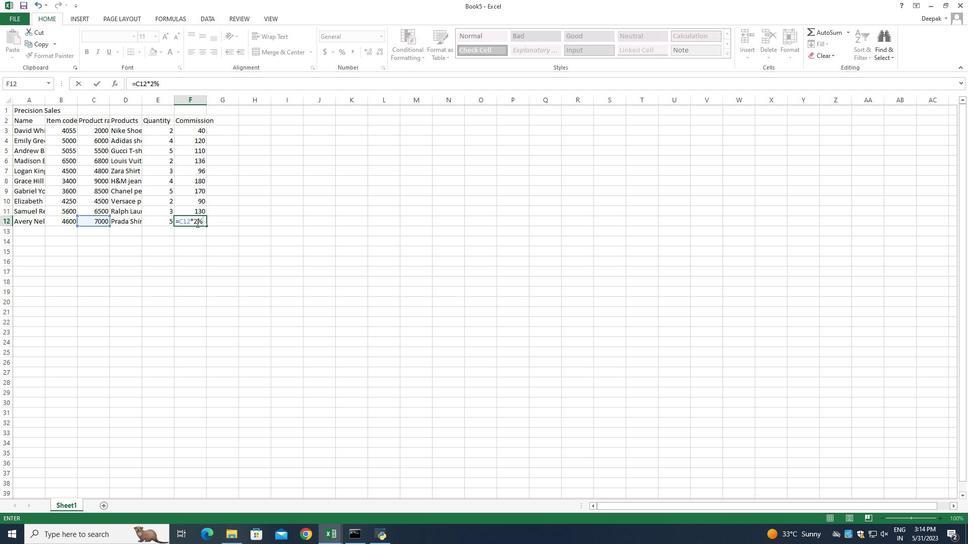 
Action: Mouse moved to (224, 210)
Screenshot: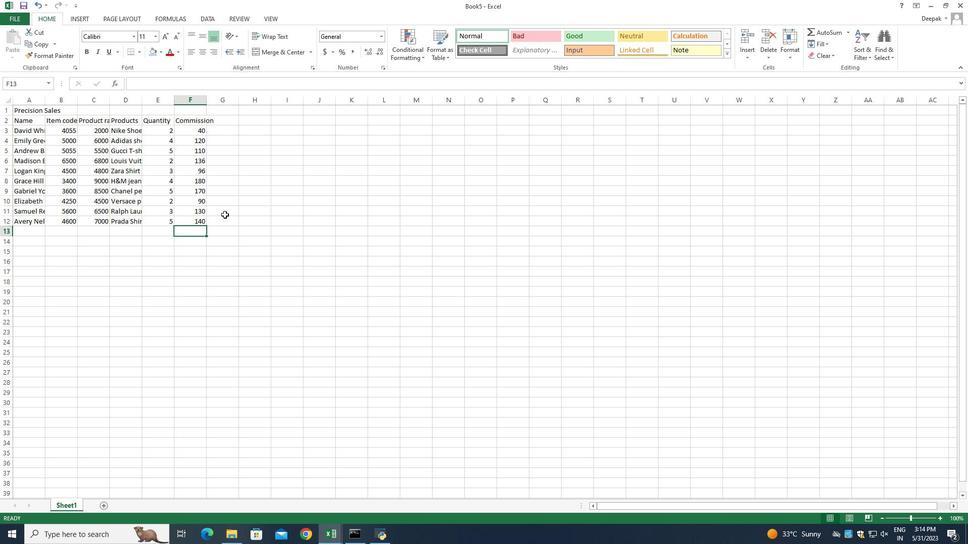 
Action: Mouse scrolled (224, 210) with delta (0, 0)
Screenshot: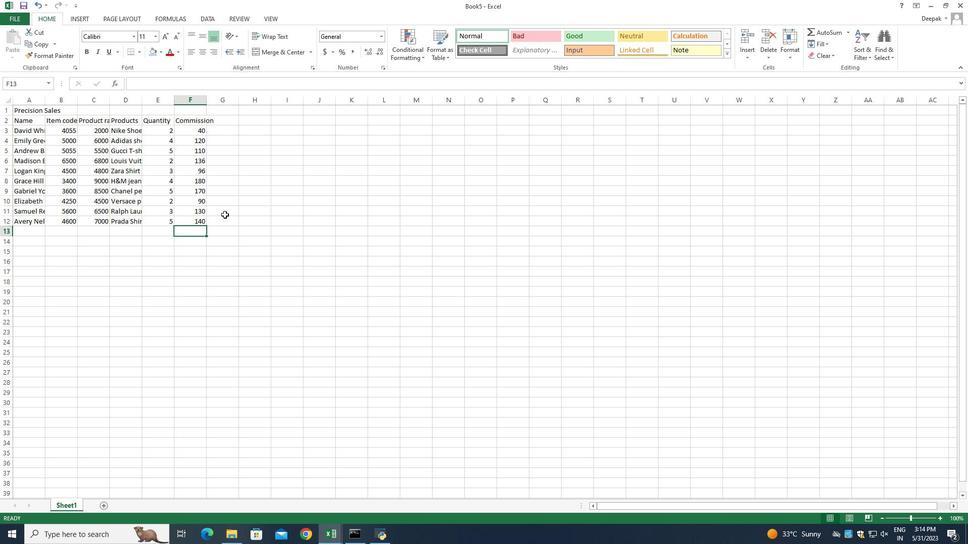 
Action: Mouse scrolled (224, 210) with delta (0, 0)
Screenshot: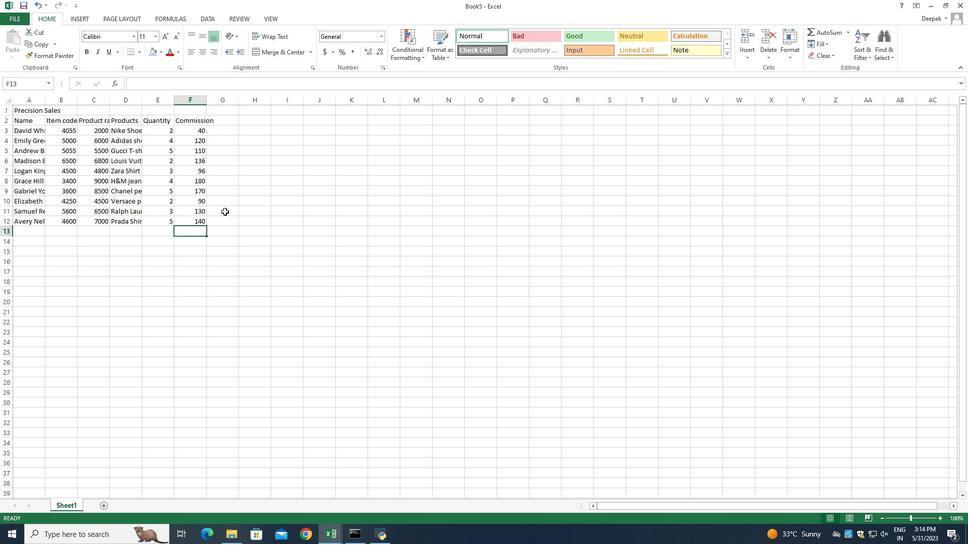 
Action: Mouse moved to (223, 120)
Screenshot: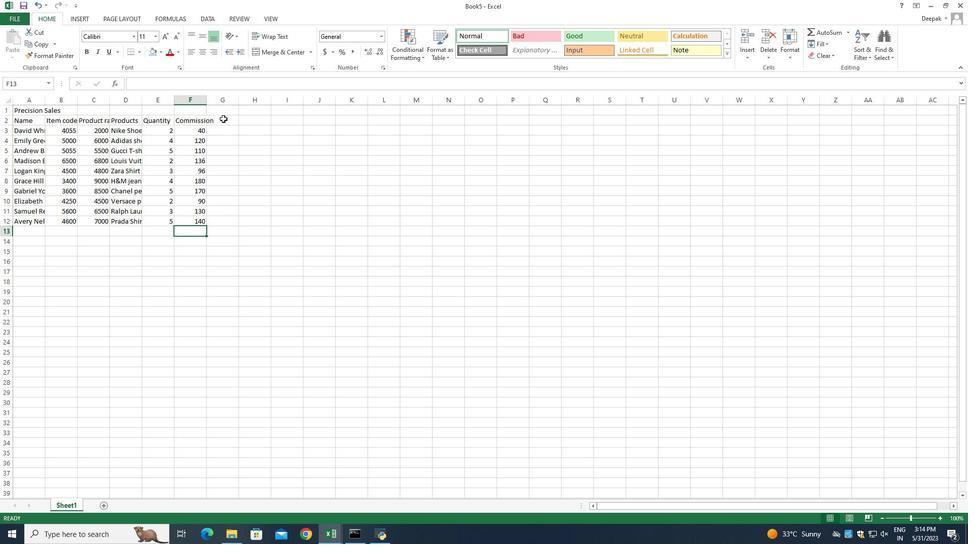 
Action: Mouse pressed left at (223, 120)
Screenshot: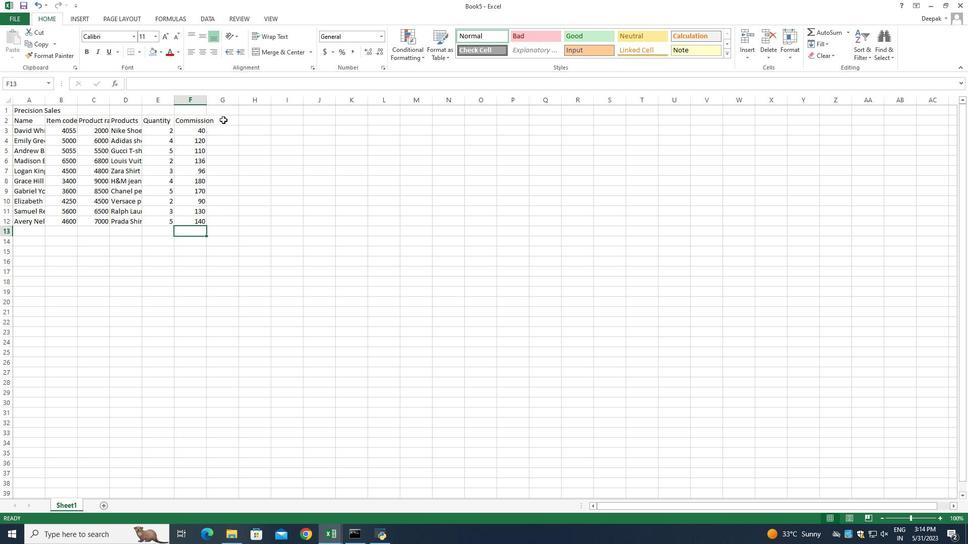 
Action: Mouse pressed left at (223, 120)
Screenshot: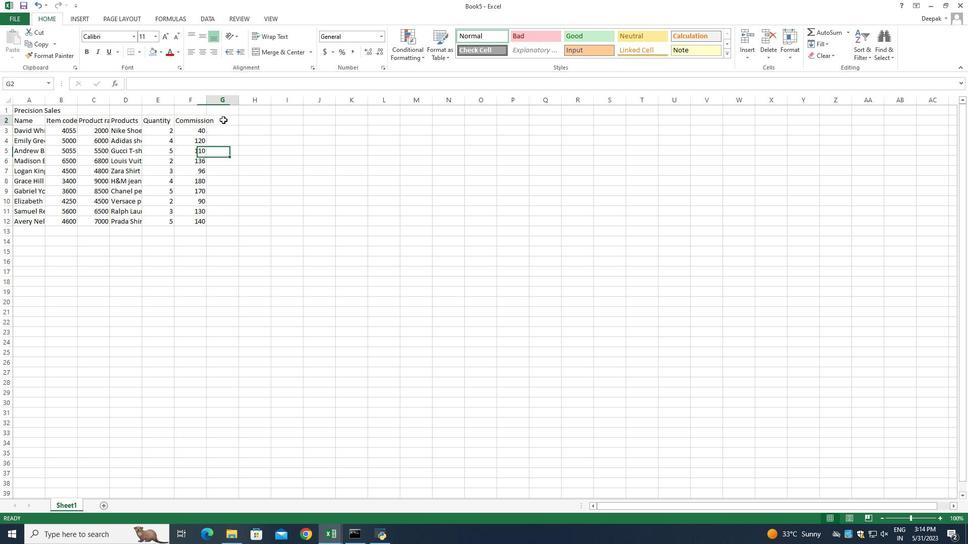 
Action: Key pressed <Key.shift_r>Total
Screenshot: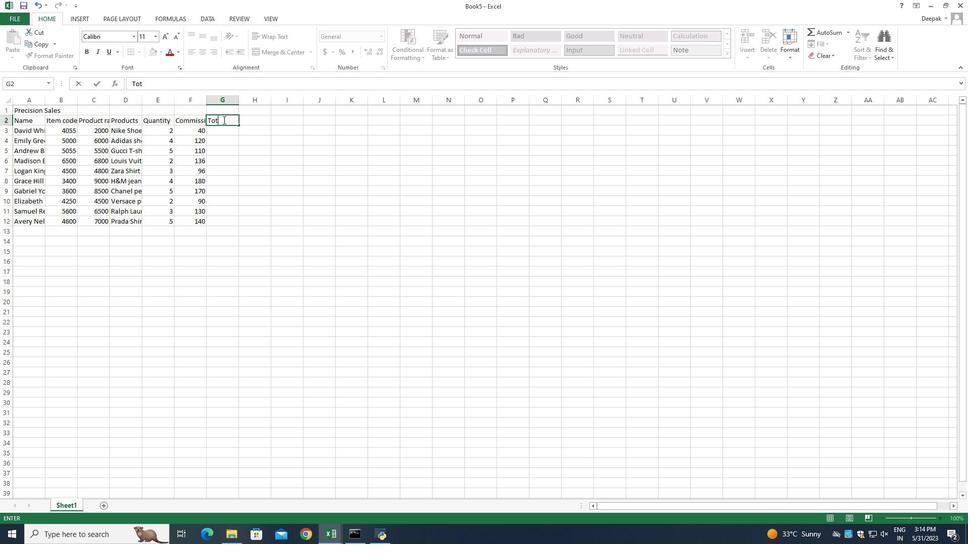 
Action: Mouse moved to (223, 120)
Screenshot: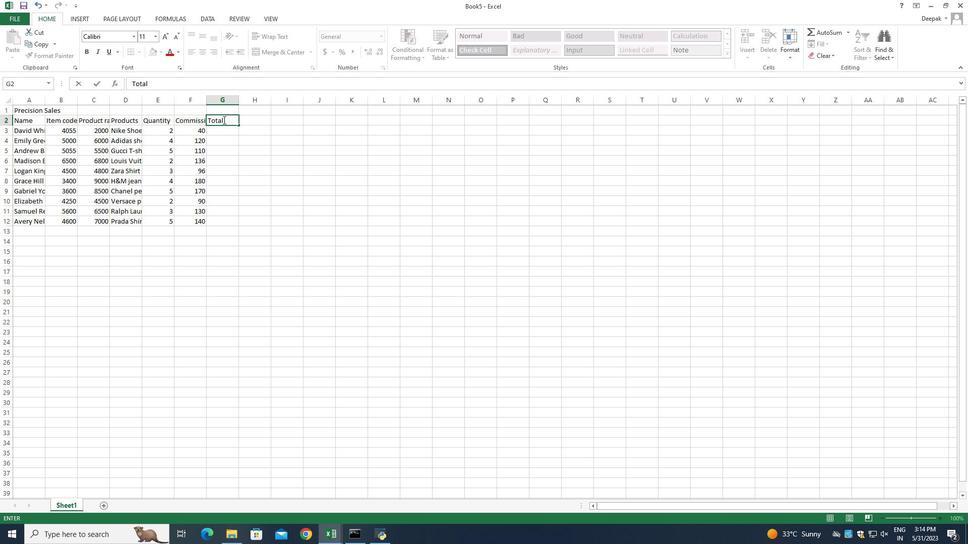 
Action: Key pressed <Key.enter>=
Screenshot: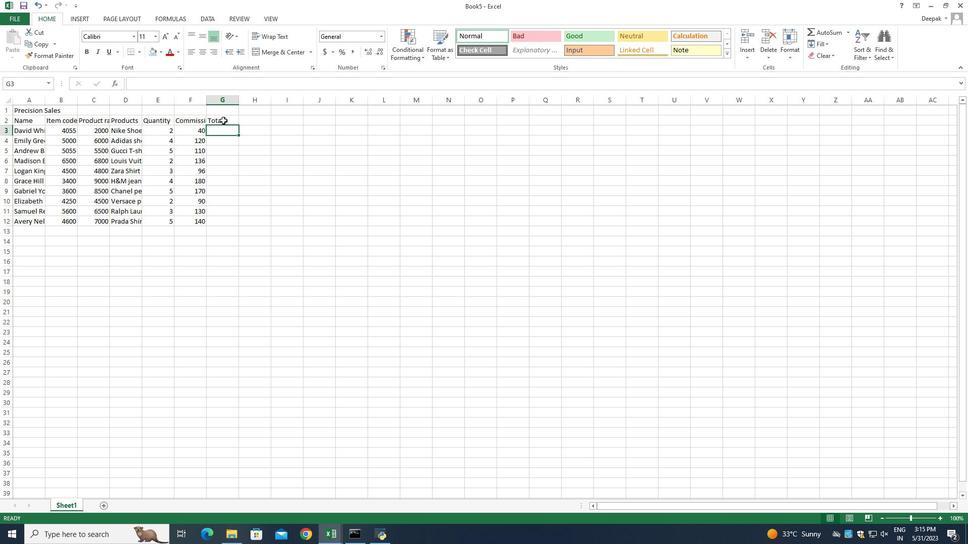 
Action: Mouse moved to (160, 129)
Screenshot: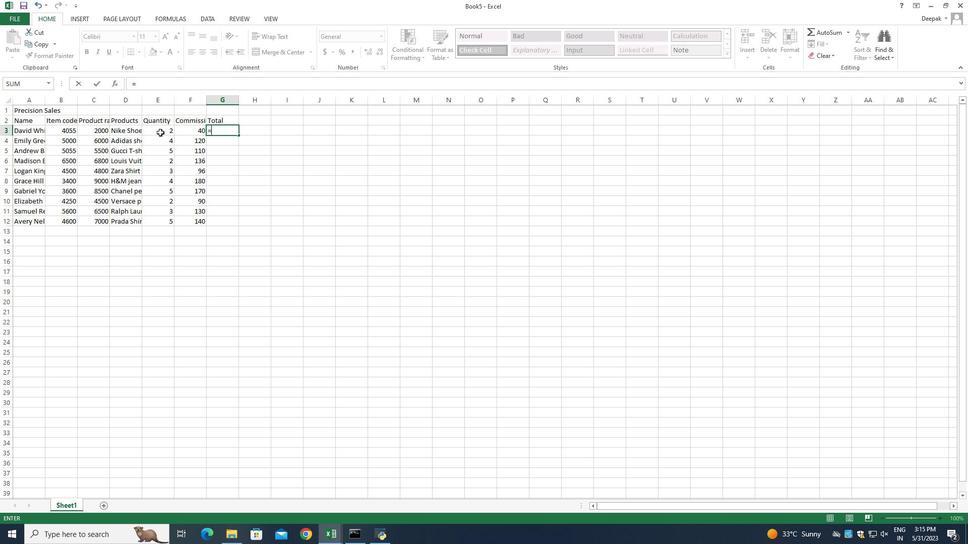 
Action: Mouse pressed left at (160, 129)
Screenshot: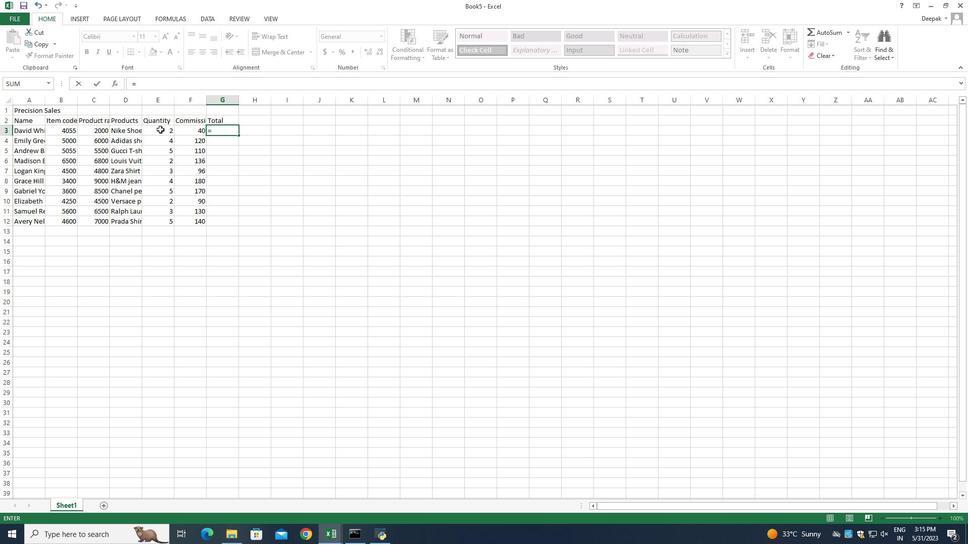 
Action: Key pressed *
Screenshot: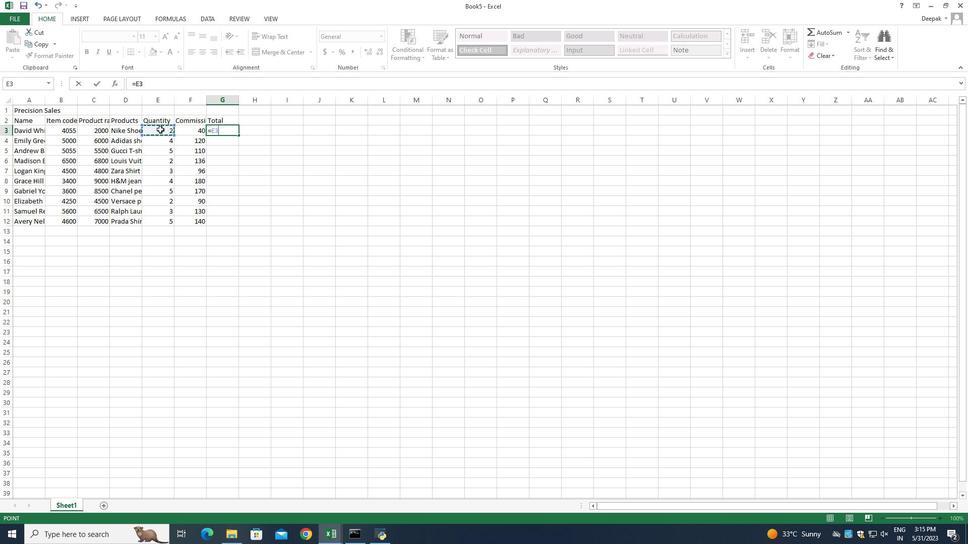 
Action: Mouse moved to (96, 130)
Screenshot: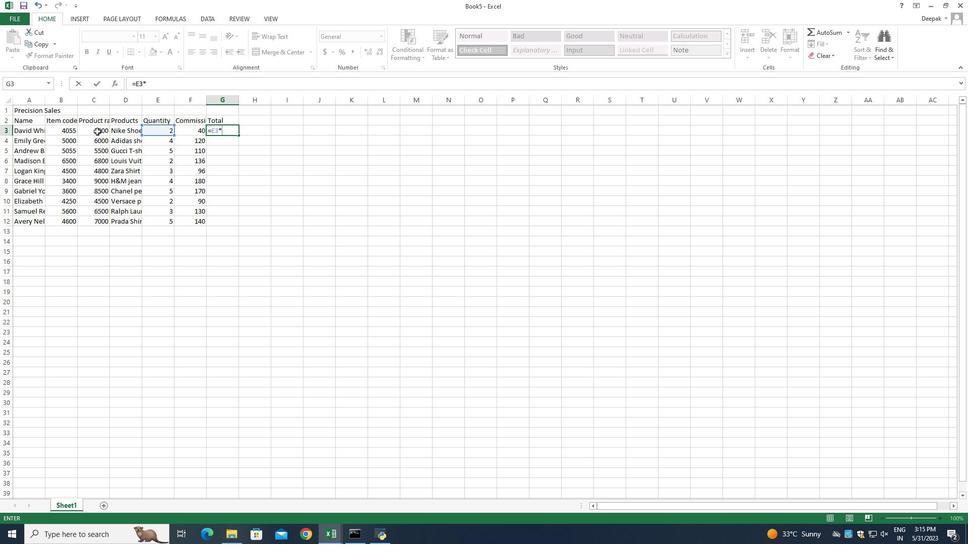 
Action: Mouse pressed left at (96, 130)
Screenshot: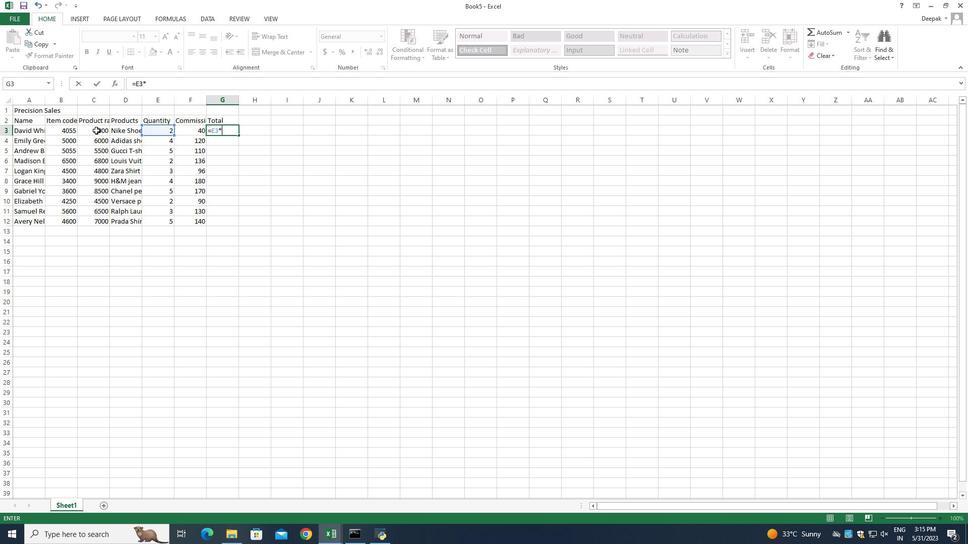 
Action: Key pressed +
Screenshot: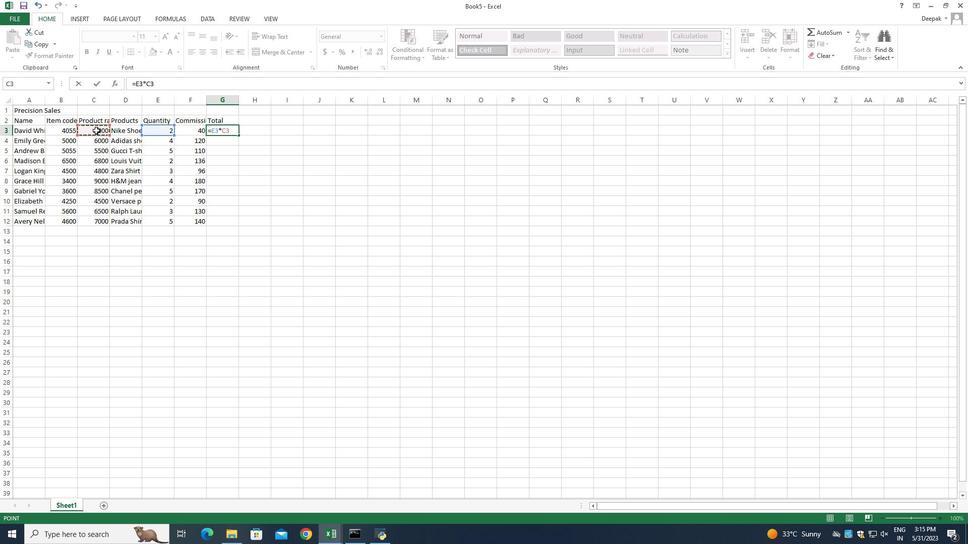 
Action: Mouse moved to (163, 131)
Screenshot: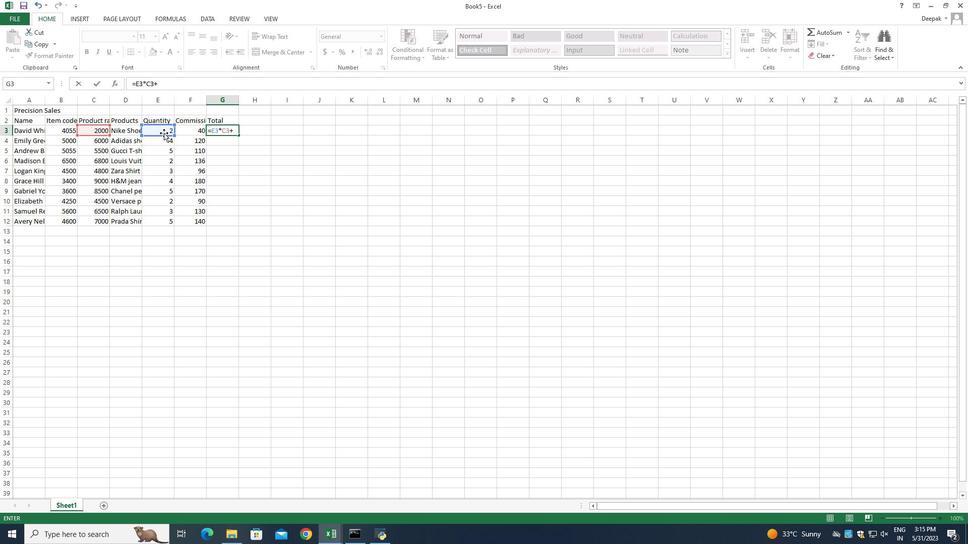 
Action: Mouse pressed left at (163, 131)
Screenshot: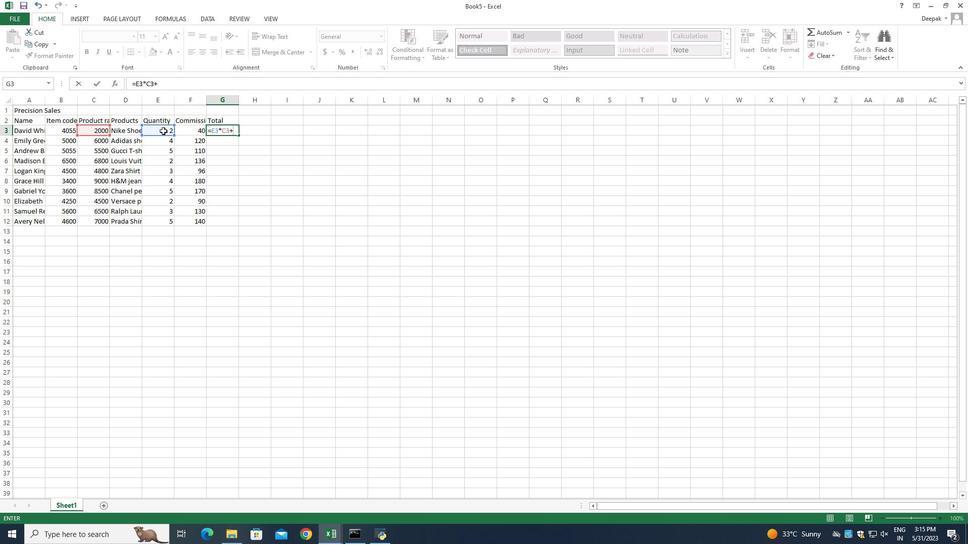 
Action: Key pressed *
Screenshot: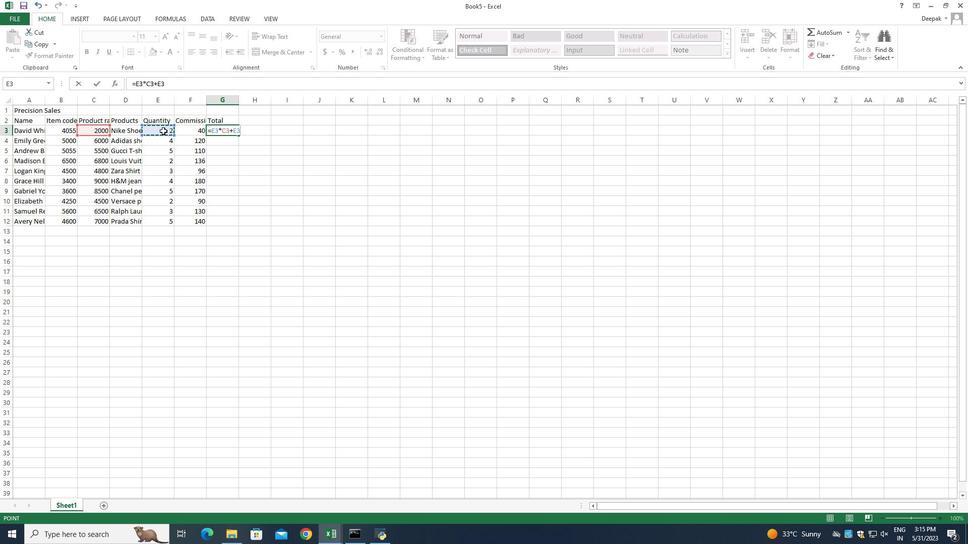 
Action: Mouse moved to (186, 131)
Screenshot: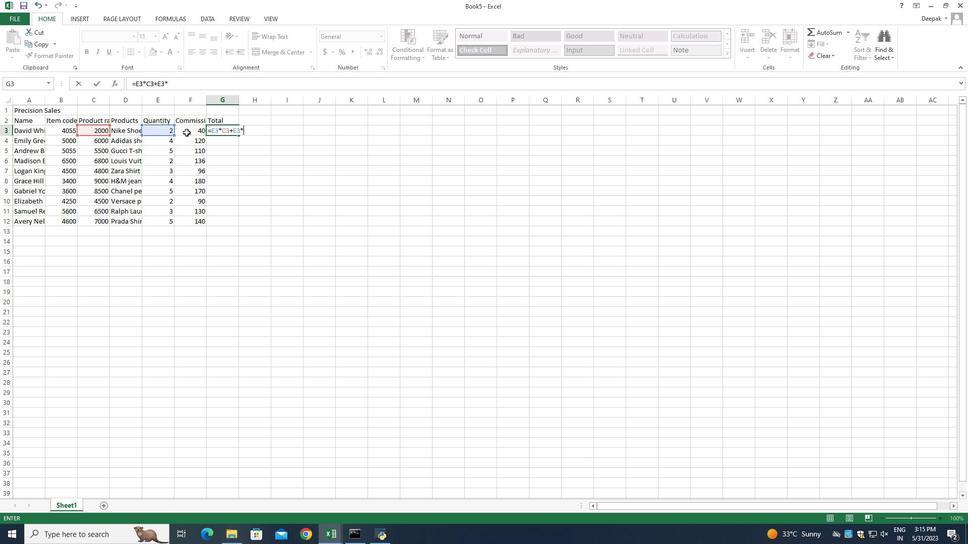 
Action: Mouse pressed left at (186, 131)
Screenshot: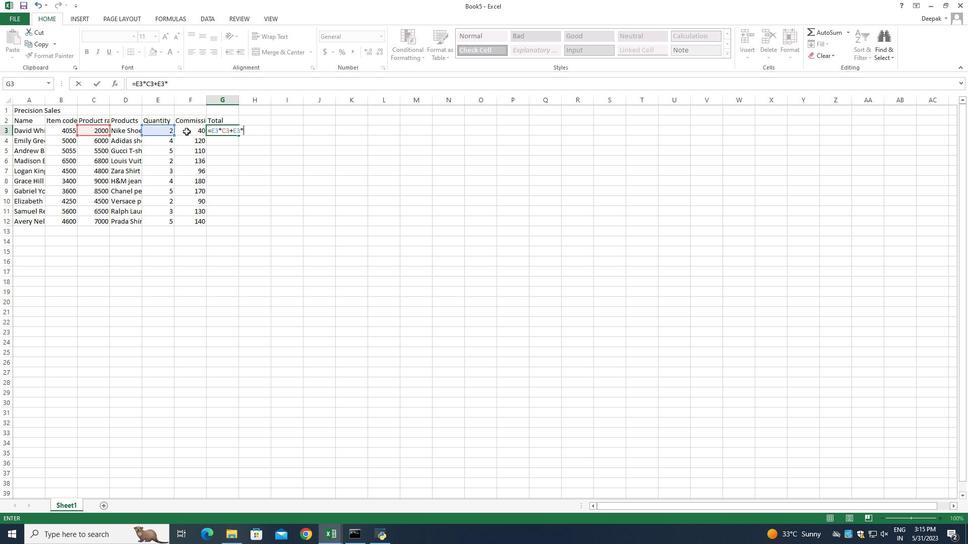 
Action: Mouse moved to (241, 152)
Screenshot: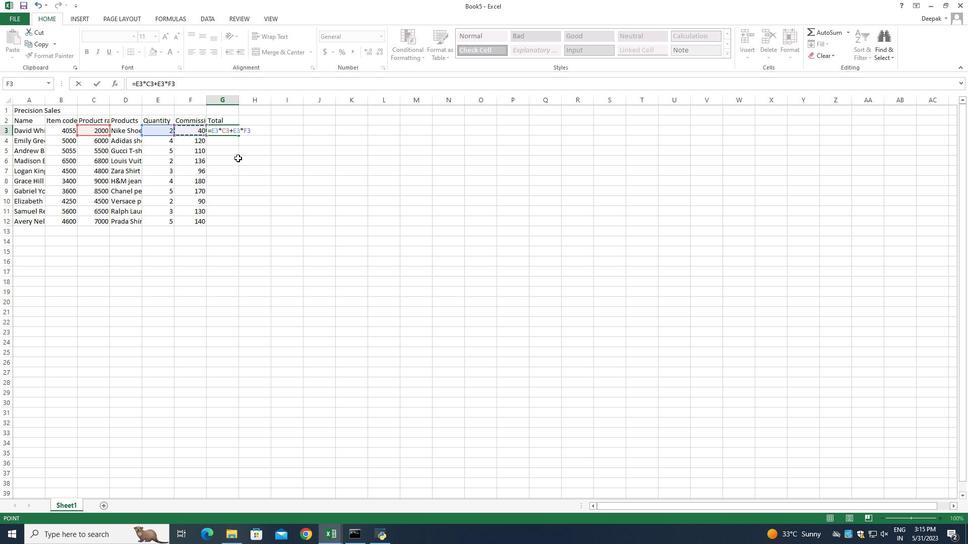 
Action: Key pressed <Key.enter>
Screenshot: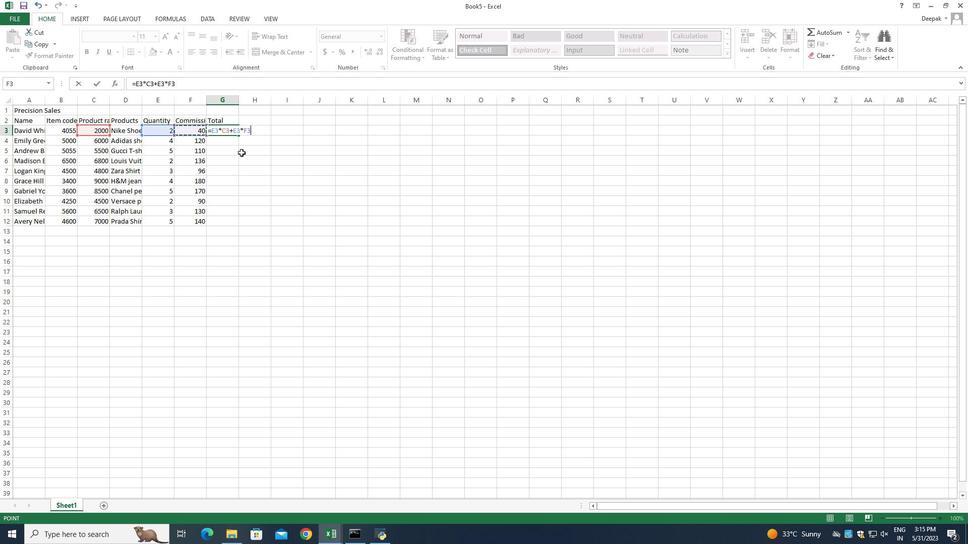 
Action: Mouse moved to (109, 100)
Screenshot: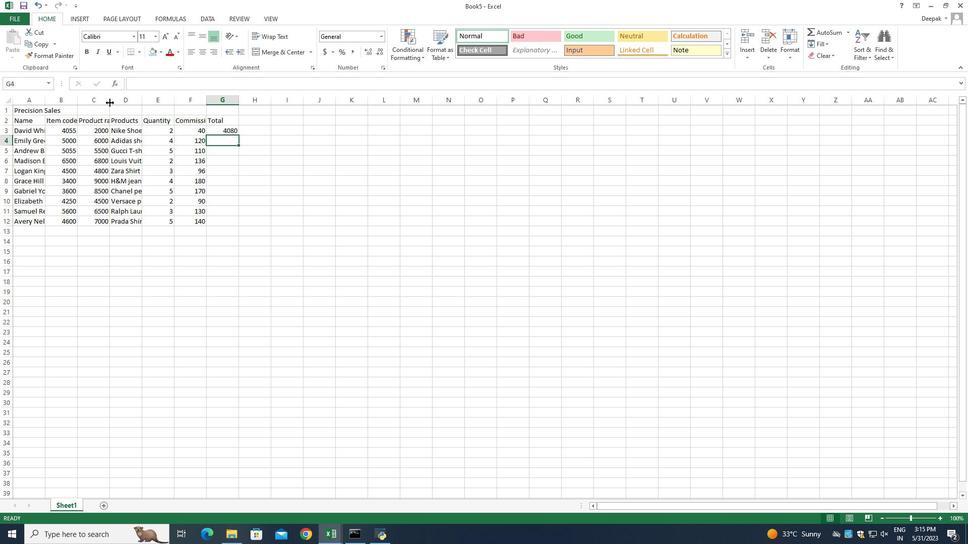 
Action: Mouse pressed left at (109, 100)
Screenshot: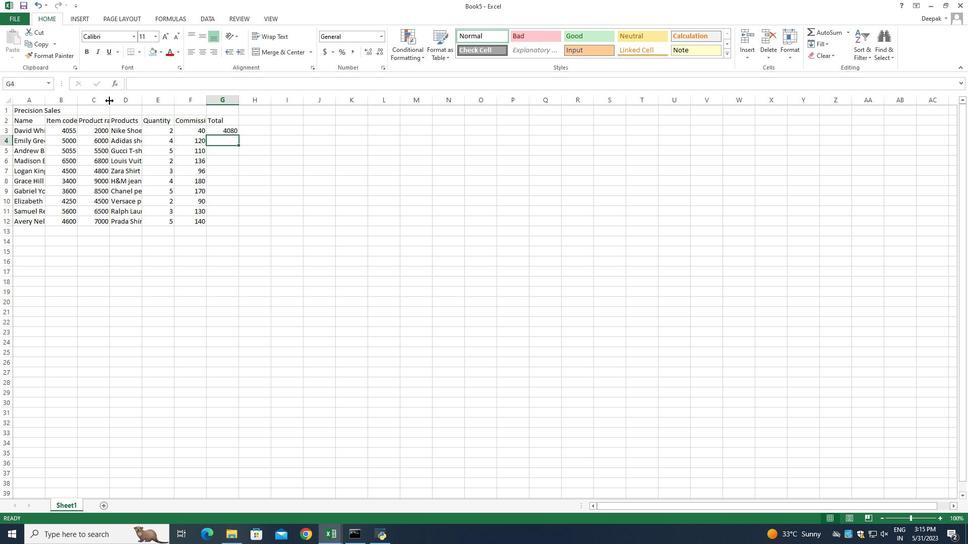 
Action: Mouse pressed left at (109, 100)
Screenshot: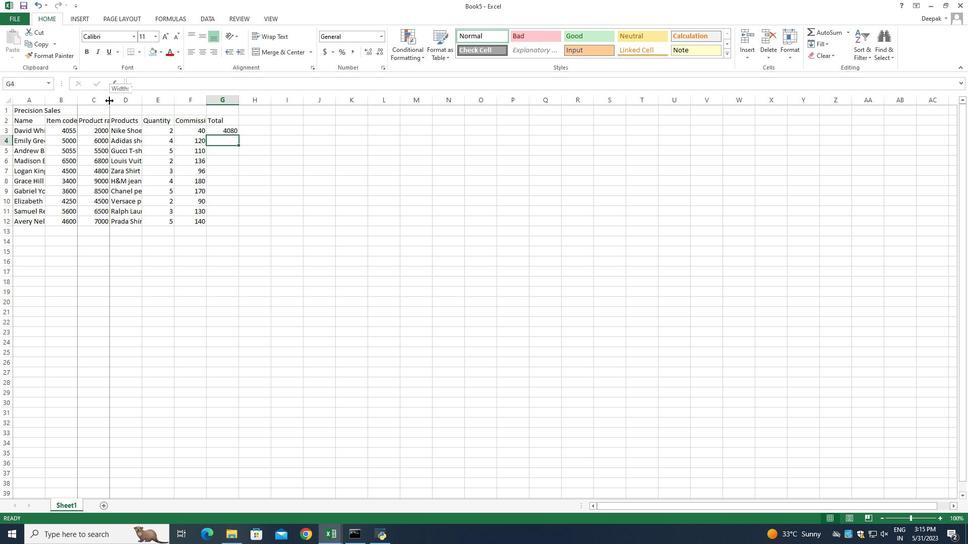 
Action: Mouse moved to (157, 100)
Screenshot: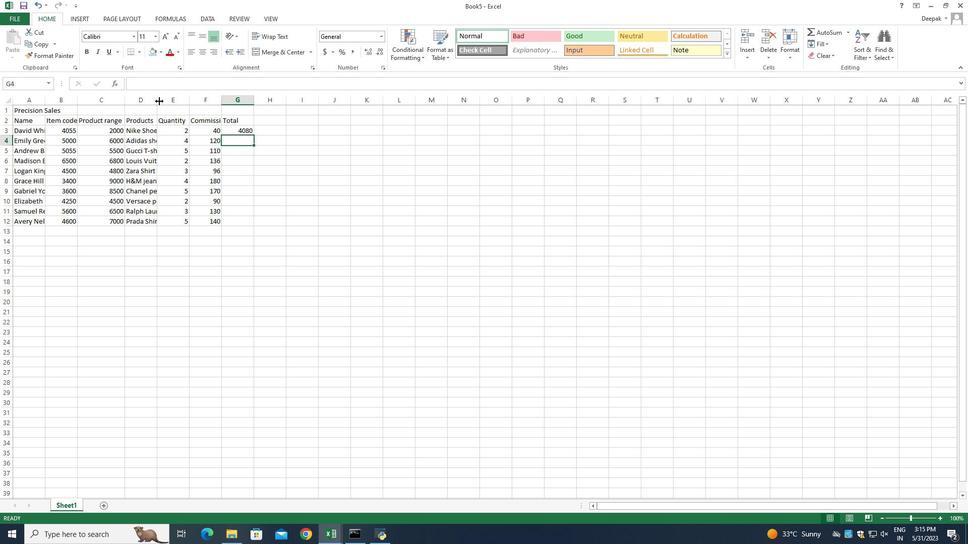 
Action: Mouse pressed left at (157, 100)
Screenshot: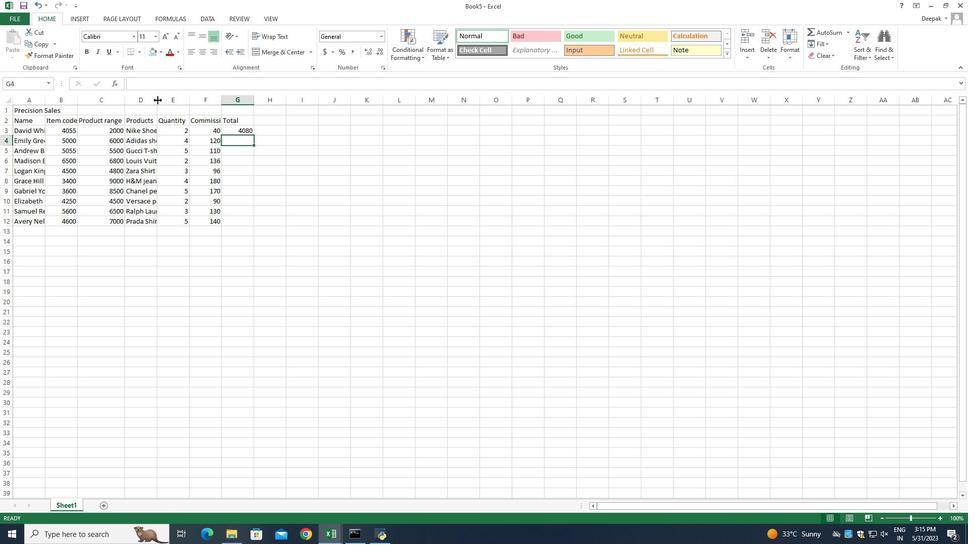
Action: Mouse pressed left at (157, 100)
Screenshot: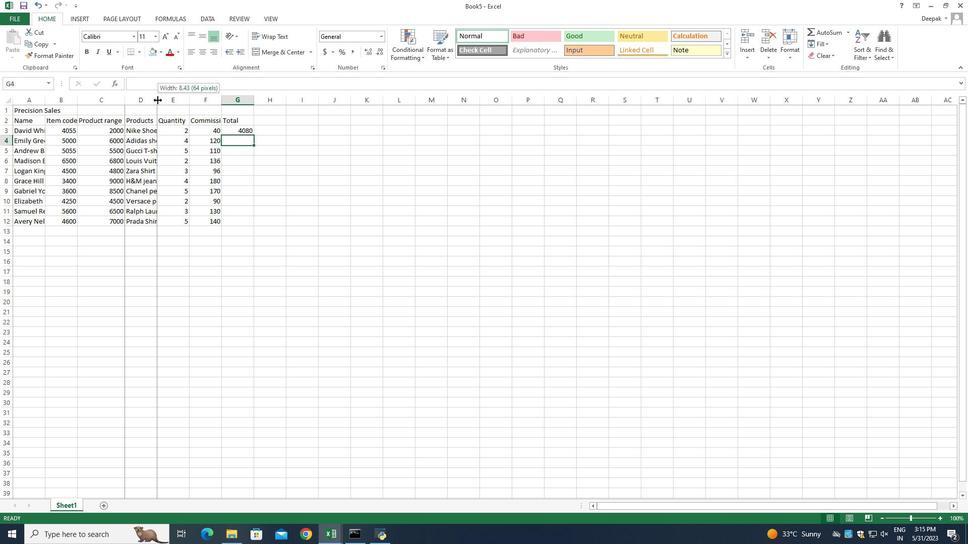 
Action: Mouse moved to (264, 140)
Screenshot: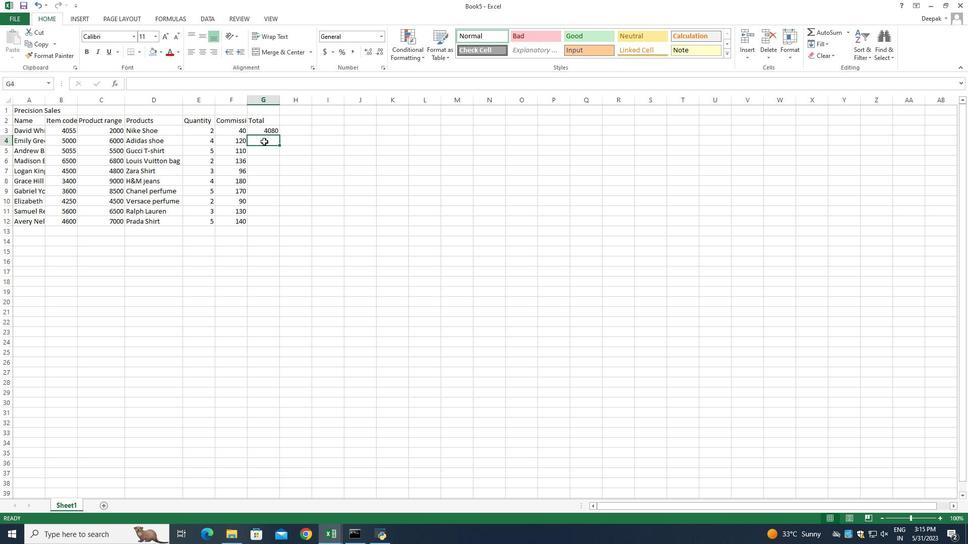 
Action: Key pressed =
Screenshot: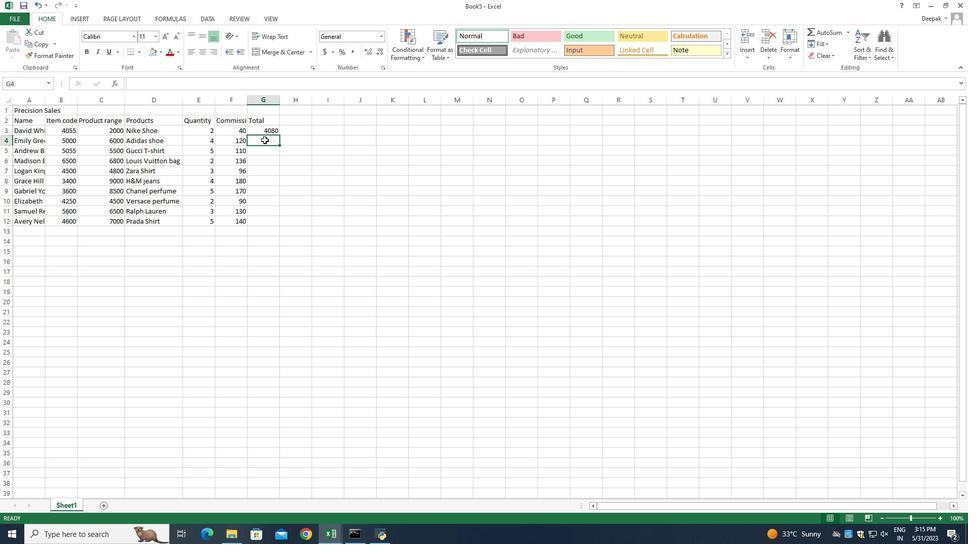 
Action: Mouse moved to (203, 142)
Screenshot: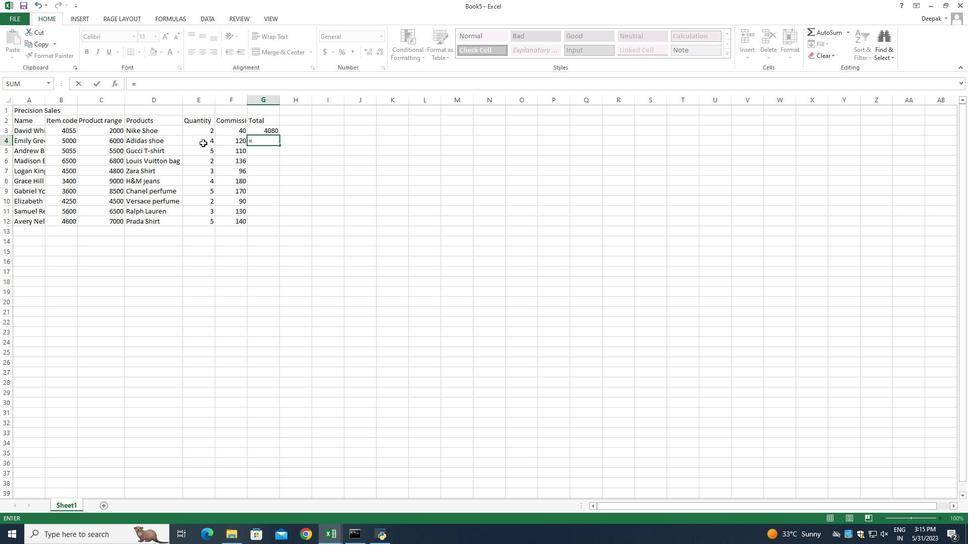 
Action: Mouse pressed left at (203, 142)
Screenshot: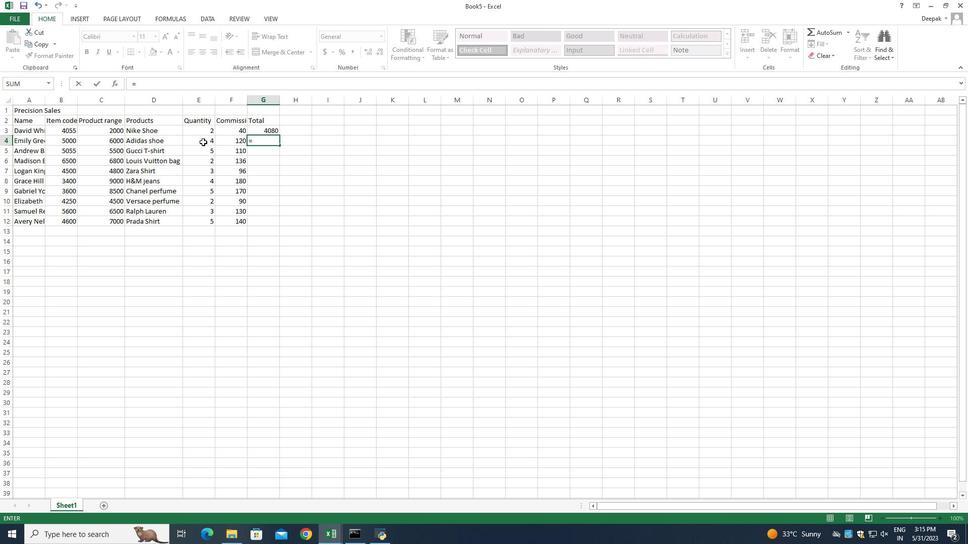 
Action: Key pressed *
Screenshot: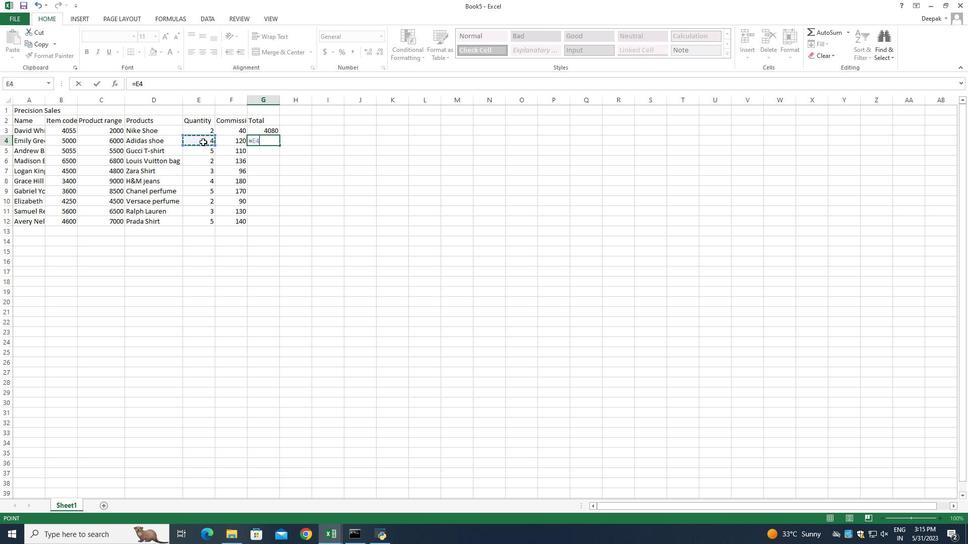 
Action: Mouse moved to (110, 141)
Screenshot: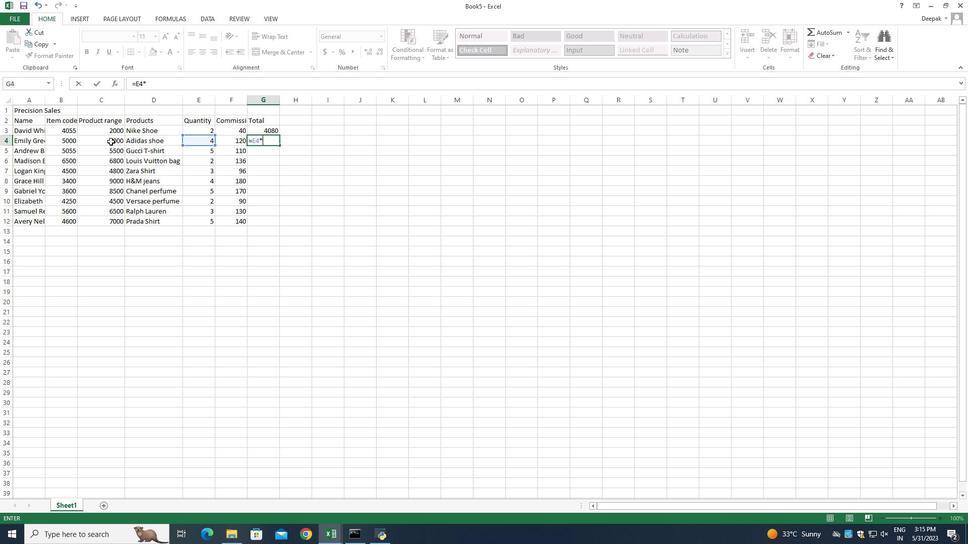 
Action: Mouse pressed left at (110, 141)
Screenshot: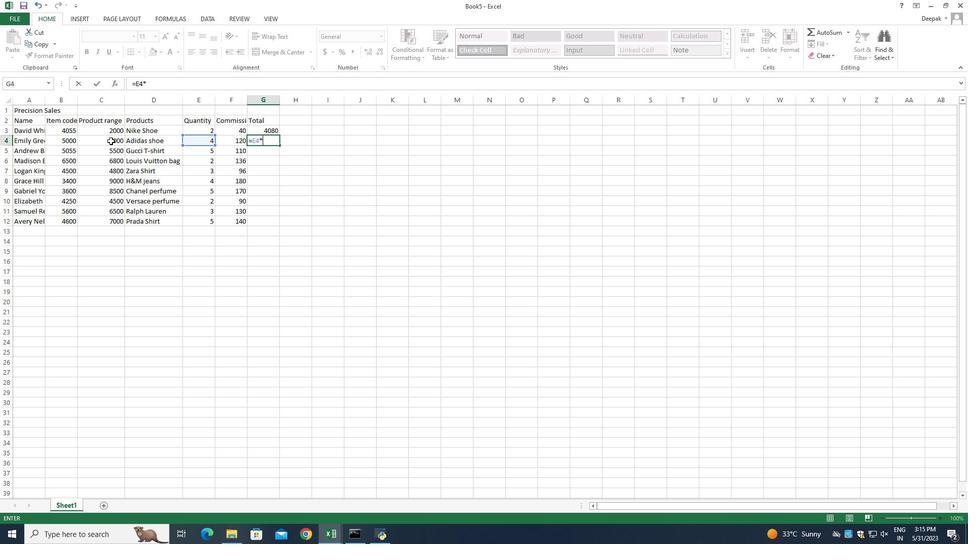 
Action: Key pressed +
Screenshot: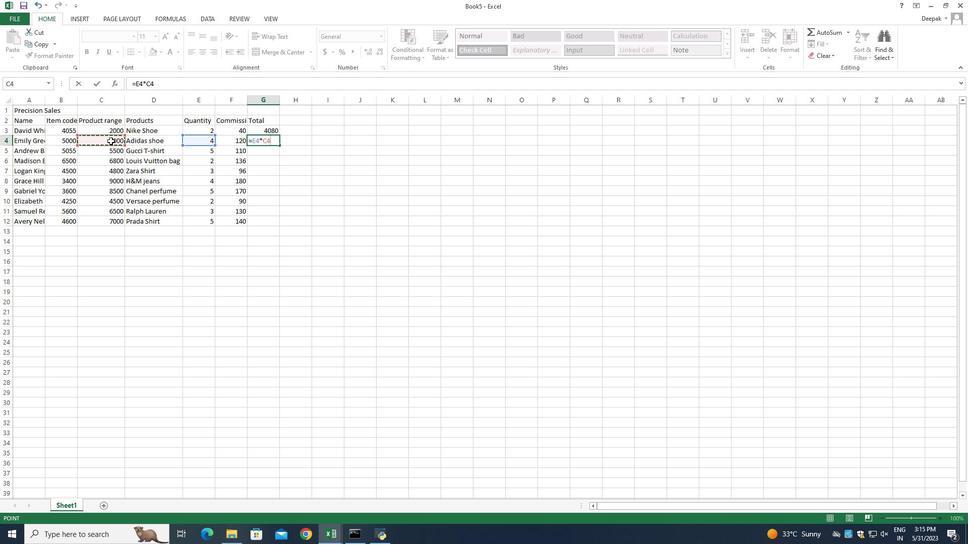 
Action: Mouse moved to (204, 141)
Screenshot: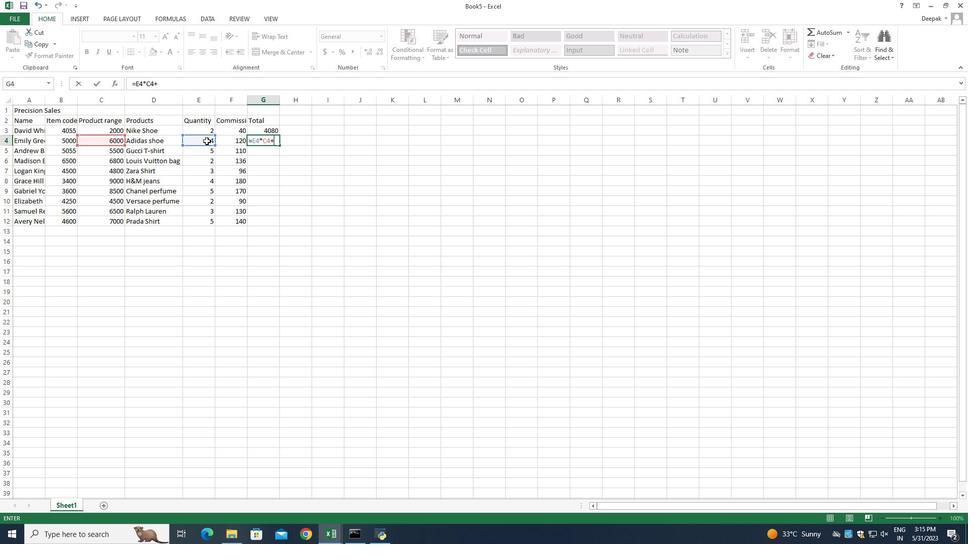 
Action: Mouse pressed left at (204, 141)
Screenshot: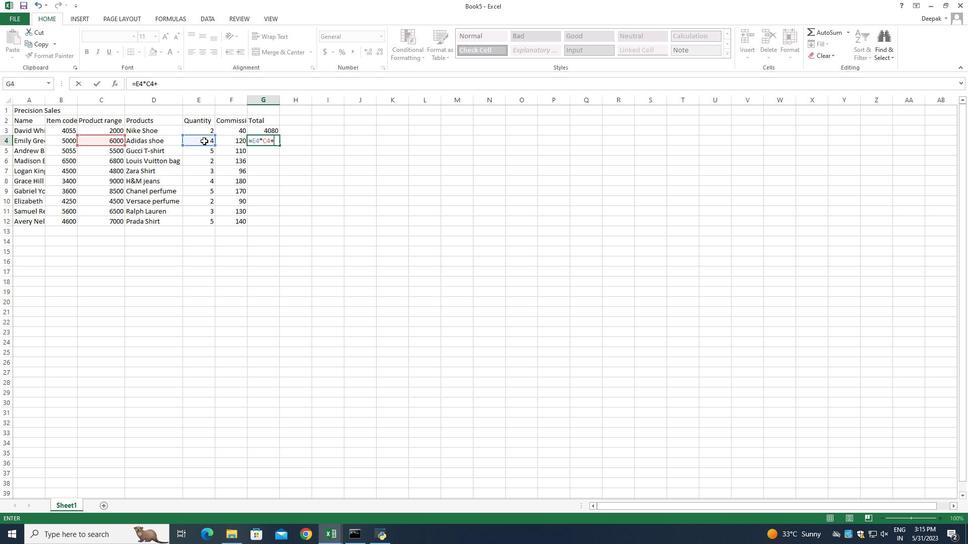 
Action: Key pressed *
Screenshot: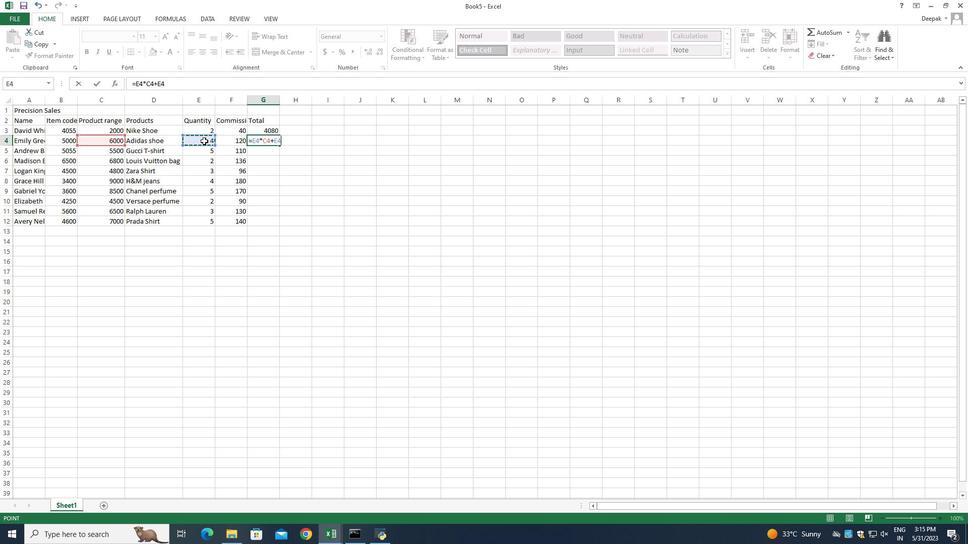 
Action: Mouse moved to (228, 142)
Screenshot: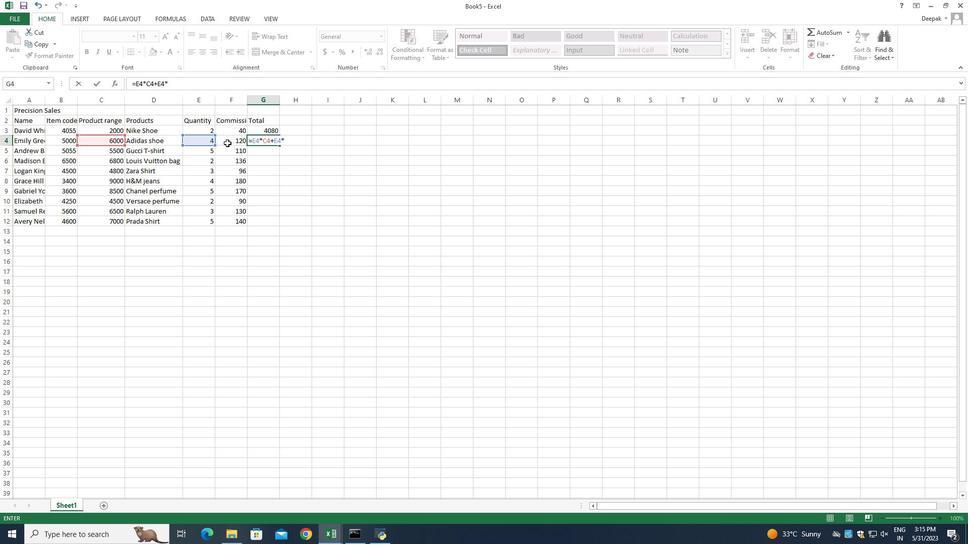 
Action: Mouse pressed left at (228, 142)
Screenshot: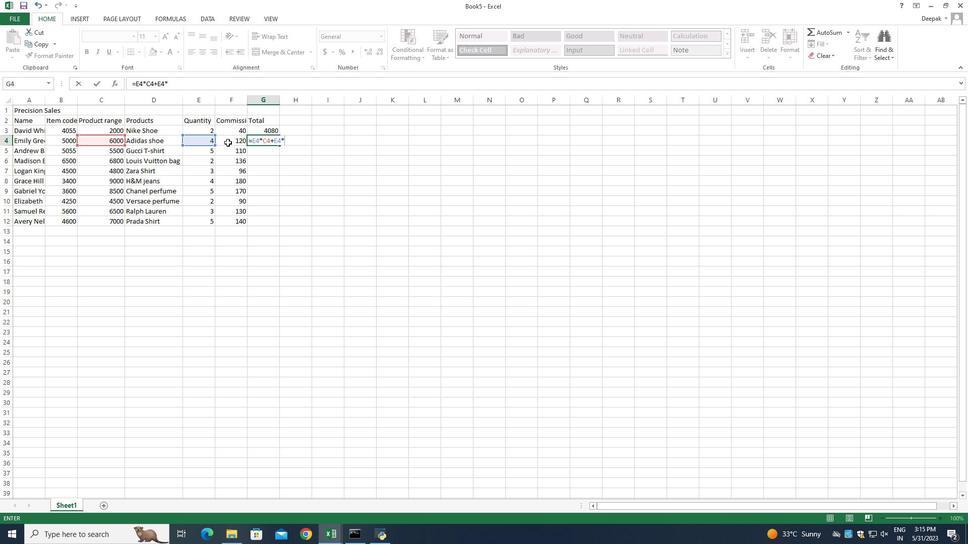 
Action: Key pressed <Key.enter>
Screenshot: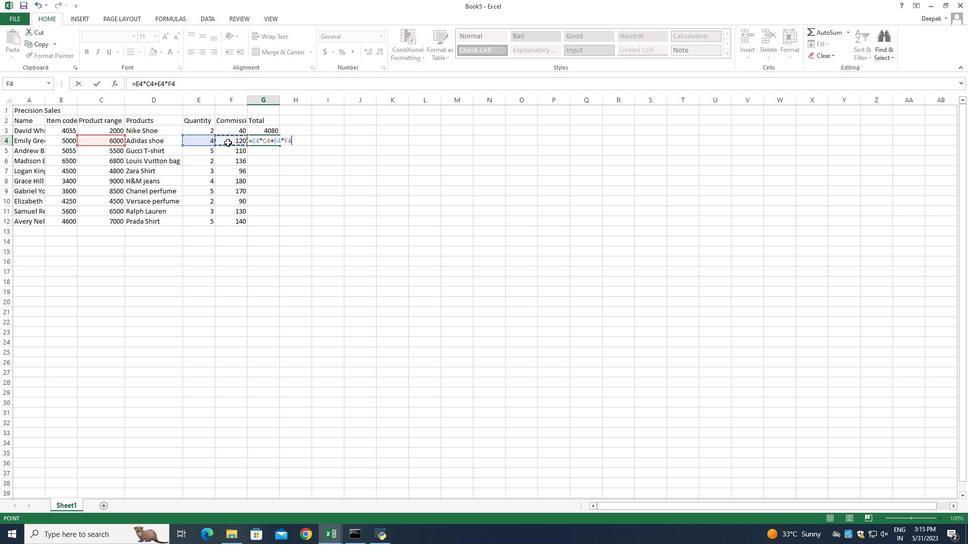 
Action: Mouse moved to (264, 151)
Screenshot: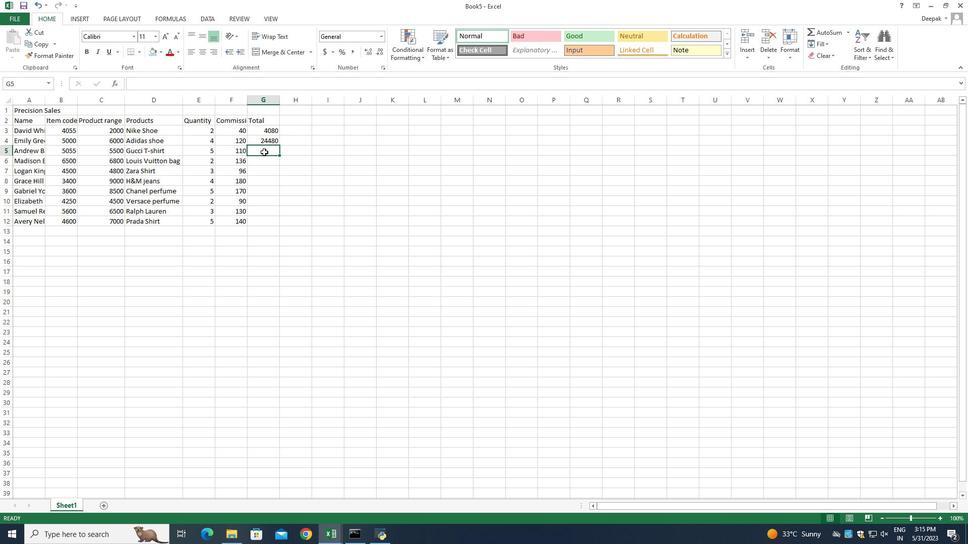
Action: Key pressed -<Key.backspace>=
Screenshot: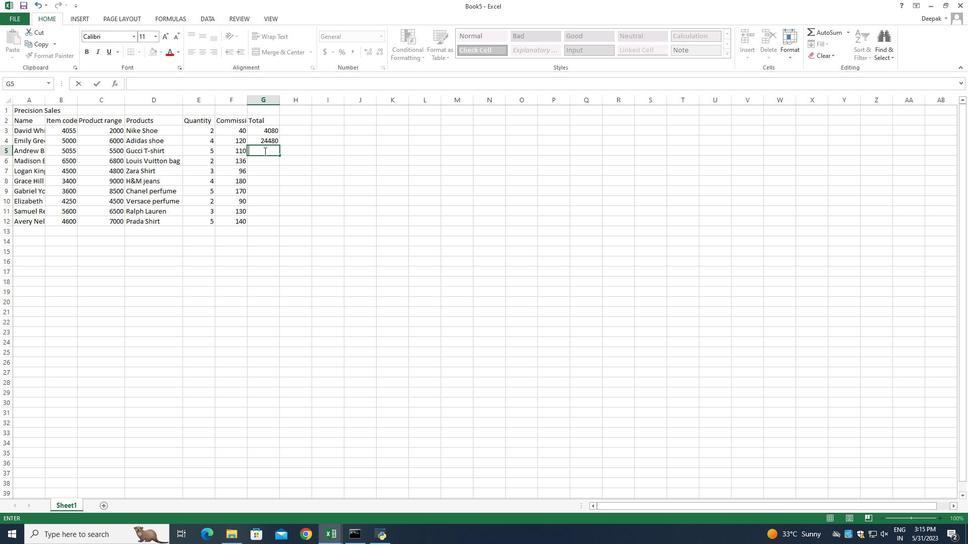 
Action: Mouse moved to (205, 153)
Screenshot: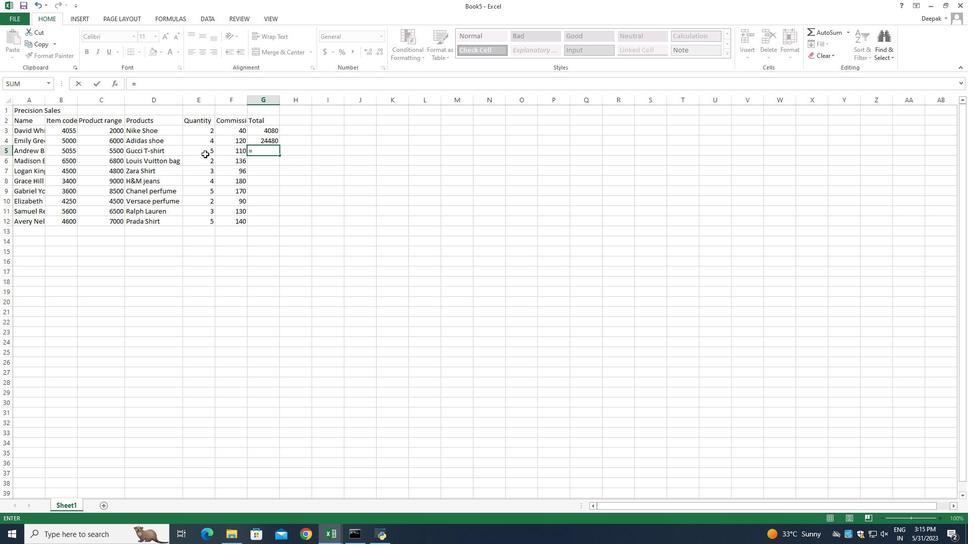 
Action: Mouse pressed left at (205, 153)
Screenshot: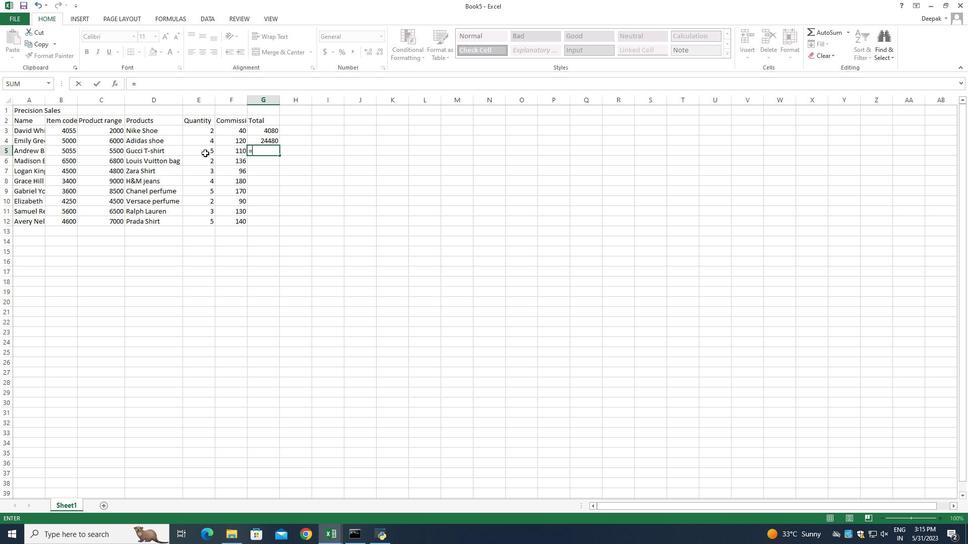 
Action: Key pressed *
Screenshot: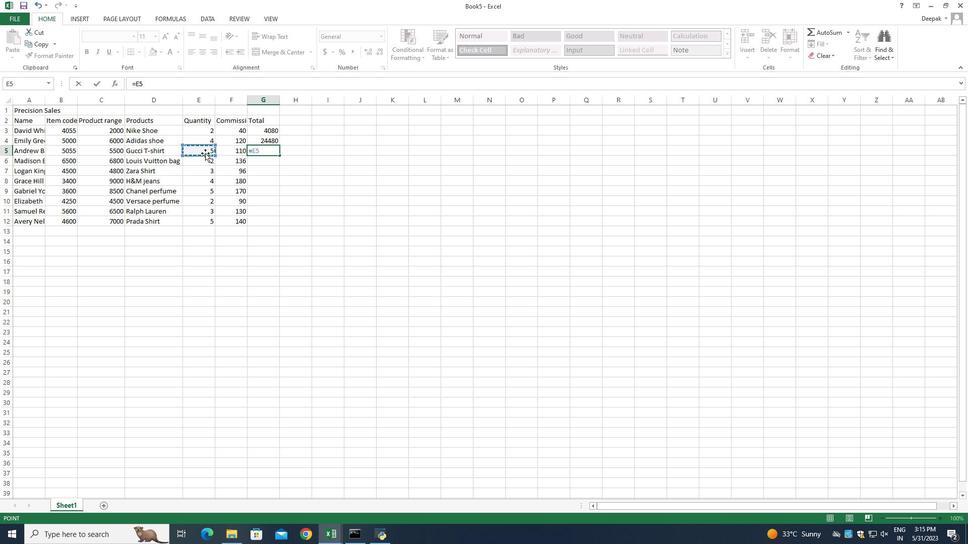
Action: Mouse moved to (113, 152)
Screenshot: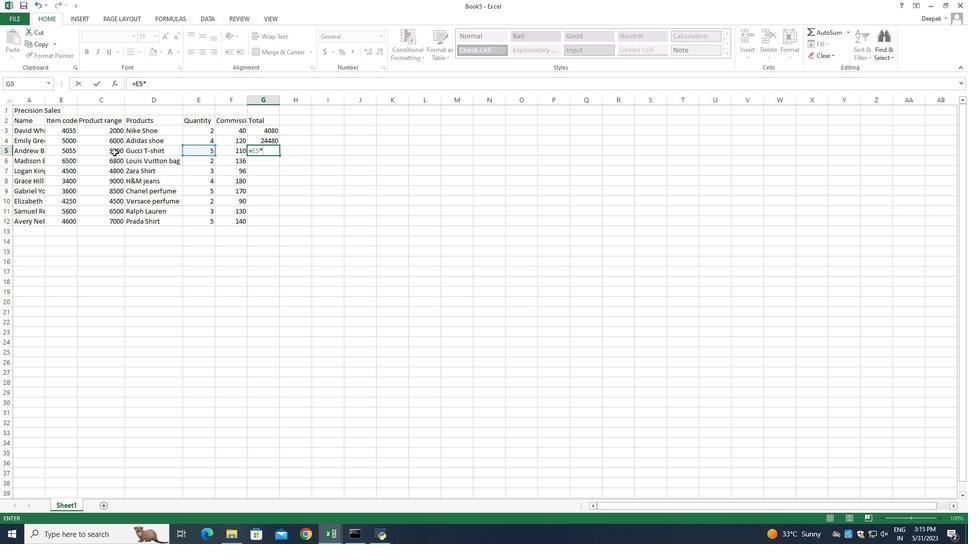 
Action: Mouse pressed left at (113, 152)
Screenshot: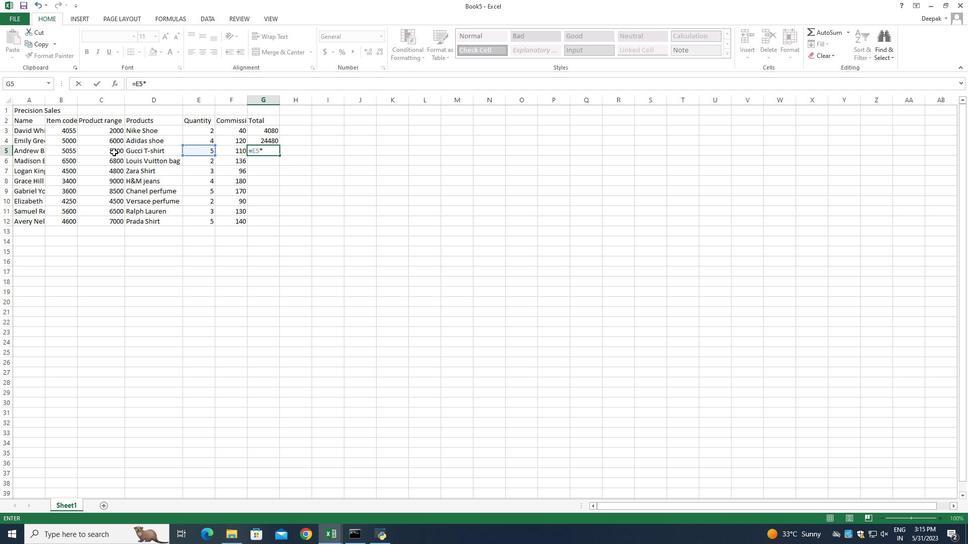 
Action: Key pressed +
Screenshot: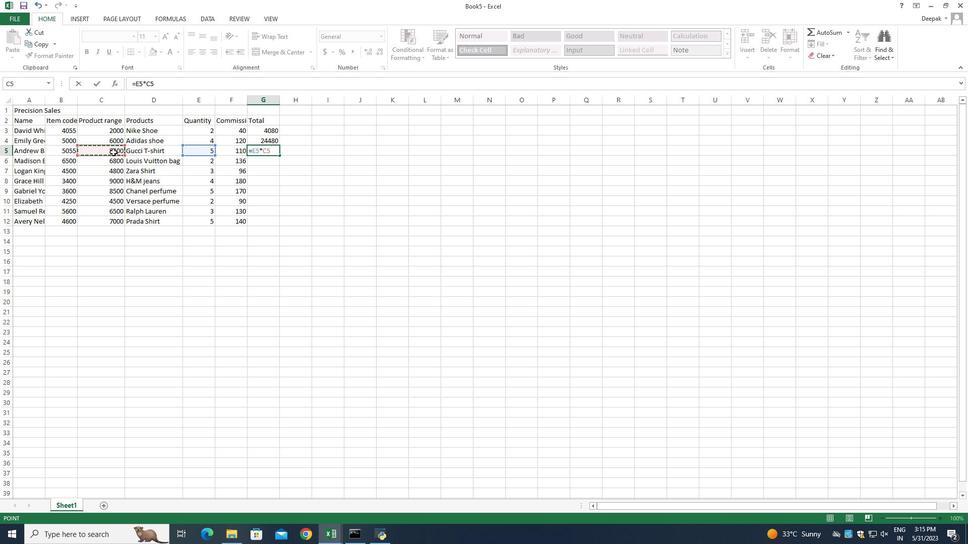 
Action: Mouse moved to (195, 150)
Screenshot: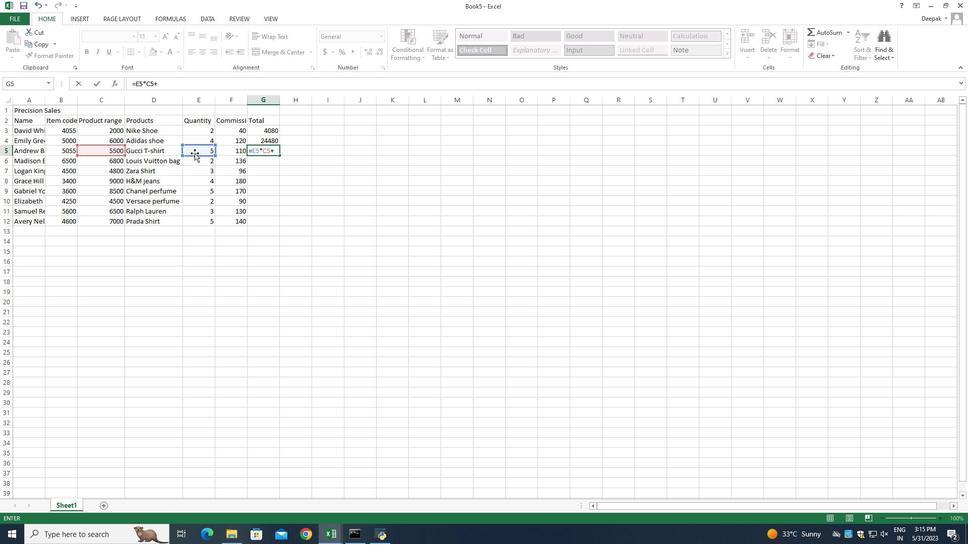 
Action: Mouse pressed left at (195, 150)
Screenshot: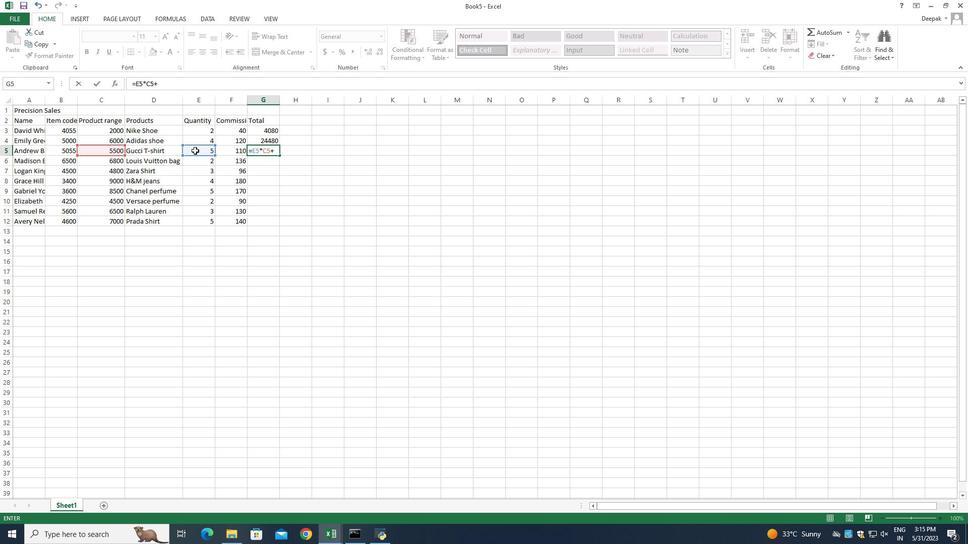 
Action: Key pressed *
Screenshot: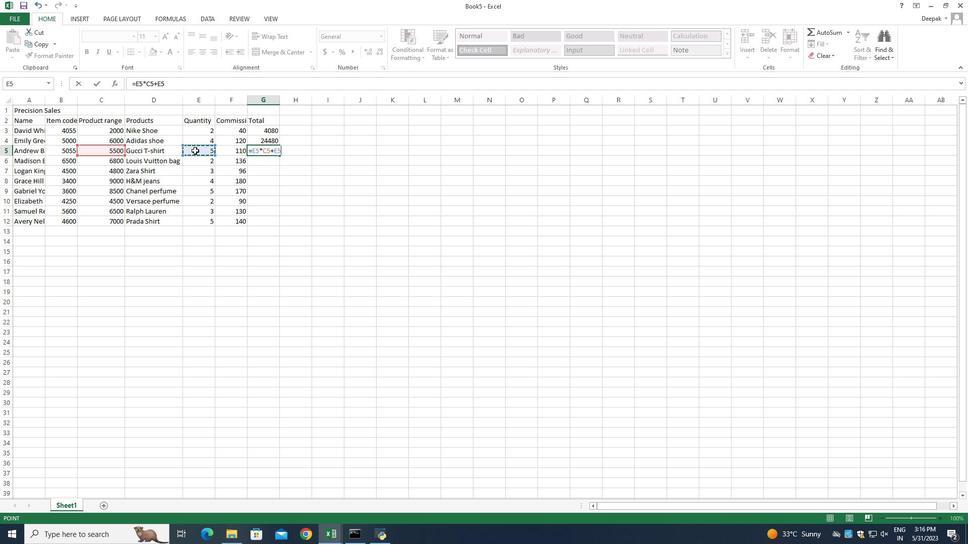 
Action: Mouse moved to (231, 149)
Screenshot: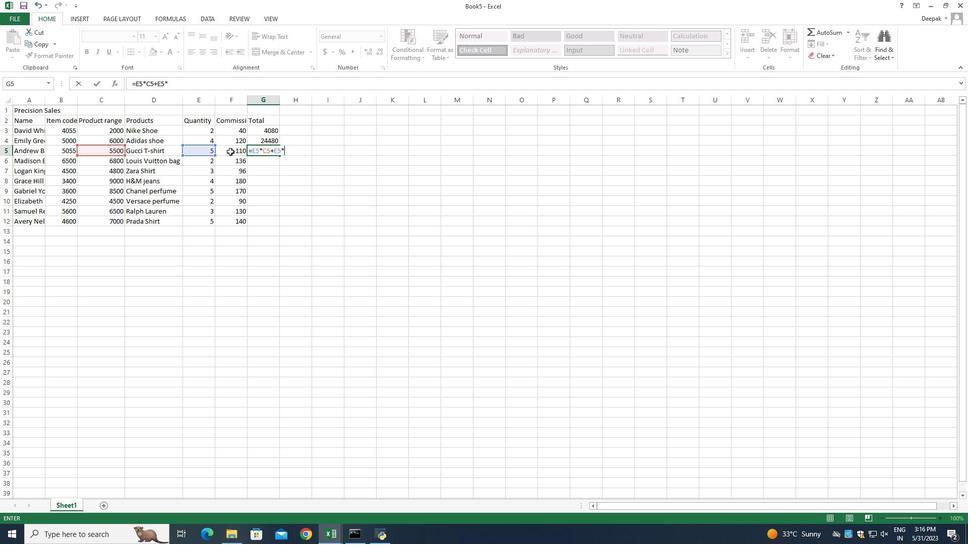 
Action: Mouse pressed left at (231, 149)
Screenshot: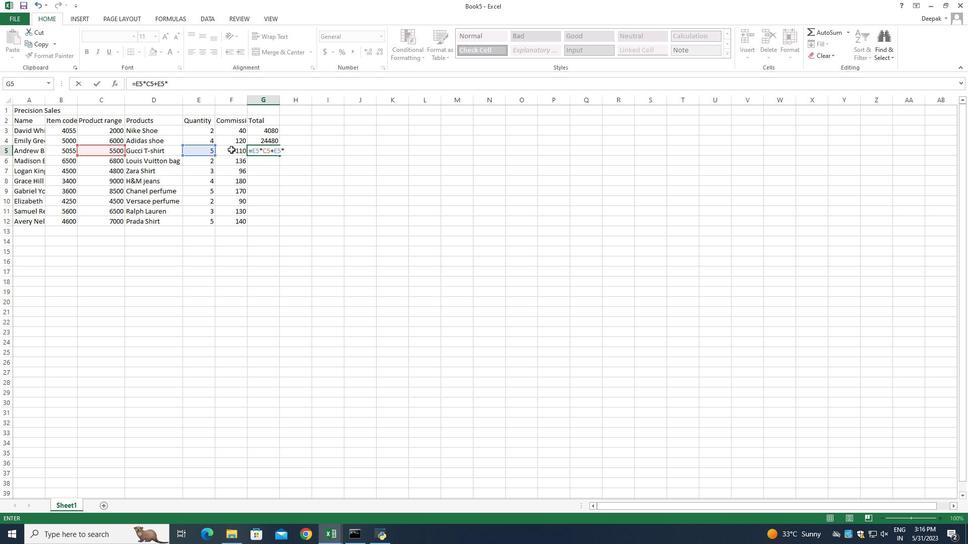 
Action: Key pressed <Key.enter><Key.down><Key.down><Key.down>
Screenshot: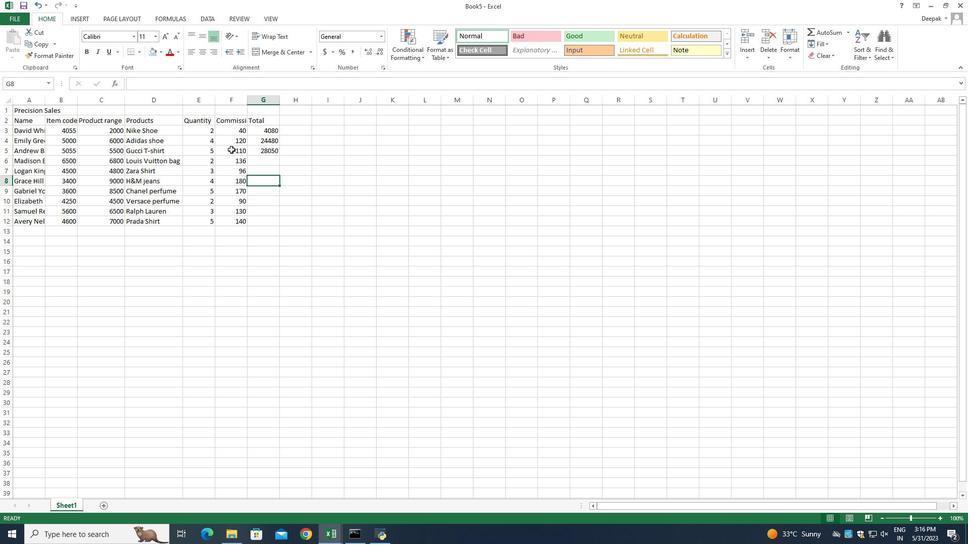 
Action: Mouse moved to (261, 161)
Screenshot: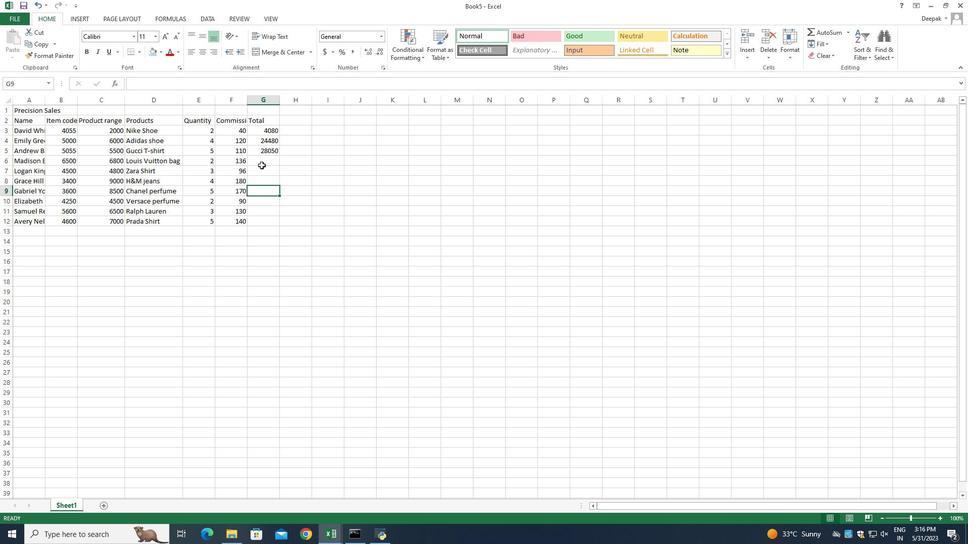 
Action: Mouse pressed left at (261, 161)
Screenshot: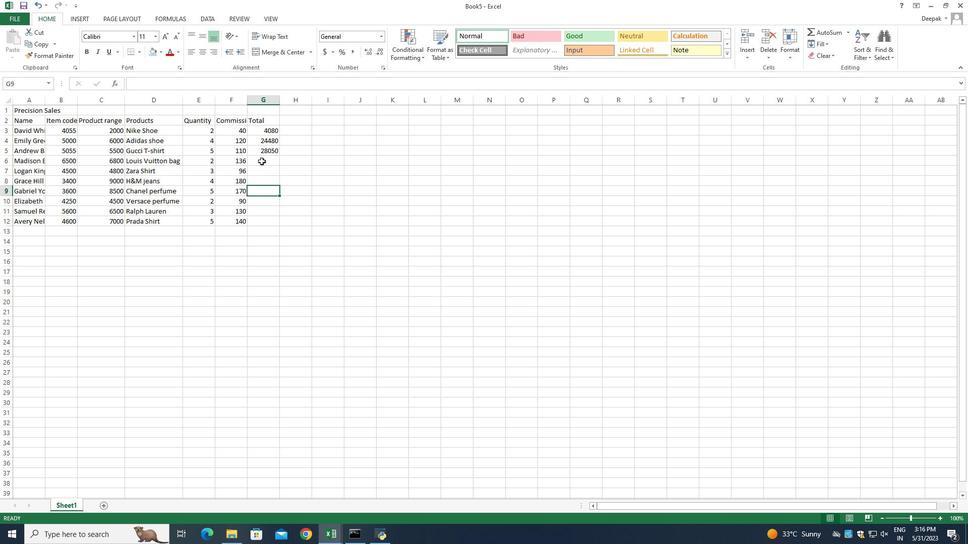 
Action: Mouse pressed left at (261, 161)
Screenshot: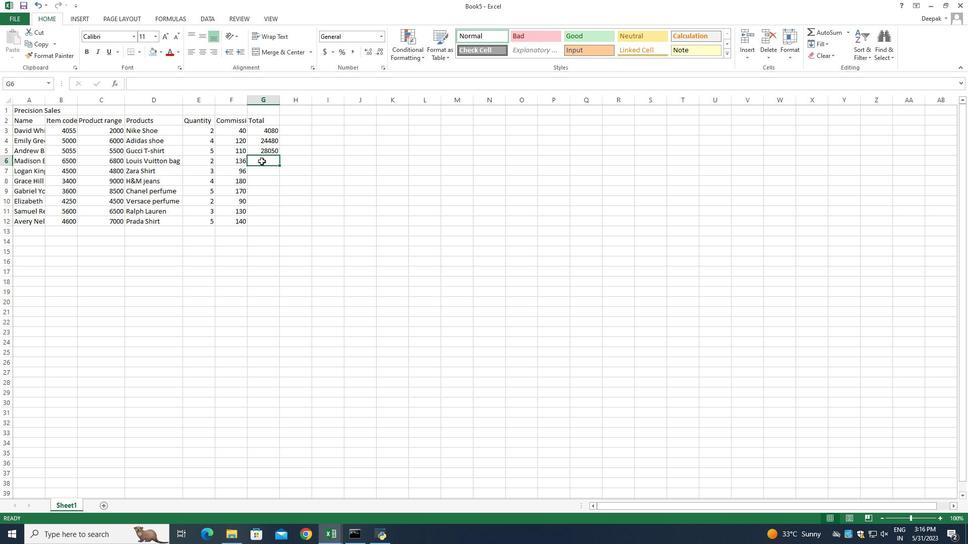 
Action: Key pressed =
Screenshot: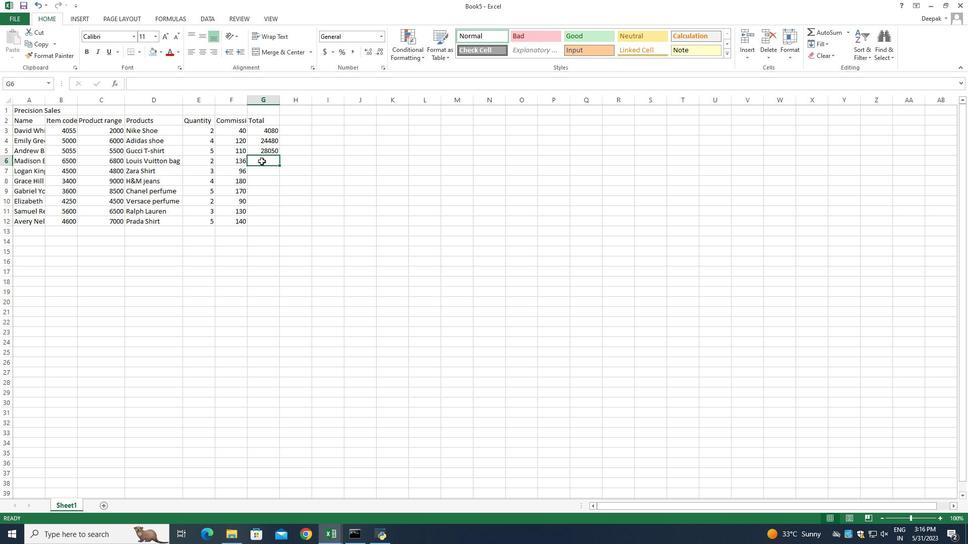 
Action: Mouse moved to (205, 162)
Screenshot: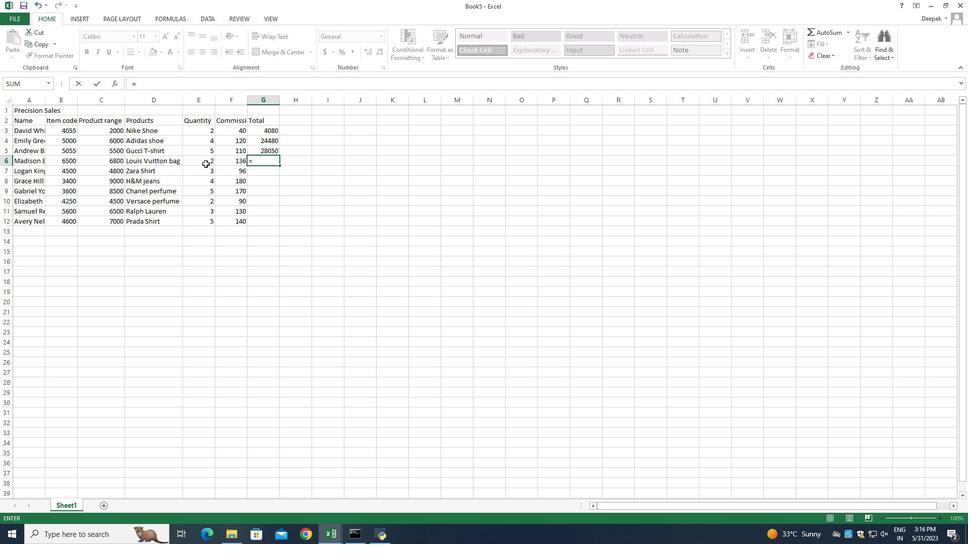 
Action: Mouse pressed left at (205, 162)
Screenshot: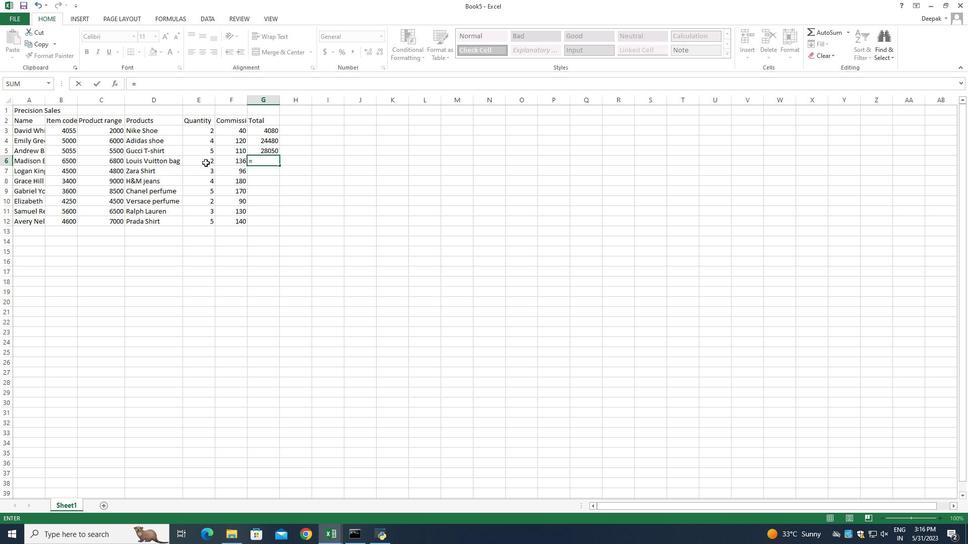 
Action: Key pressed *
Screenshot: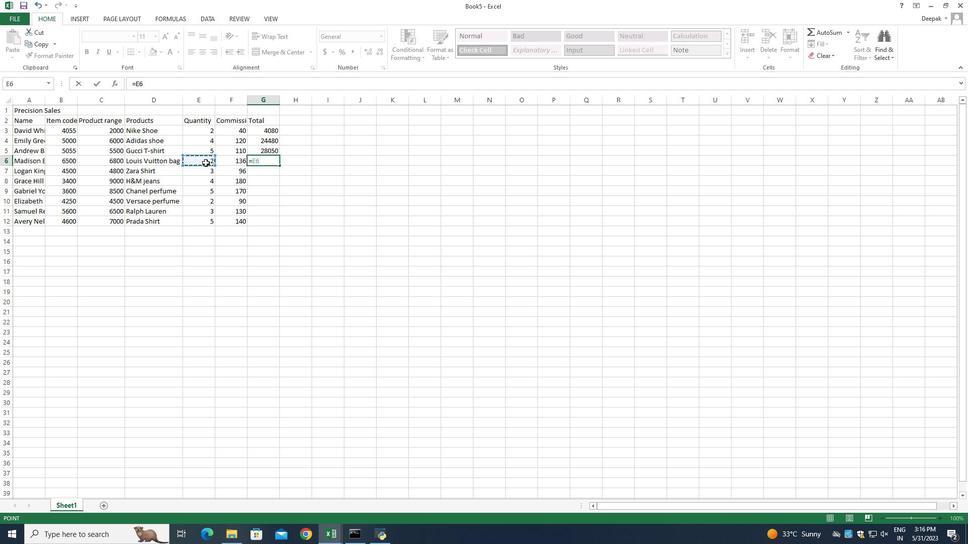 
Action: Mouse moved to (104, 161)
Screenshot: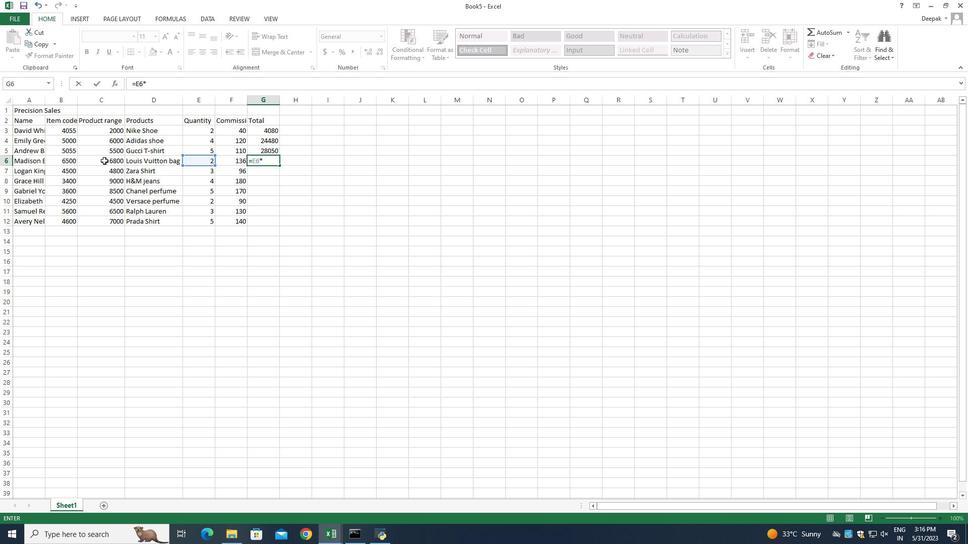 
Action: Mouse pressed left at (104, 161)
Screenshot: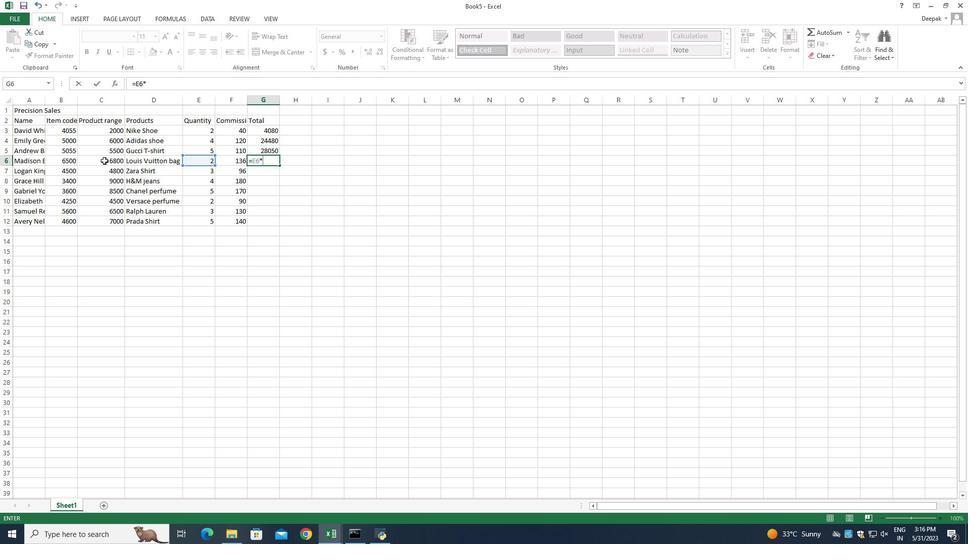 
Action: Mouse moved to (245, 178)
Screenshot: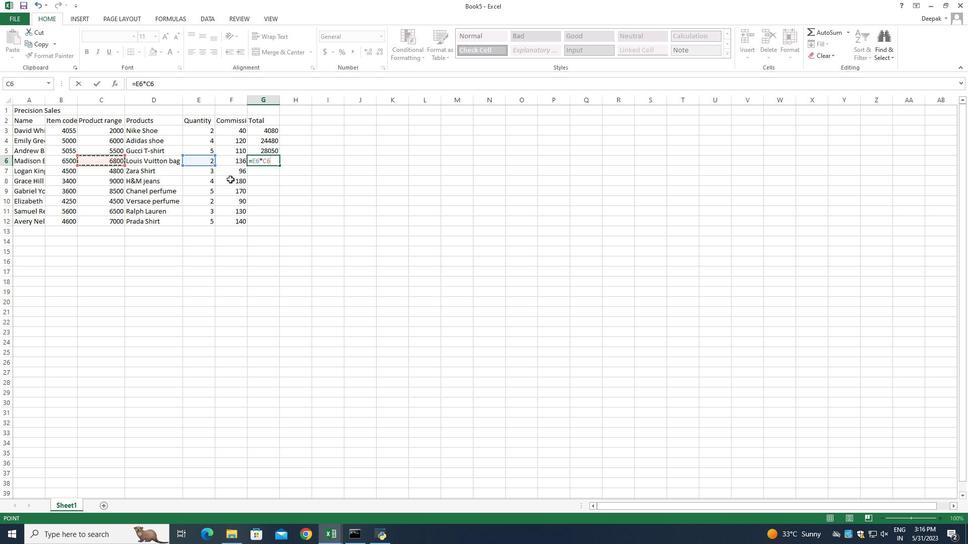 
Action: Key pressed +
Screenshot: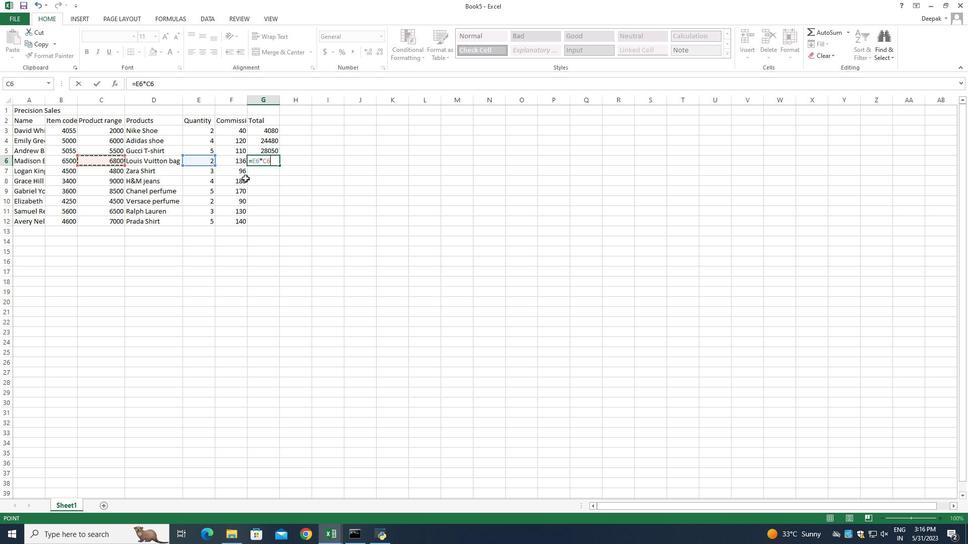 
Action: Mouse moved to (201, 159)
Screenshot: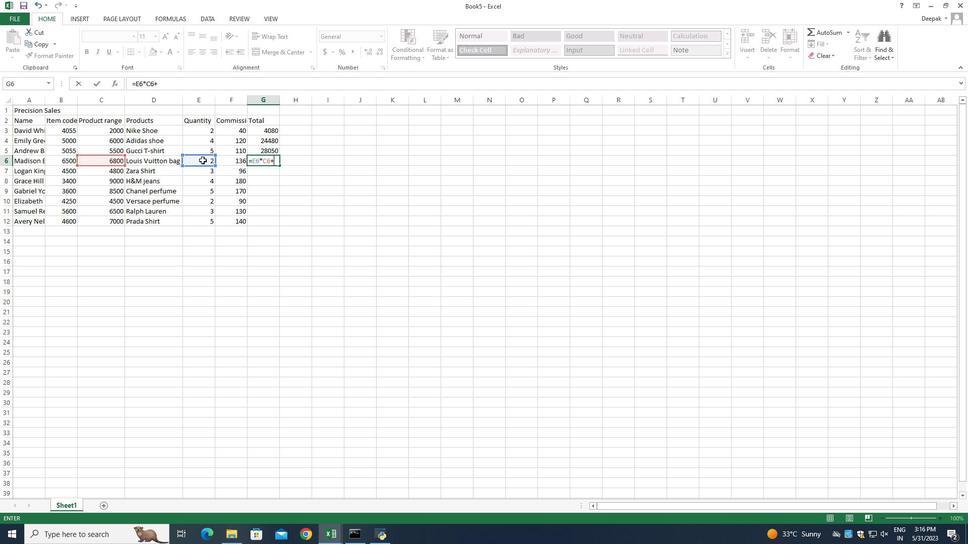 
Action: Mouse pressed left at (201, 159)
Screenshot: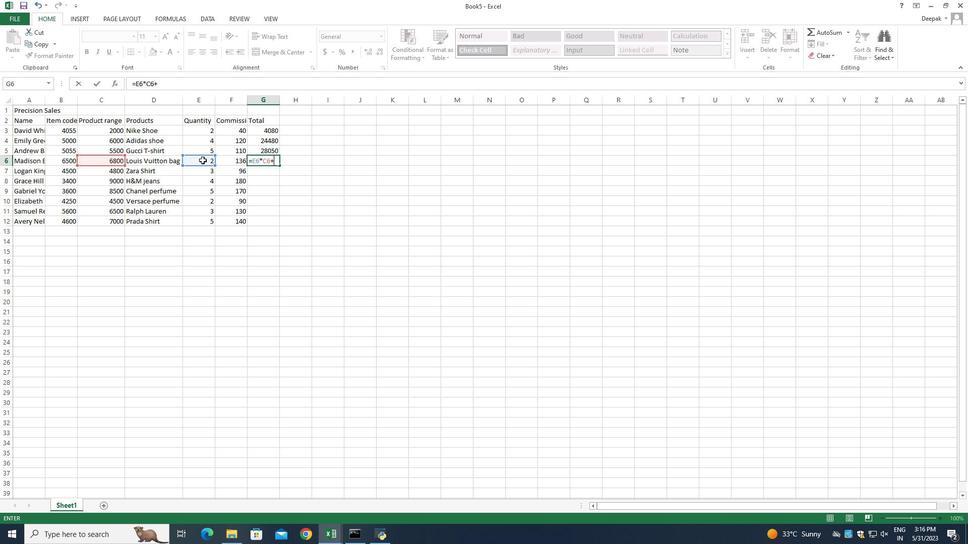 
Action: Key pressed *
Screenshot: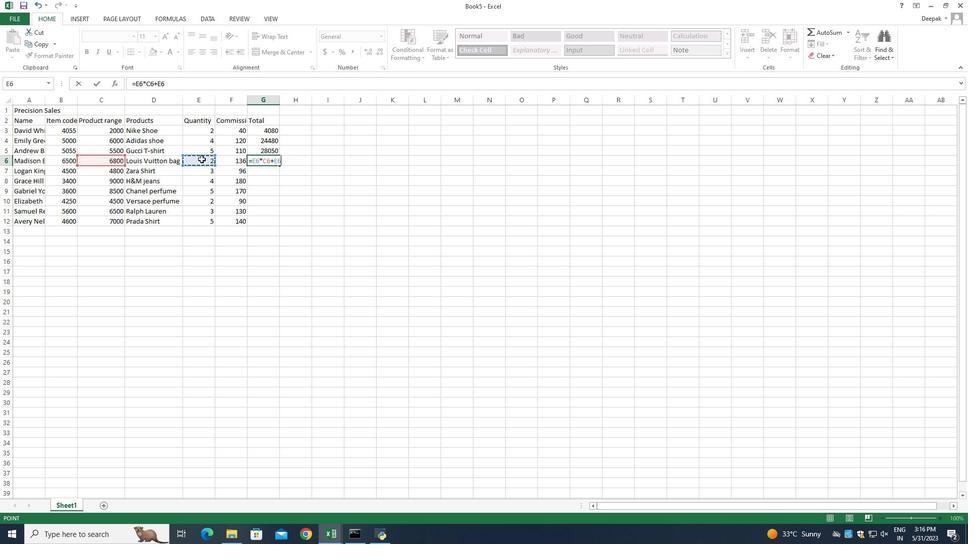 
Action: Mouse moved to (232, 162)
Screenshot: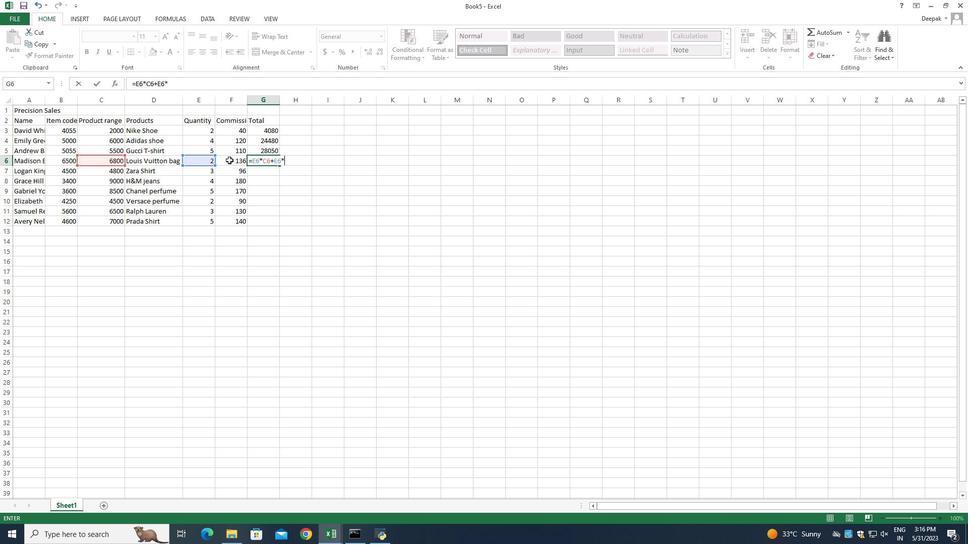 
Action: Mouse pressed left at (232, 162)
Screenshot: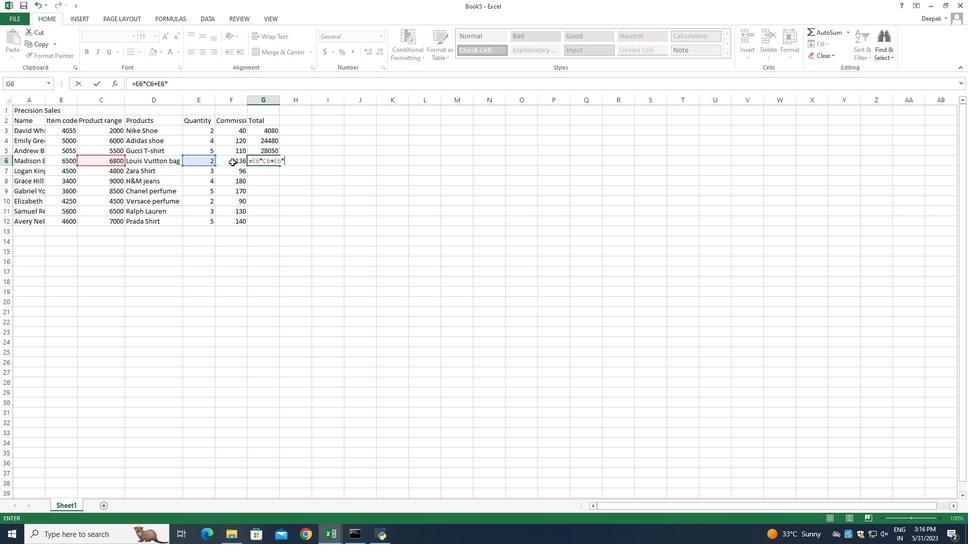 
Action: Key pressed <Key.enter>
Screenshot: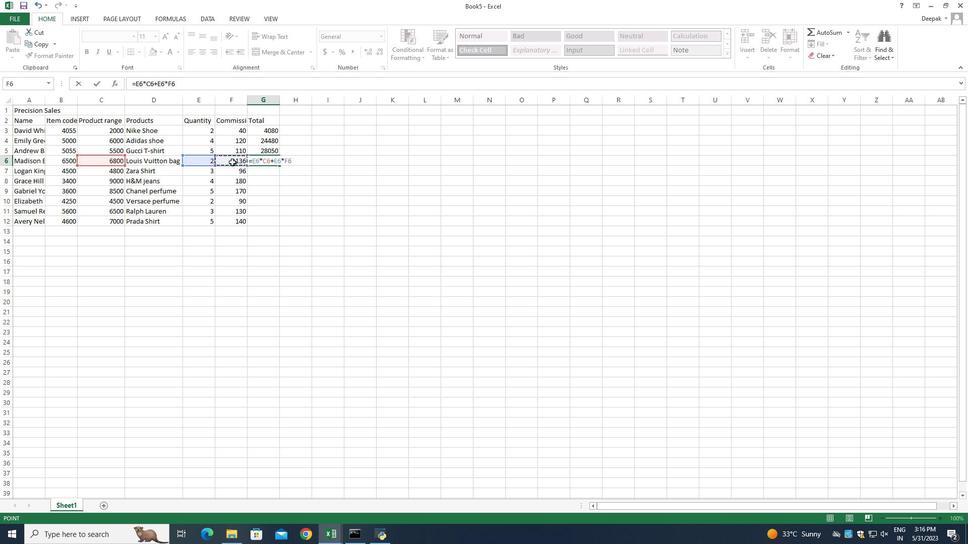 
Action: Mouse moved to (264, 173)
Screenshot: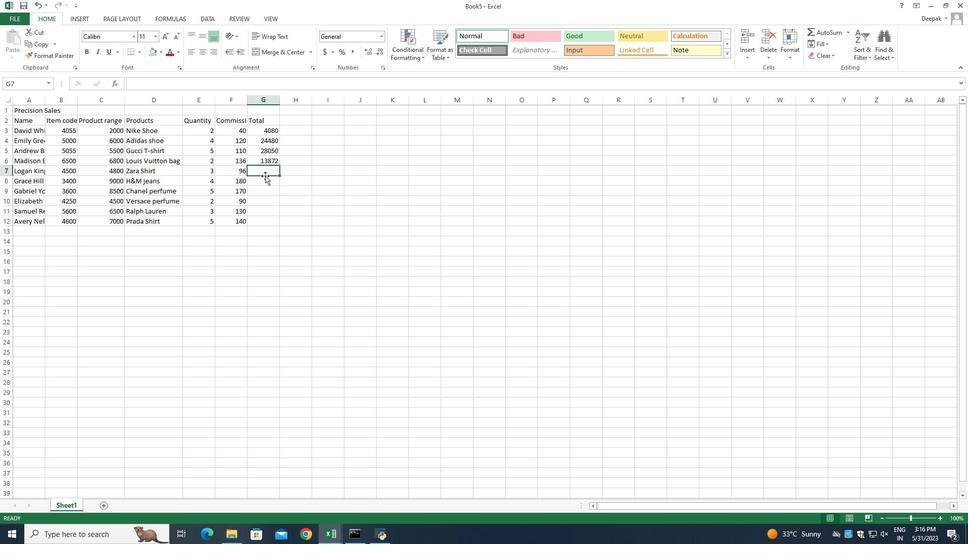
Action: Key pressed =
Screenshot: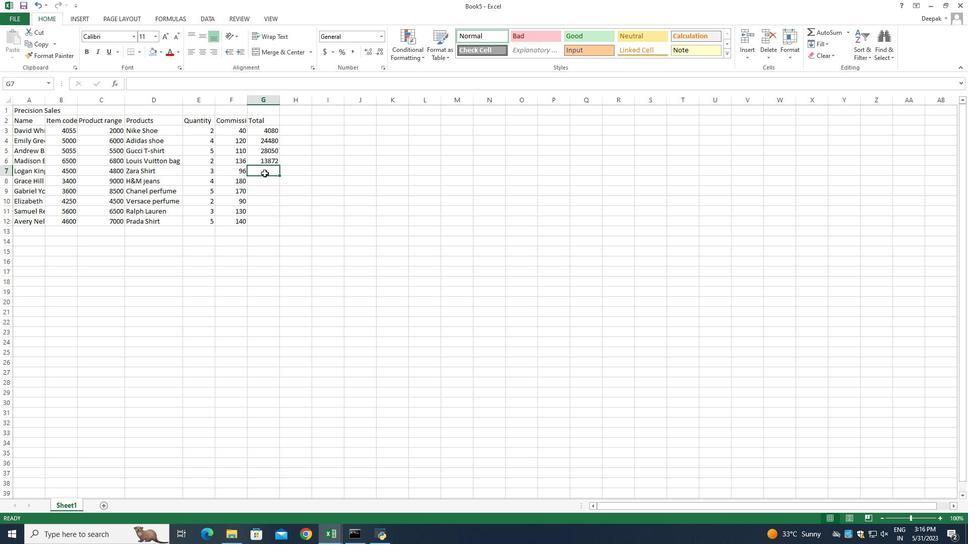 
Action: Mouse moved to (205, 171)
Screenshot: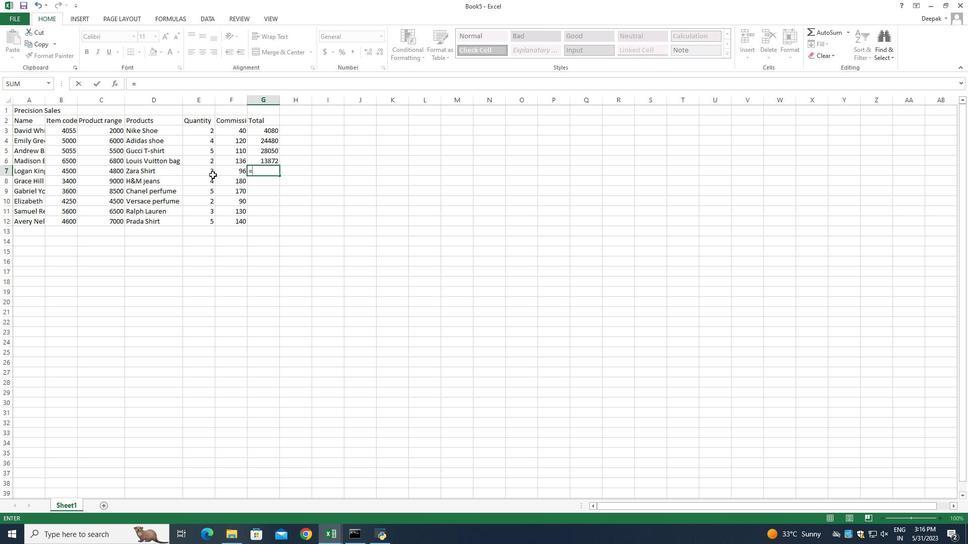 
Action: Mouse pressed left at (205, 171)
Screenshot: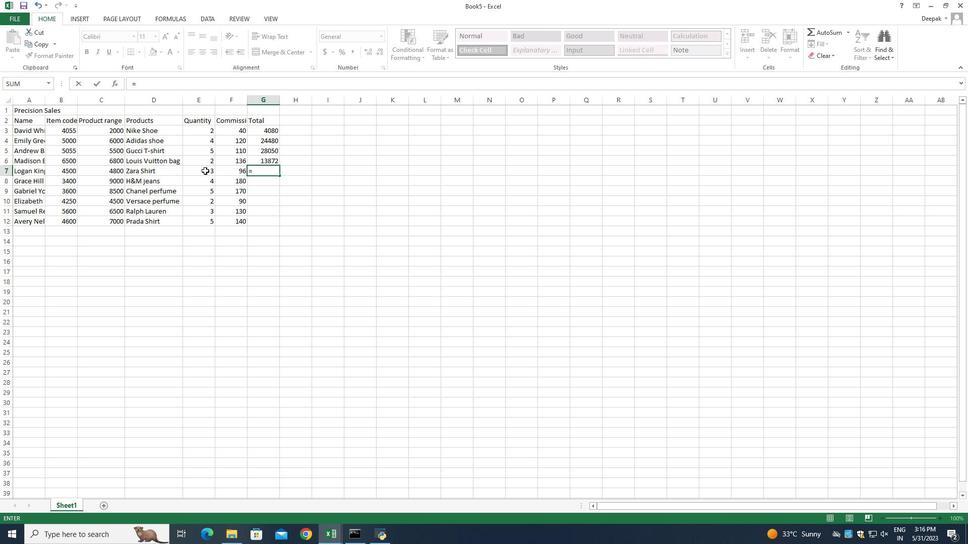 
Action: Key pressed *
Screenshot: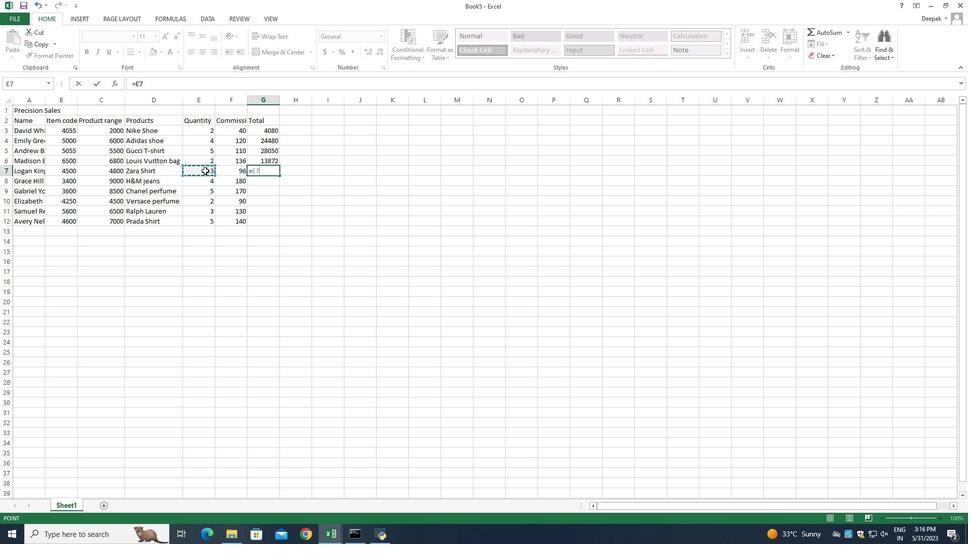 
Action: Mouse moved to (114, 172)
Screenshot: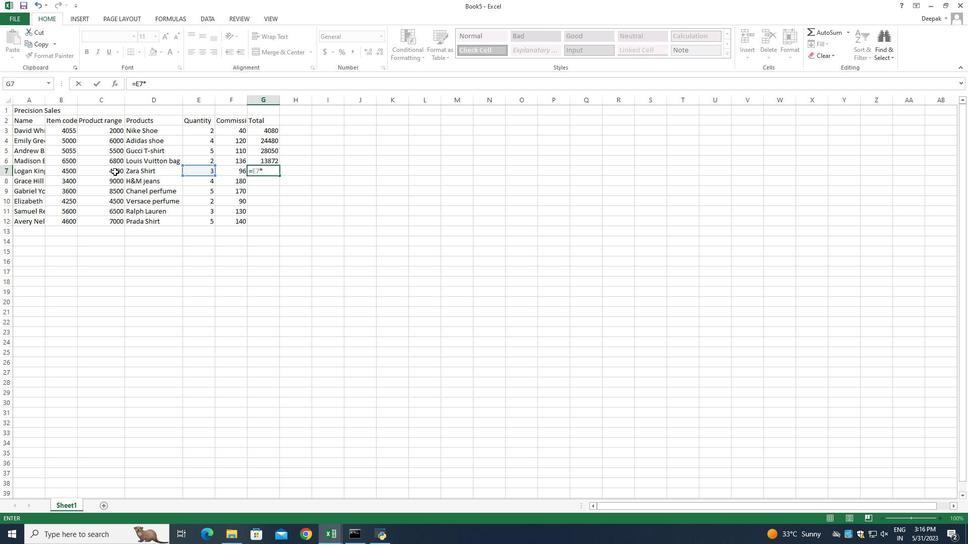 
Action: Mouse pressed left at (114, 172)
Screenshot: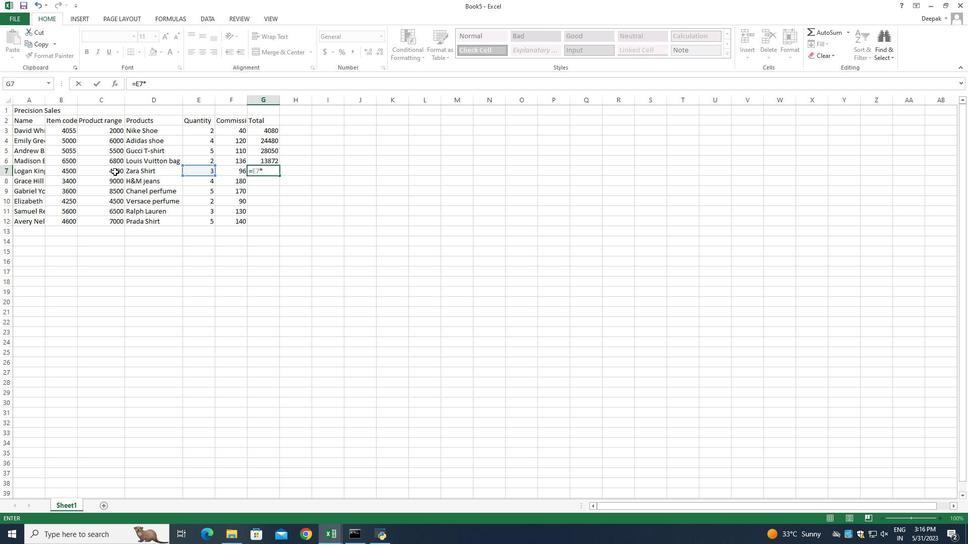 
Action: Key pressed +
Screenshot: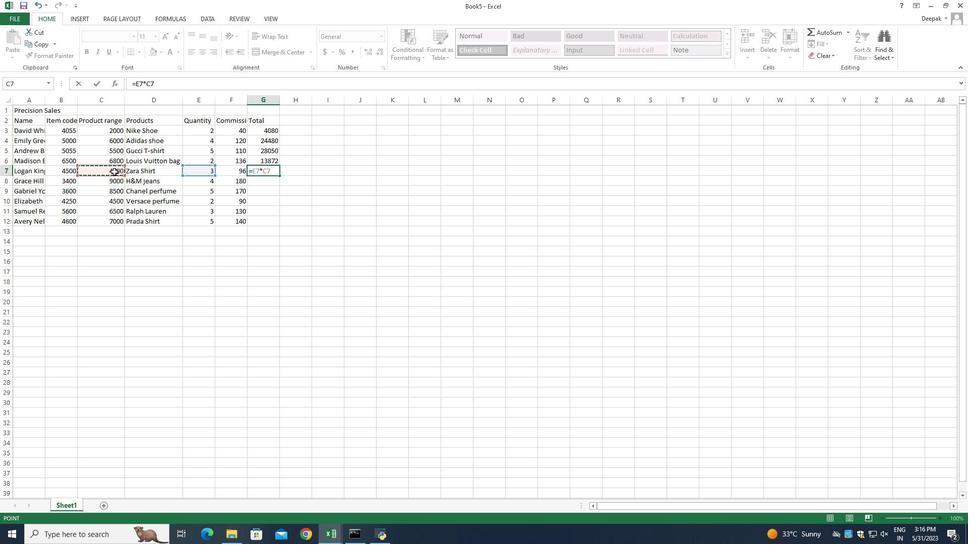 
Action: Mouse moved to (204, 170)
Screenshot: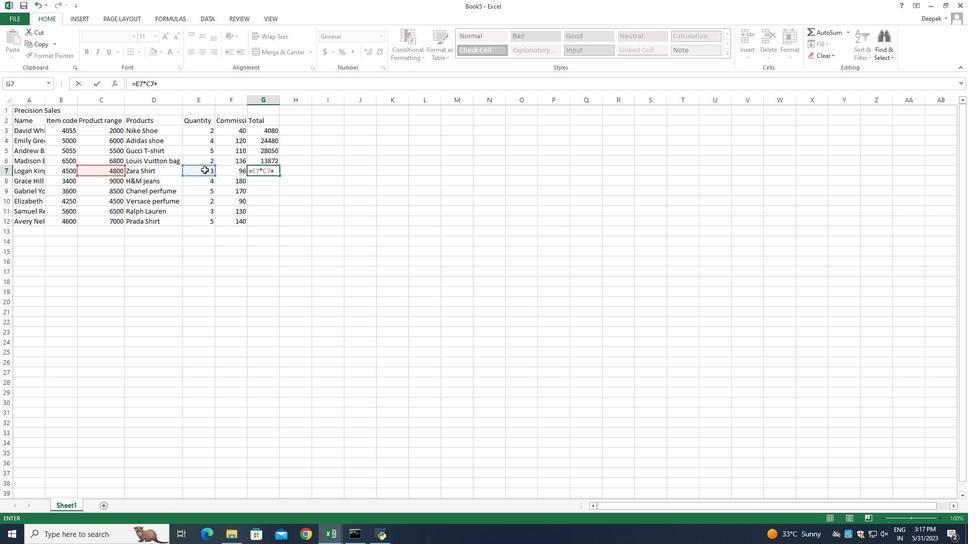 
Action: Mouse pressed left at (204, 170)
Screenshot: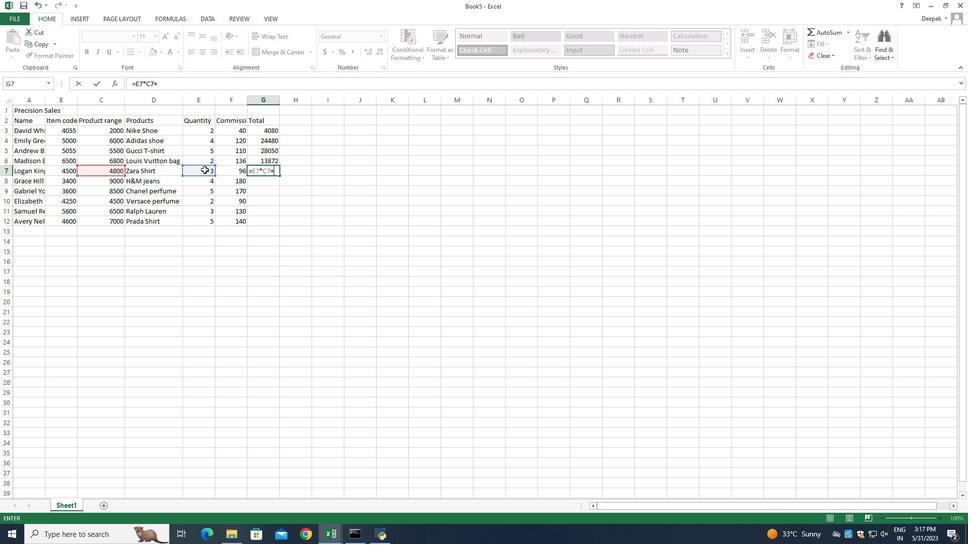 
Action: Key pressed *
Screenshot: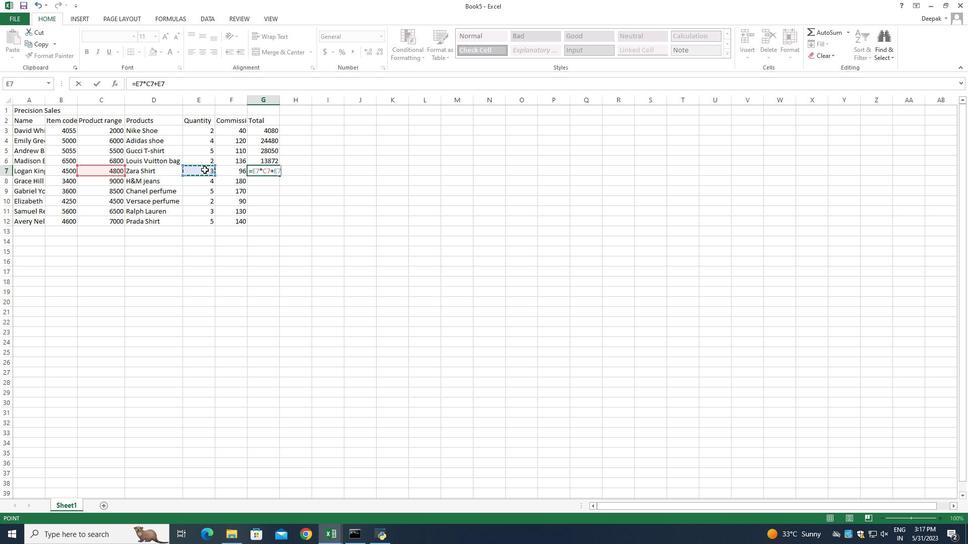 
Action: Mouse moved to (226, 172)
Screenshot: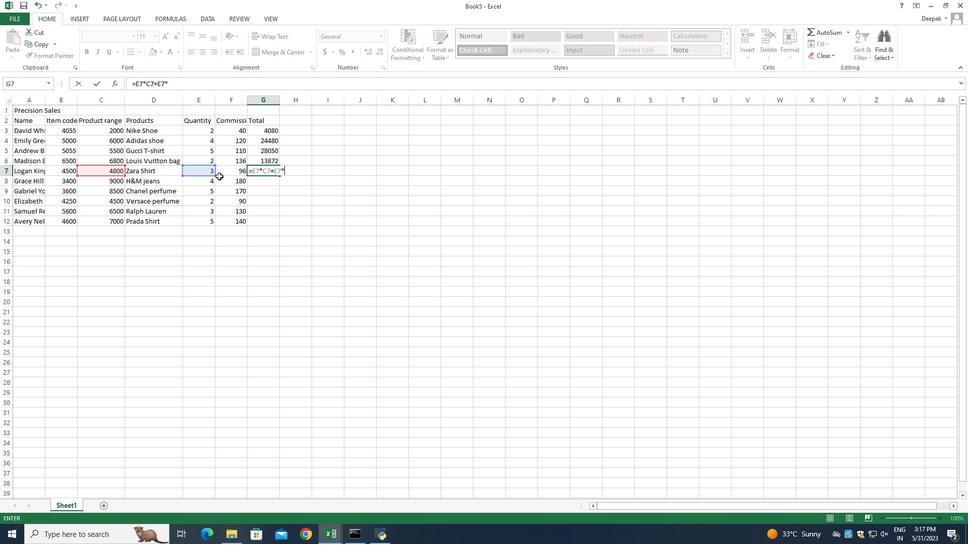 
Action: Mouse pressed left at (226, 172)
Screenshot: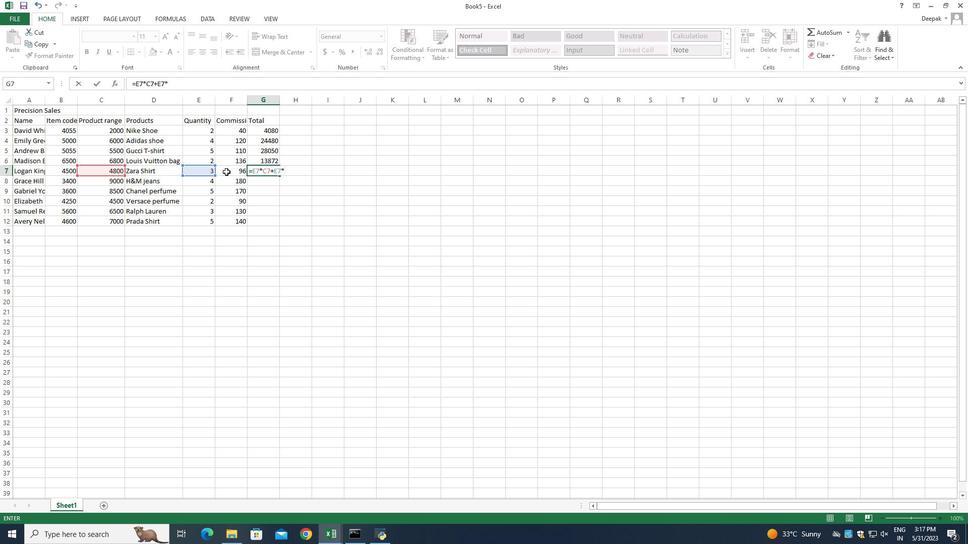 
Action: Key pressed <Key.enter>=
Screenshot: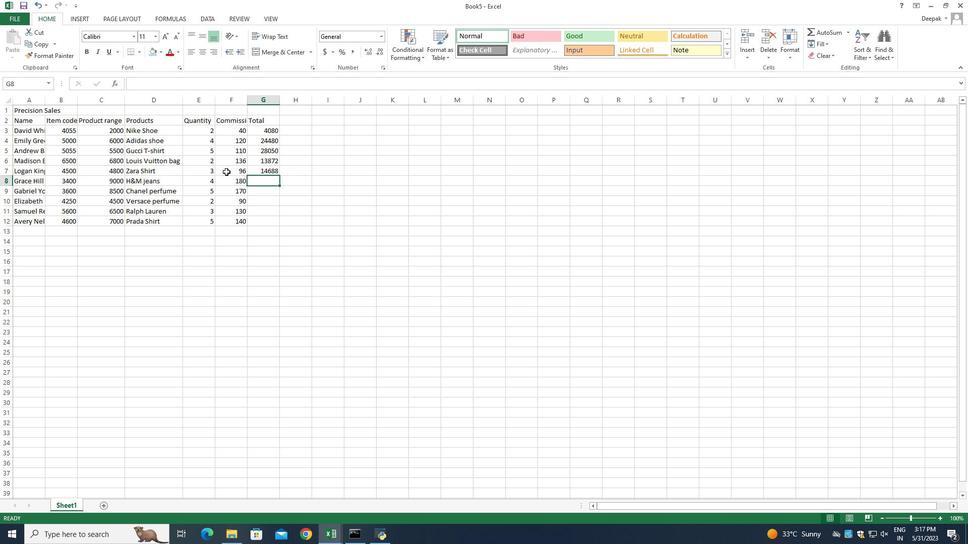
Action: Mouse moved to (203, 183)
Screenshot: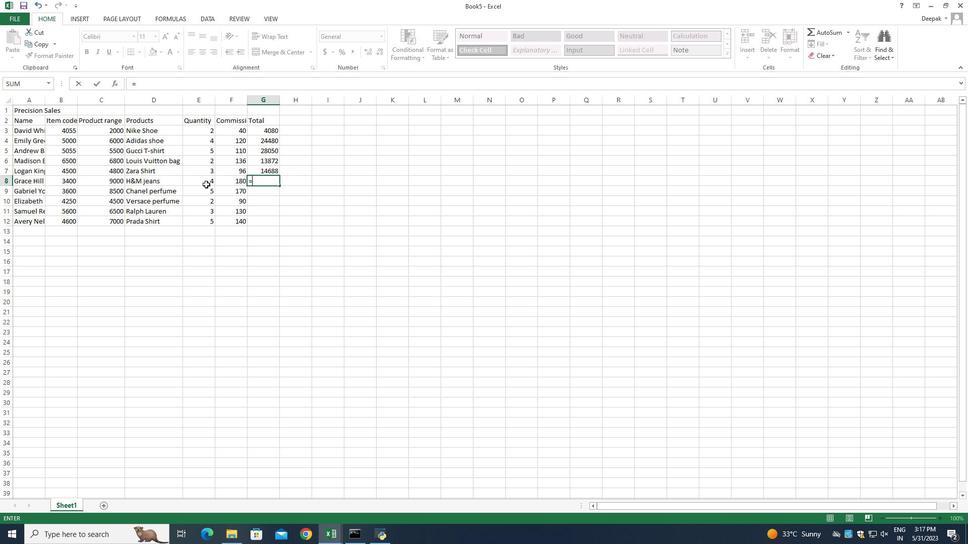 
Action: Mouse pressed left at (203, 183)
Screenshot: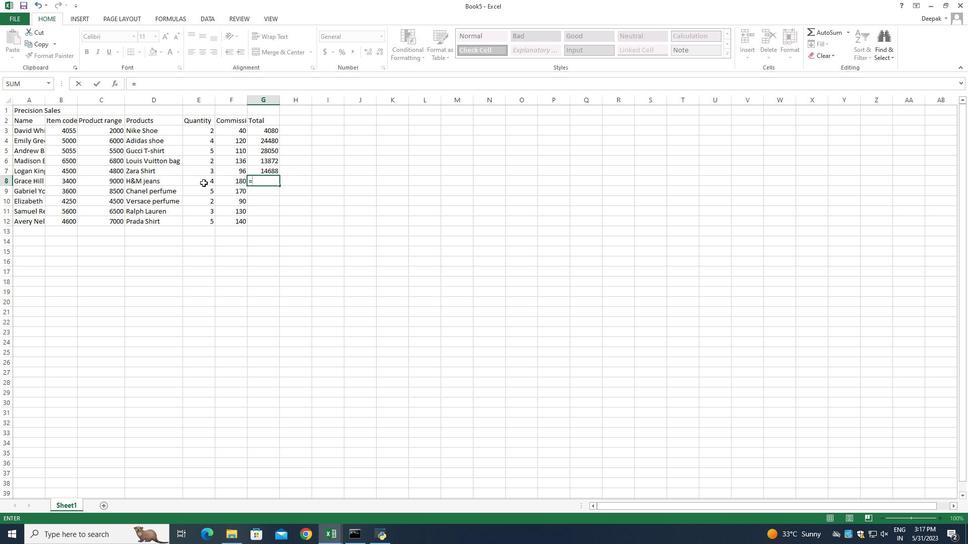 
Action: Key pressed *
Screenshot: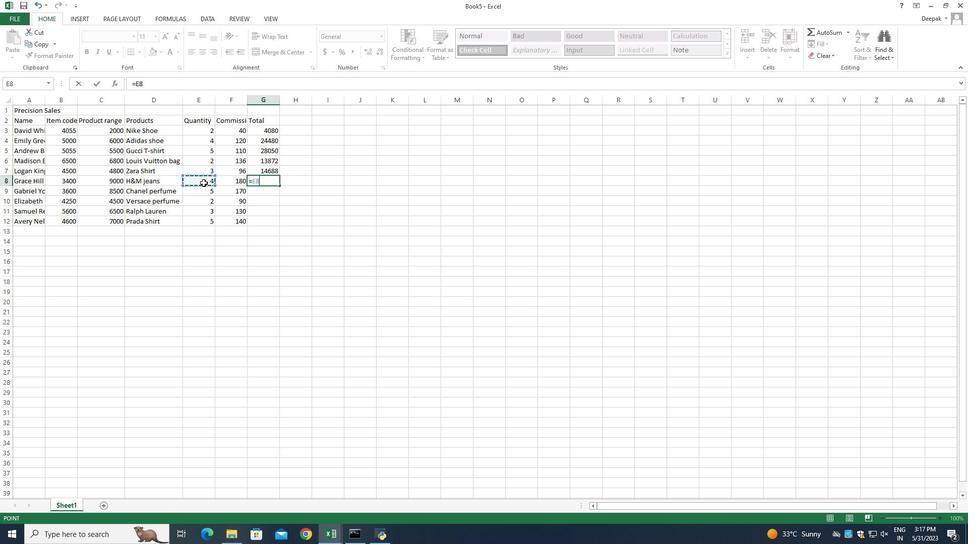 
Action: Mouse moved to (115, 181)
Screenshot: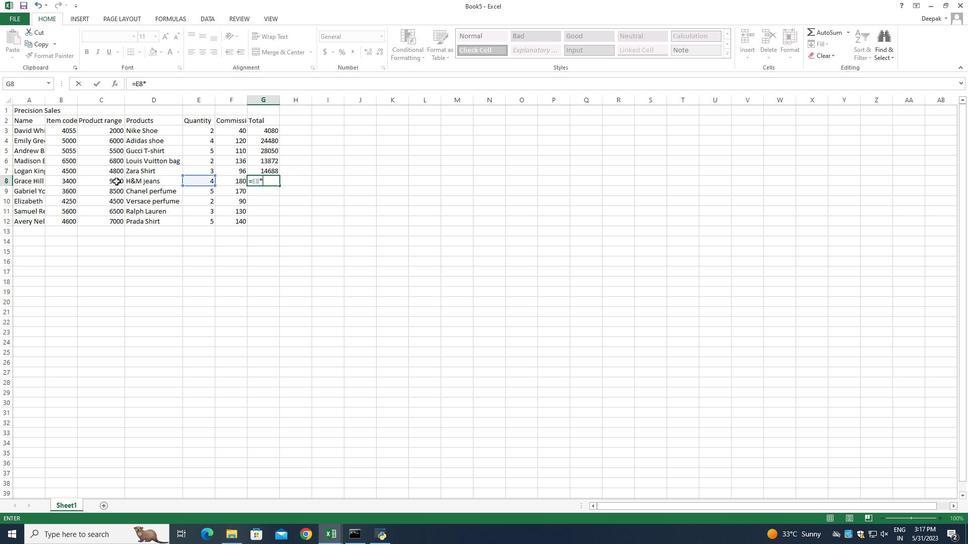 
Action: Mouse pressed left at (115, 181)
Screenshot: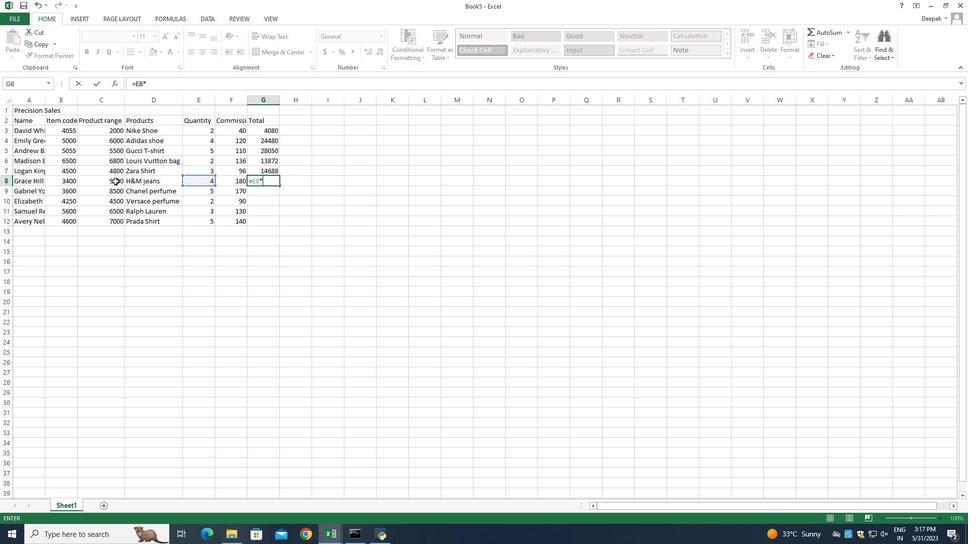 
Action: Mouse moved to (212, 195)
Screenshot: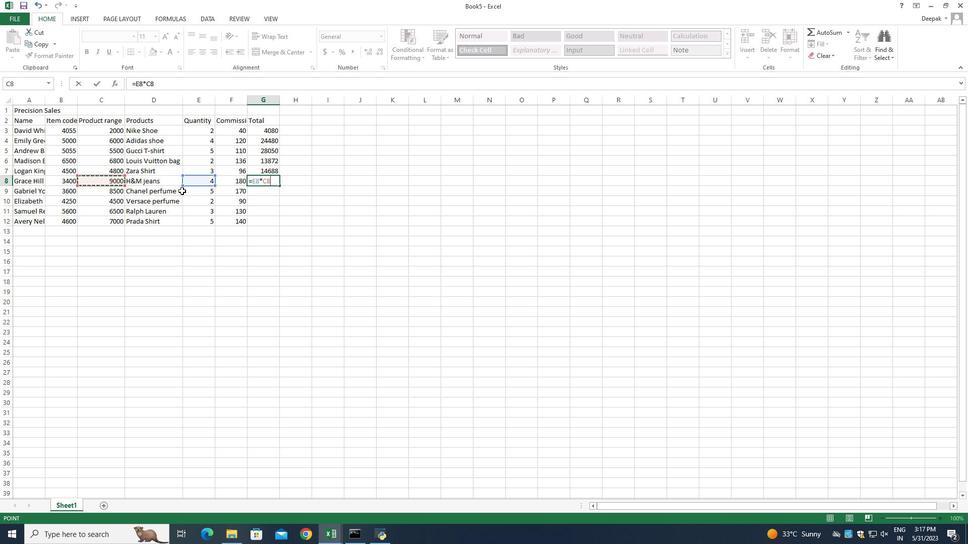 
Action: Key pressed +
Screenshot: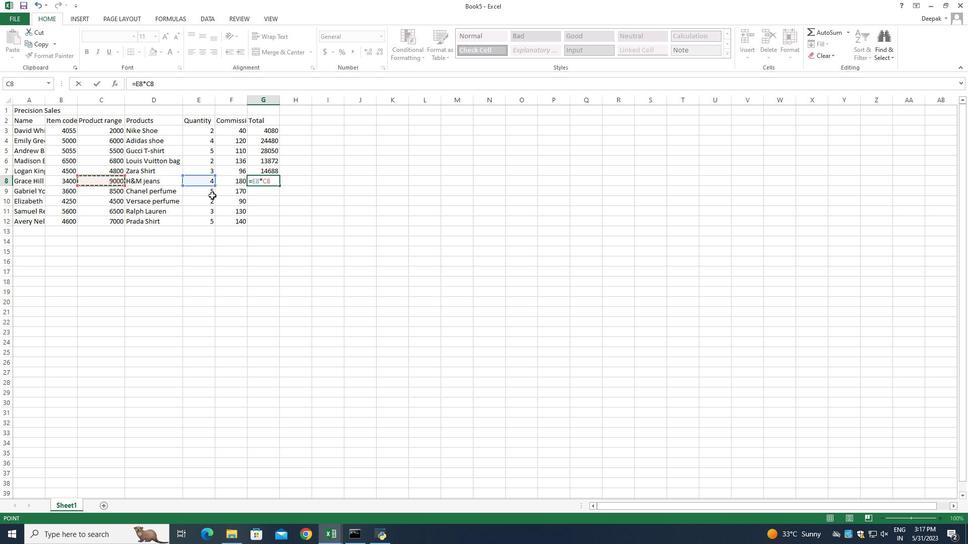 
Action: Mouse moved to (207, 182)
Screenshot: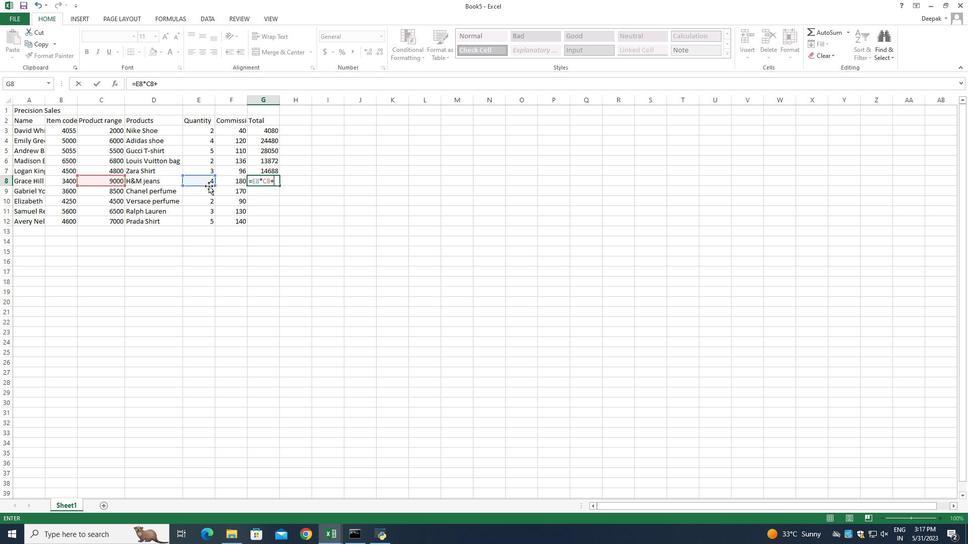 
Action: Mouse pressed left at (207, 182)
Screenshot: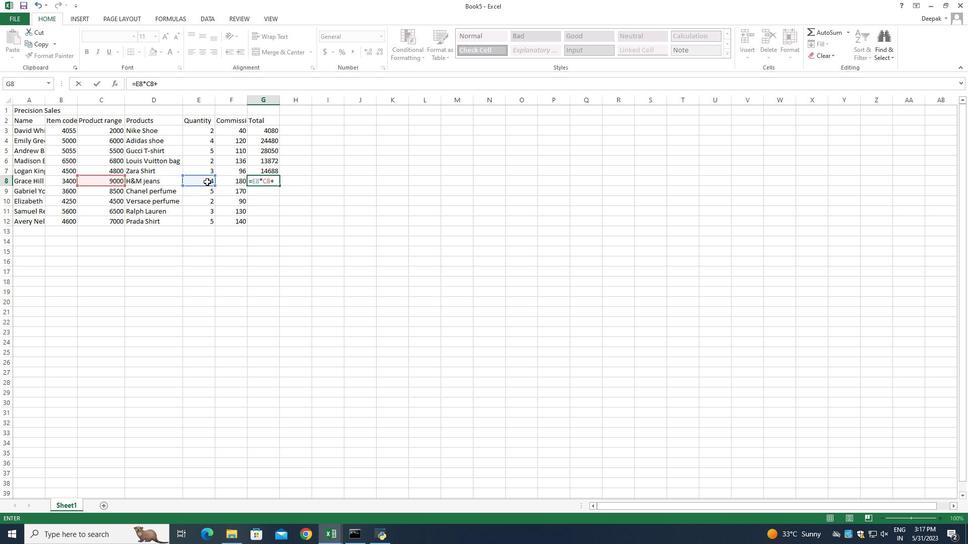 
Action: Key pressed *
Screenshot: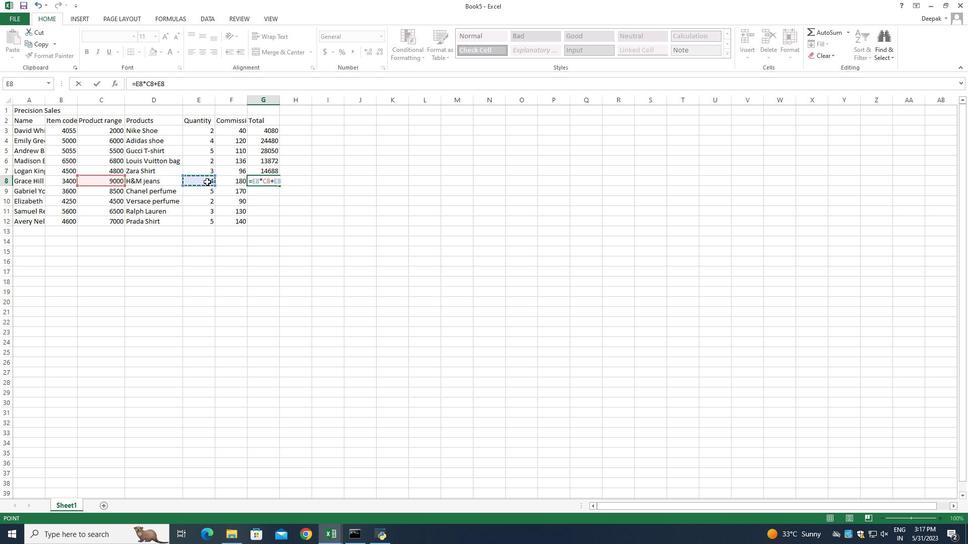 
Action: Mouse moved to (235, 182)
Screenshot: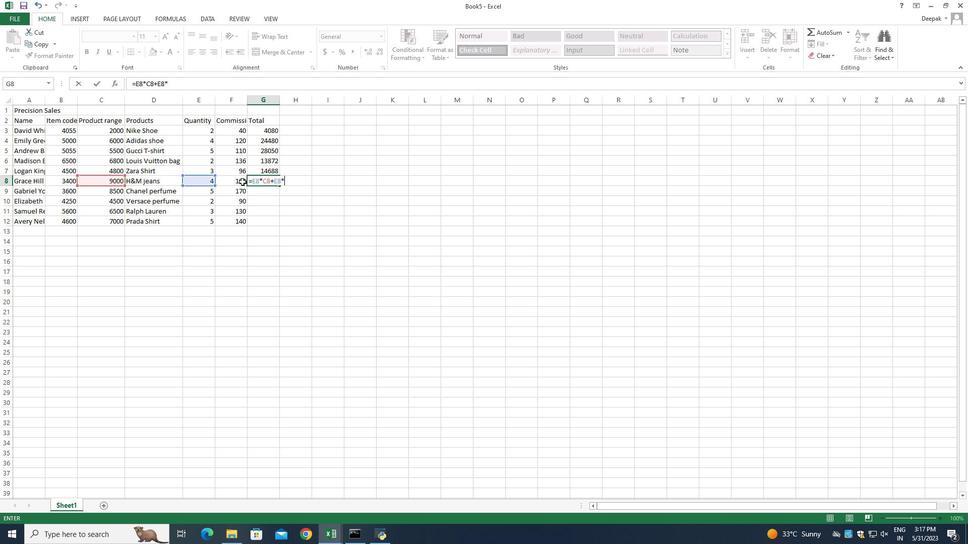 
Action: Mouse pressed left at (235, 182)
Screenshot: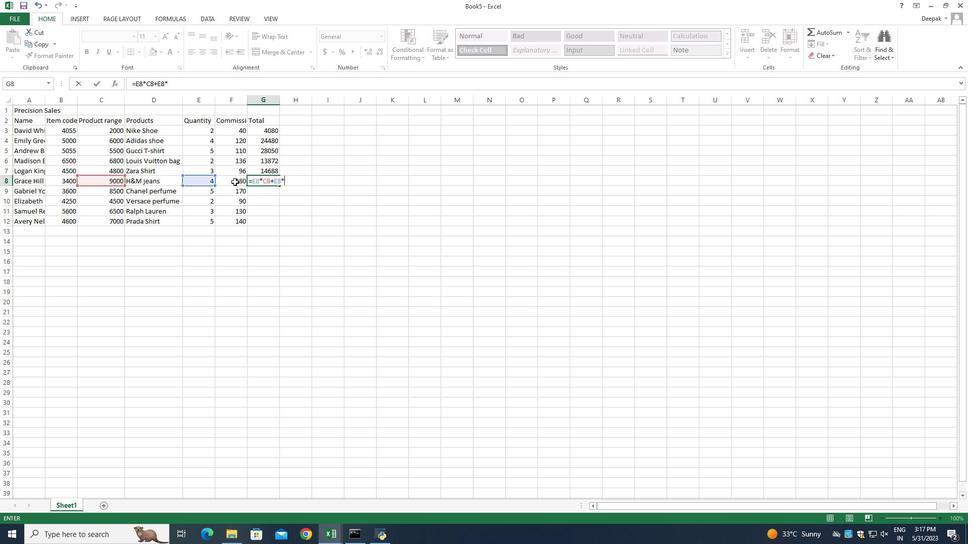
Action: Key pressed <Key.enter>
Screenshot: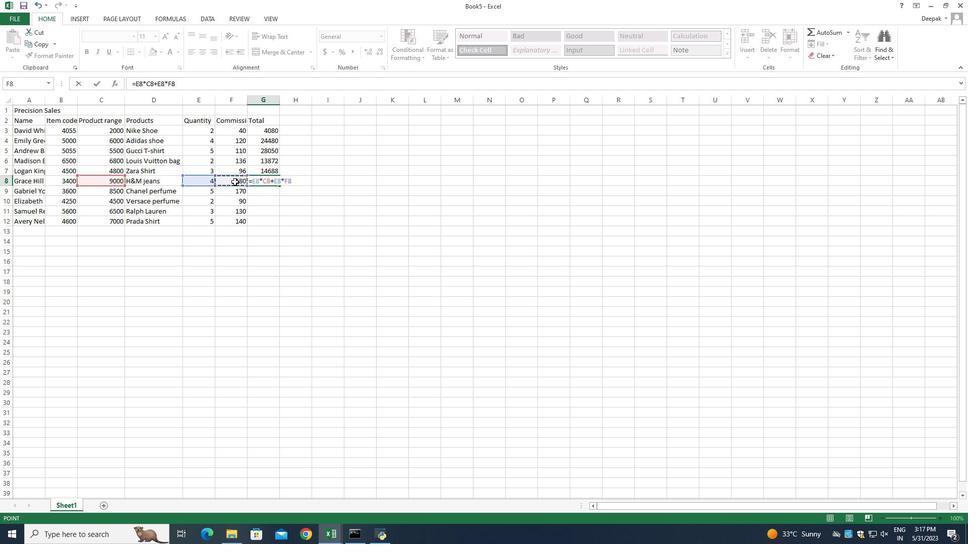
Action: Mouse moved to (261, 192)
Screenshot: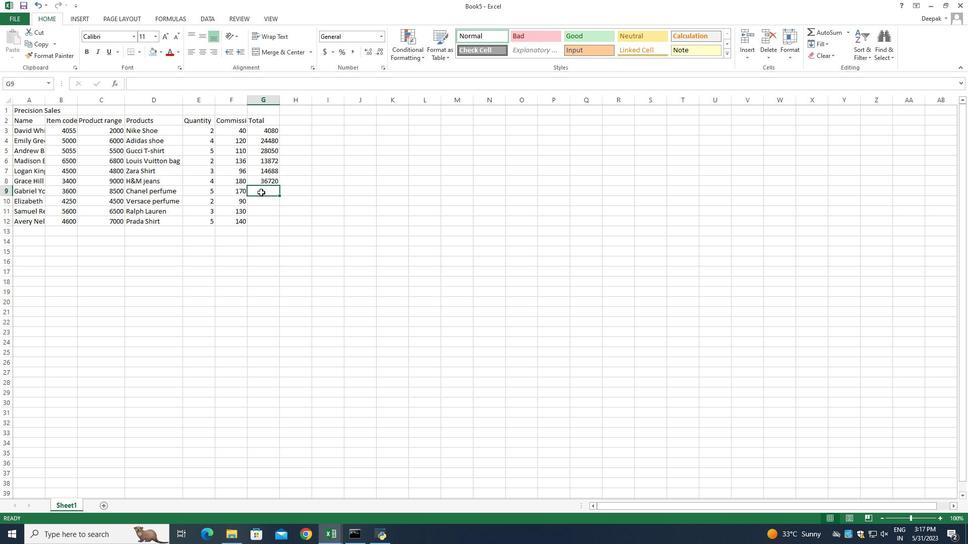 
Action: Key pressed =
Screenshot: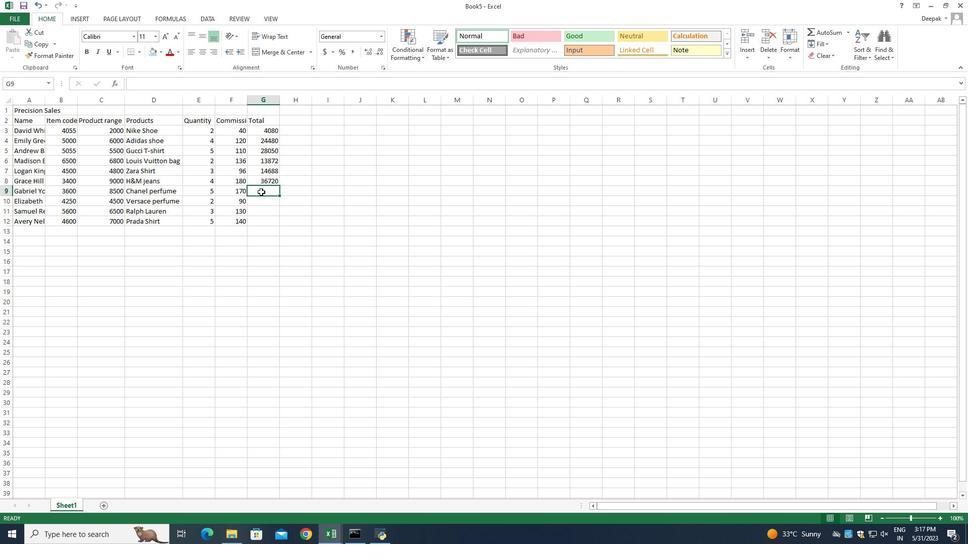 
Action: Mouse moved to (205, 191)
Screenshot: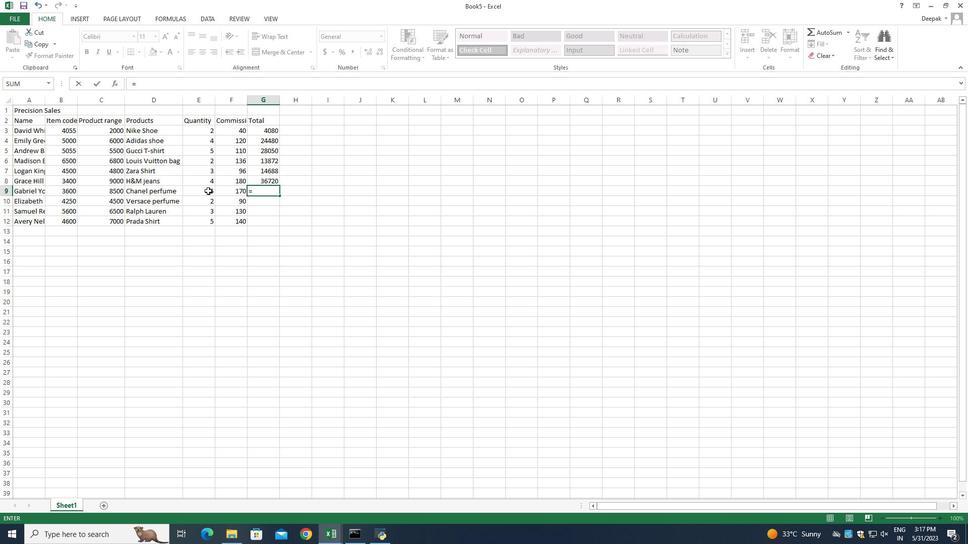 
Action: Mouse pressed left at (205, 191)
Screenshot: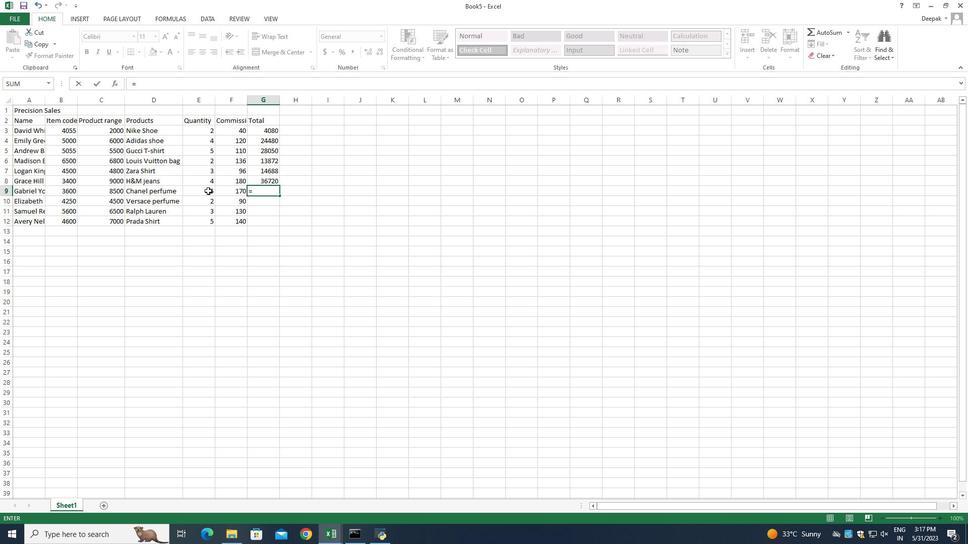 
Action: Key pressed *
Screenshot: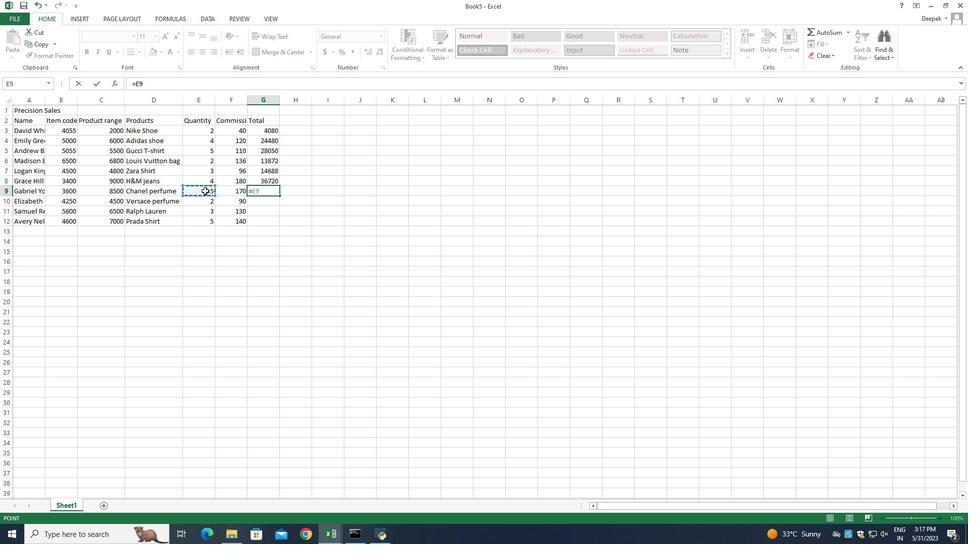 
Action: Mouse moved to (102, 190)
Screenshot: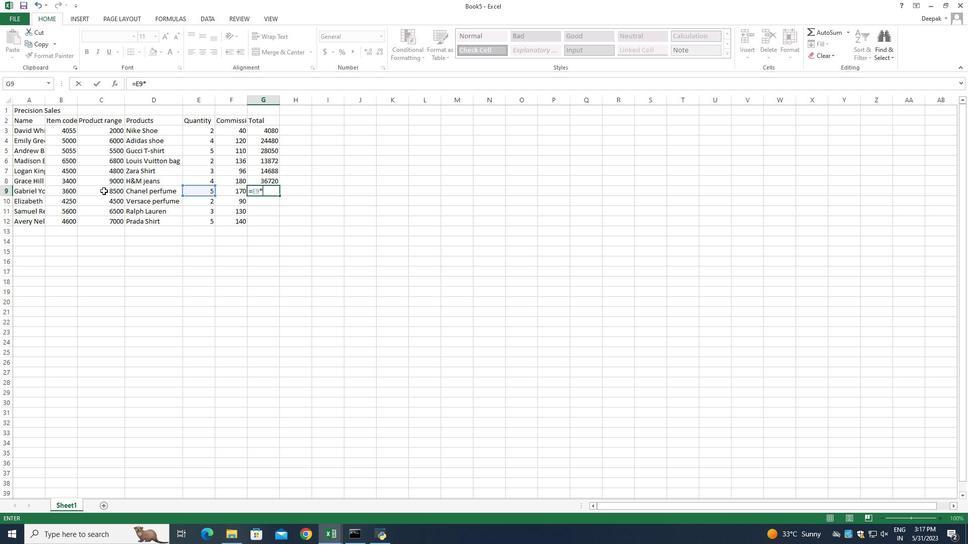 
Action: Mouse pressed left at (102, 190)
Screenshot: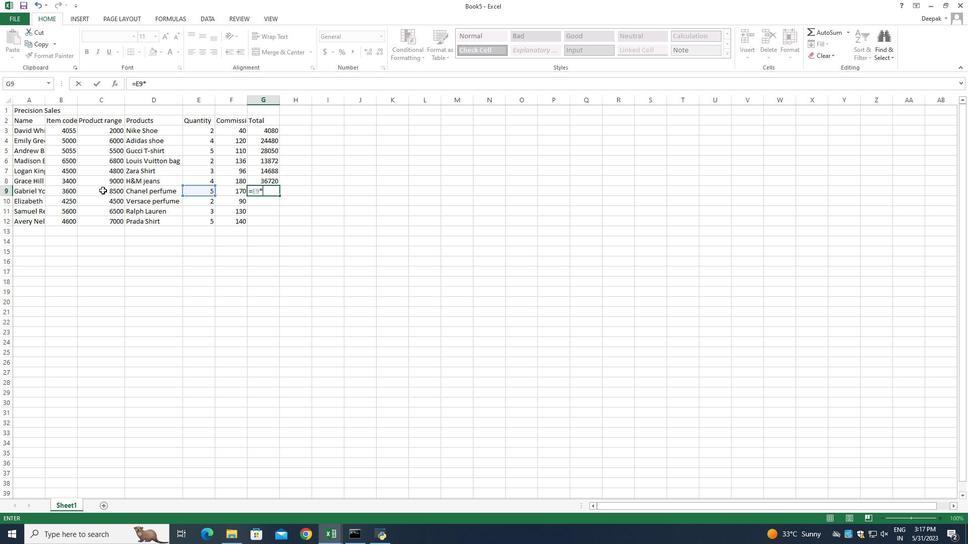 
Action: Key pressed +
Screenshot: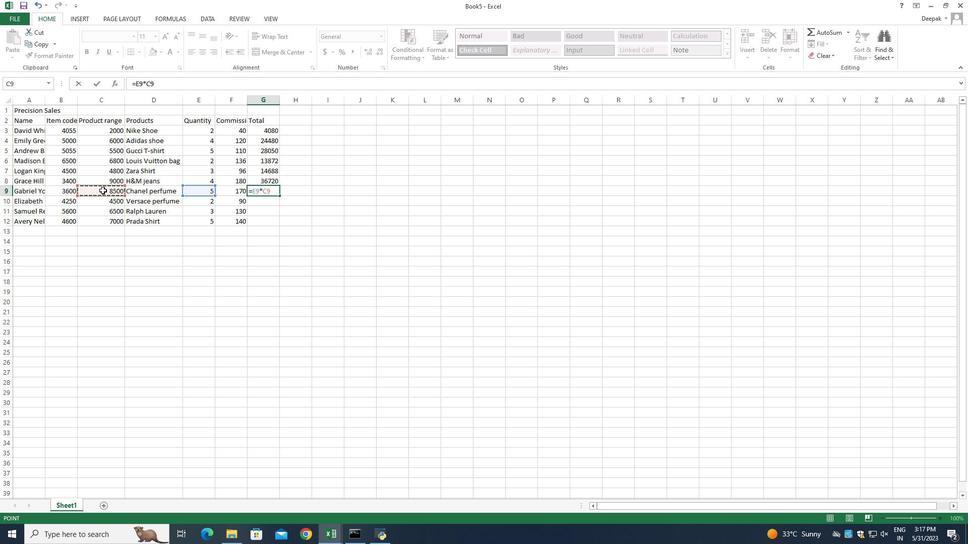 
Action: Mouse moved to (200, 189)
Screenshot: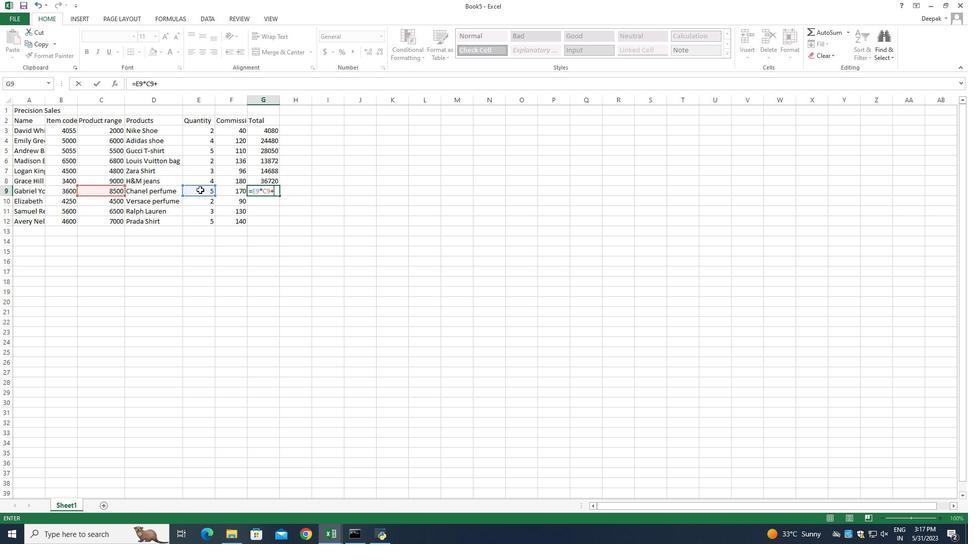 
Action: Mouse pressed left at (200, 189)
Screenshot: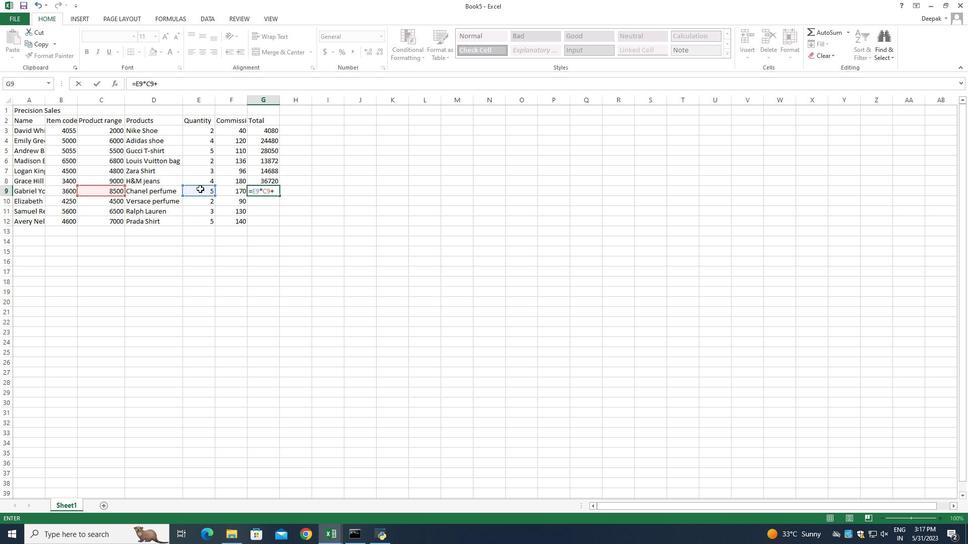 
Action: Key pressed *
Screenshot: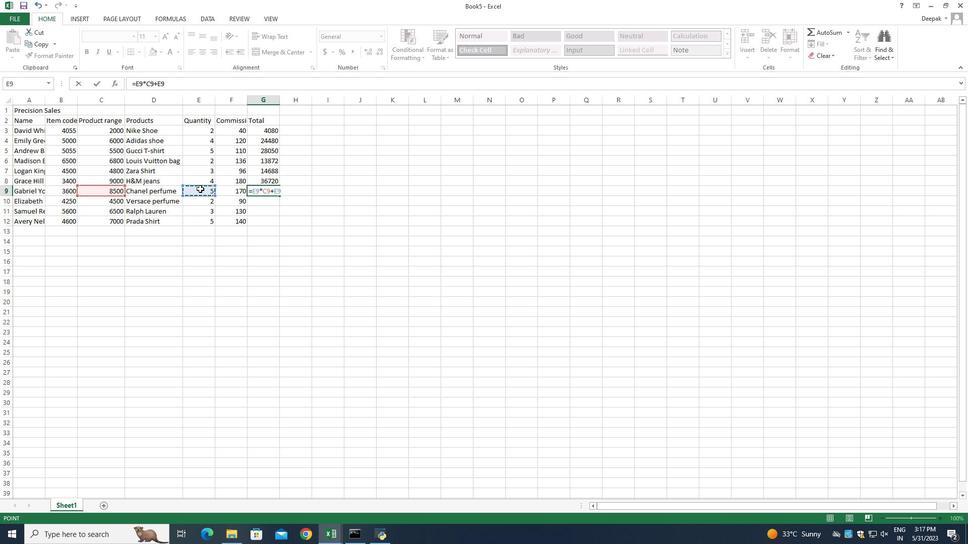 
Action: Mouse moved to (236, 191)
Screenshot: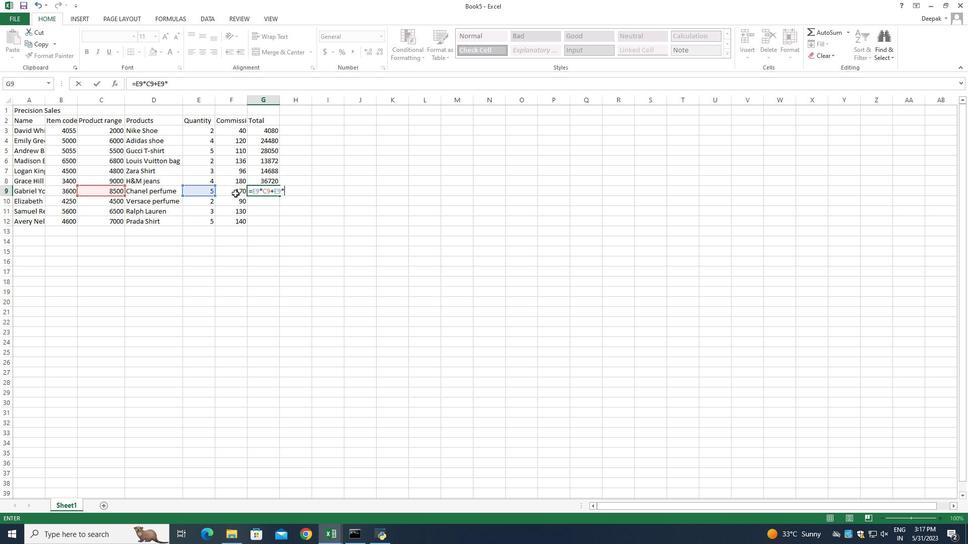 
Action: Mouse pressed left at (236, 191)
Screenshot: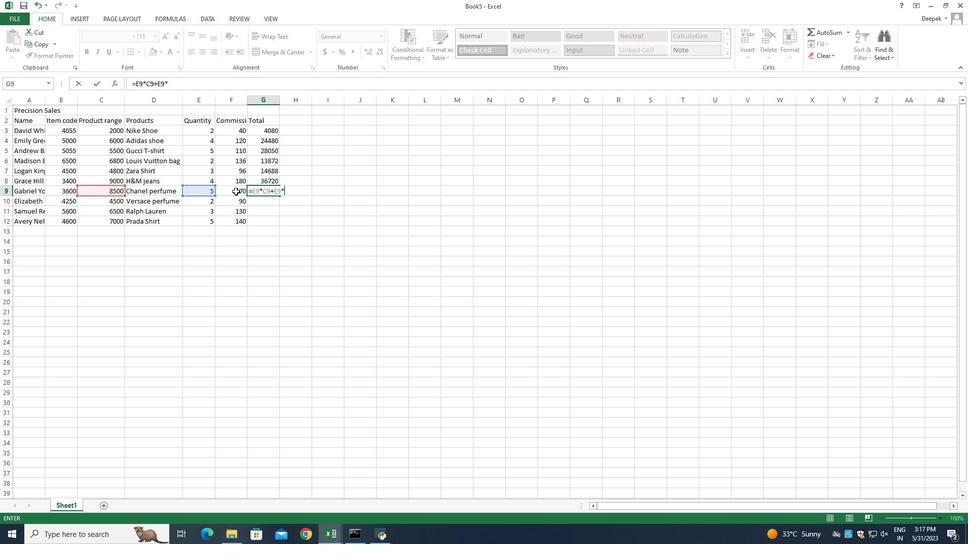 
Action: Key pressed <Key.enter>=
Screenshot: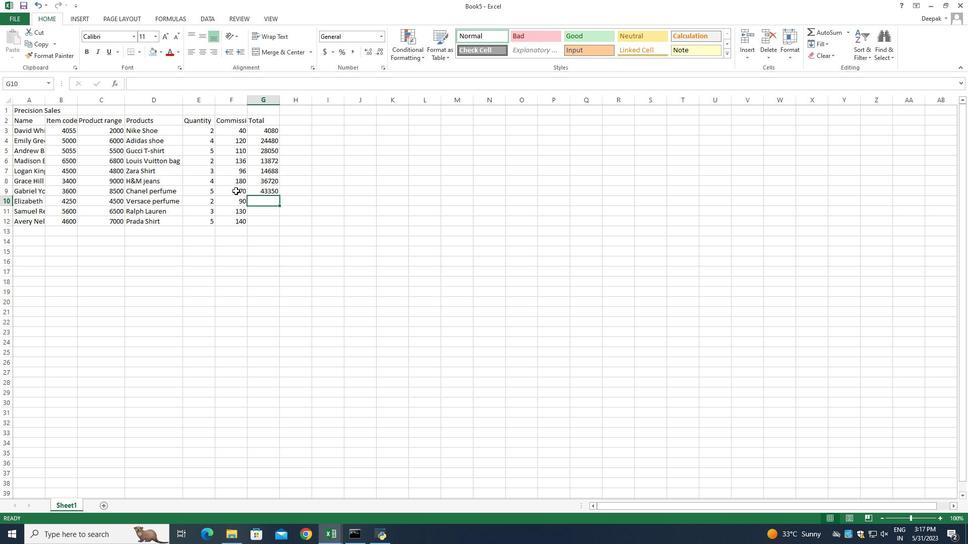 
Action: Mouse moved to (207, 202)
Screenshot: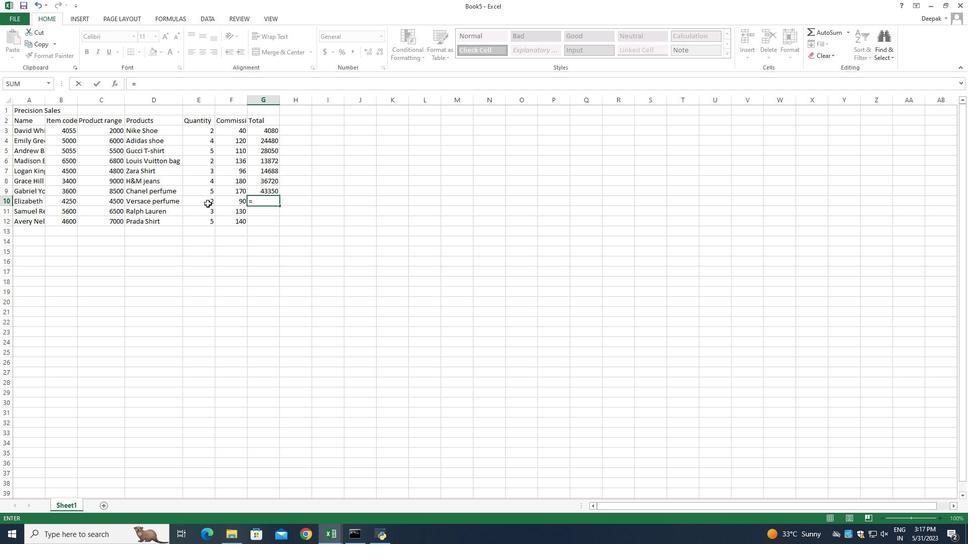 
Action: Mouse pressed left at (207, 202)
Screenshot: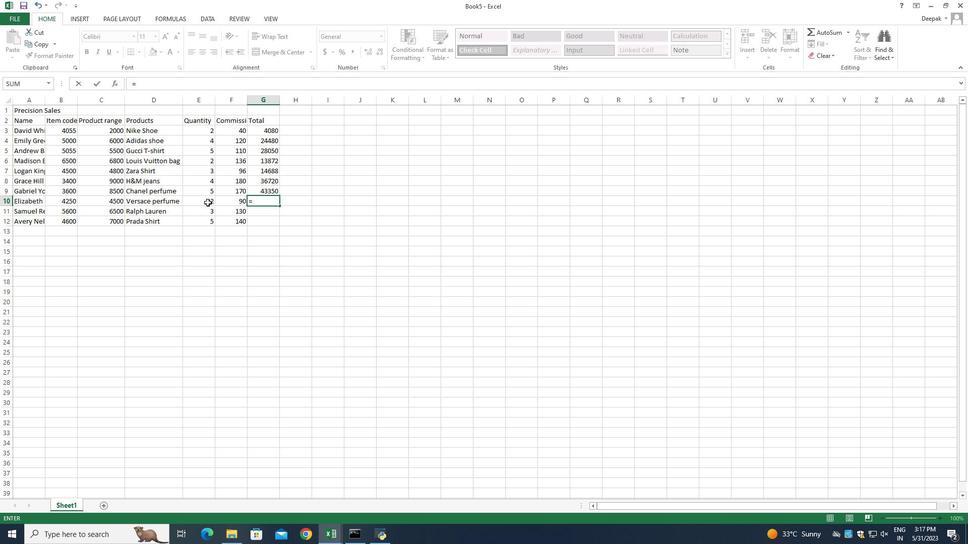 
Action: Key pressed *
Screenshot: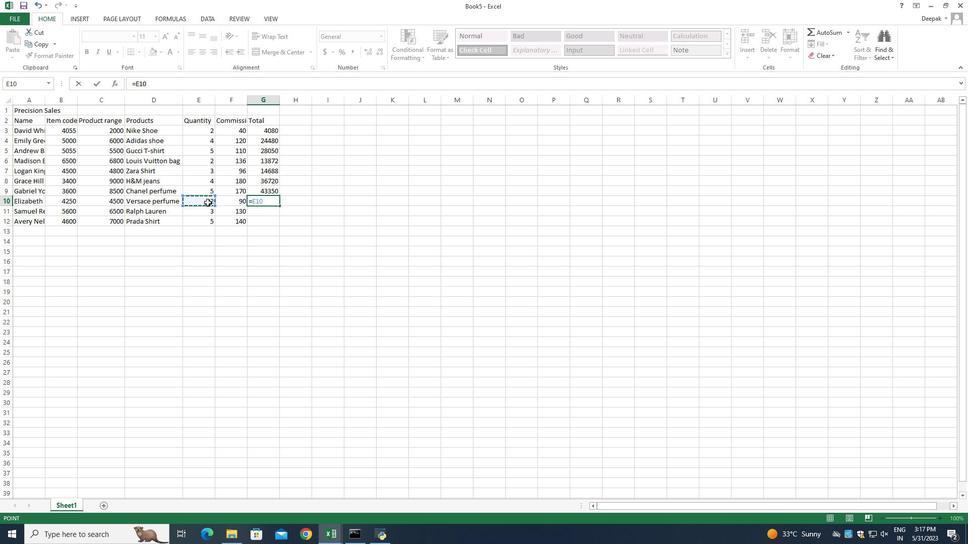 
Action: Mouse moved to (100, 199)
Screenshot: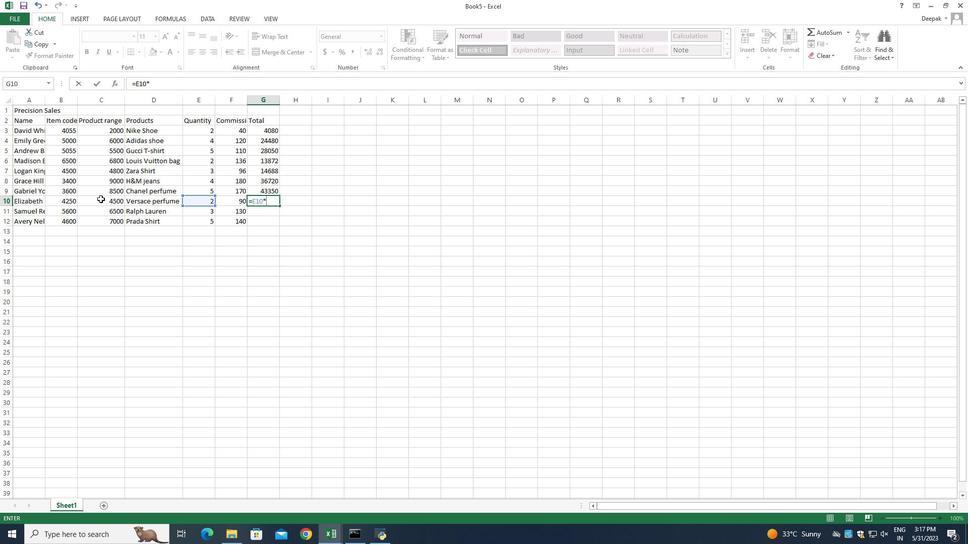 
Action: Mouse pressed left at (100, 199)
Screenshot: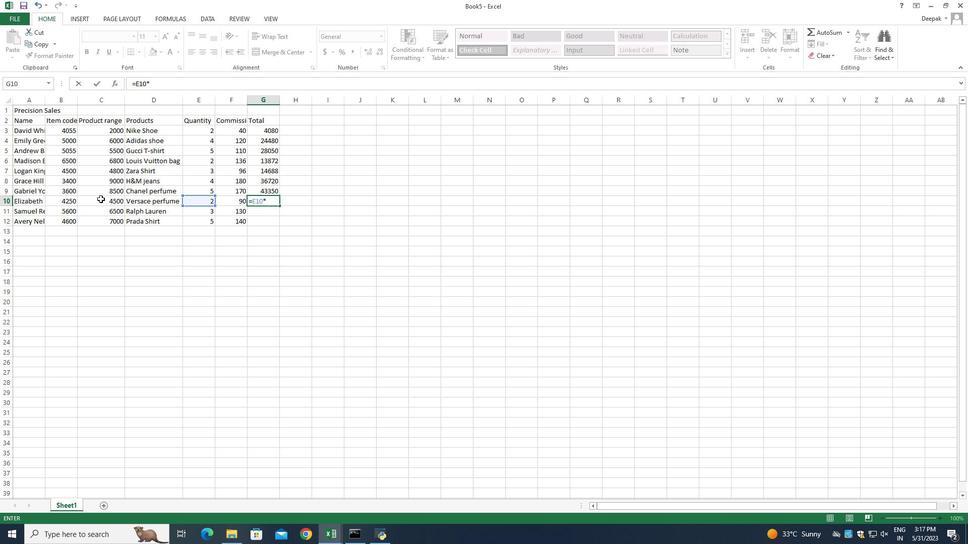 
Action: Key pressed +
Screenshot: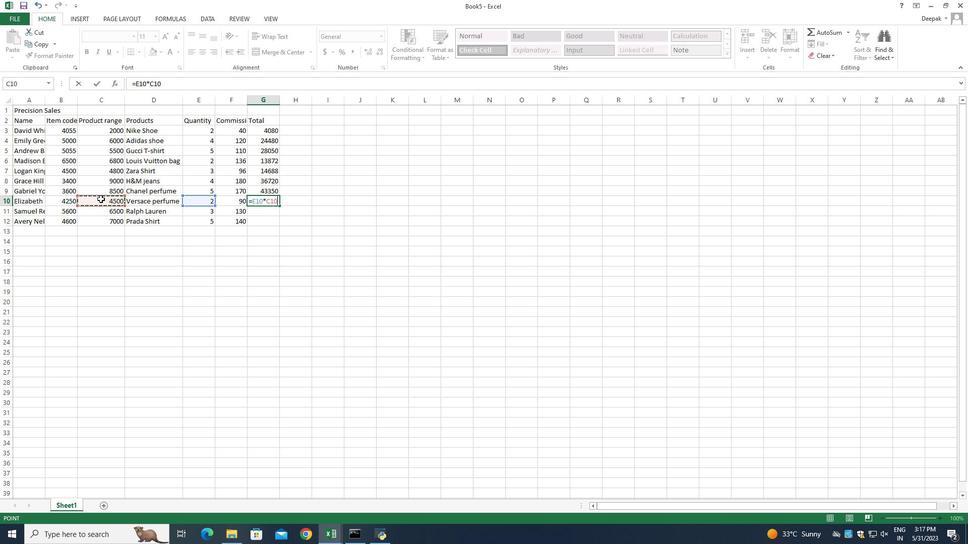 
Action: Mouse moved to (207, 198)
Screenshot: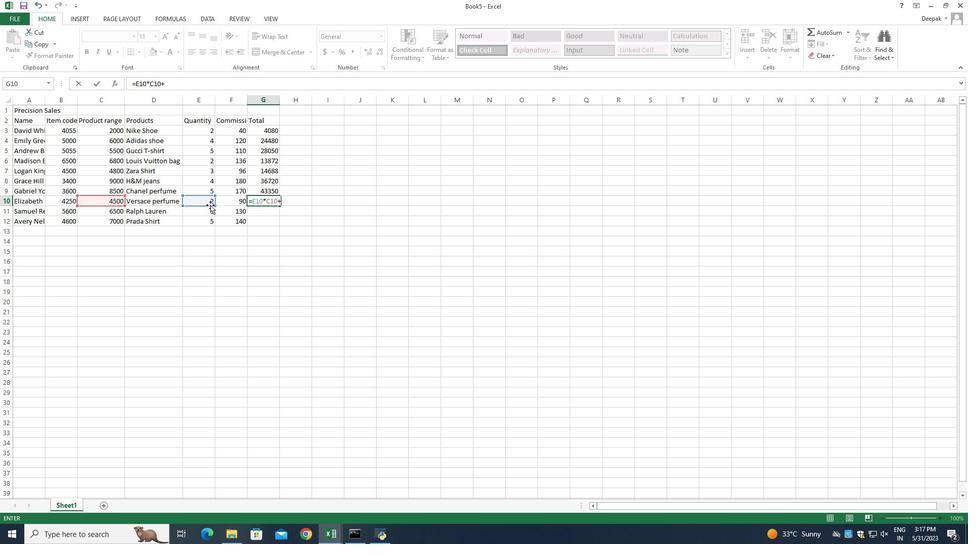 
Action: Mouse pressed left at (207, 198)
Screenshot: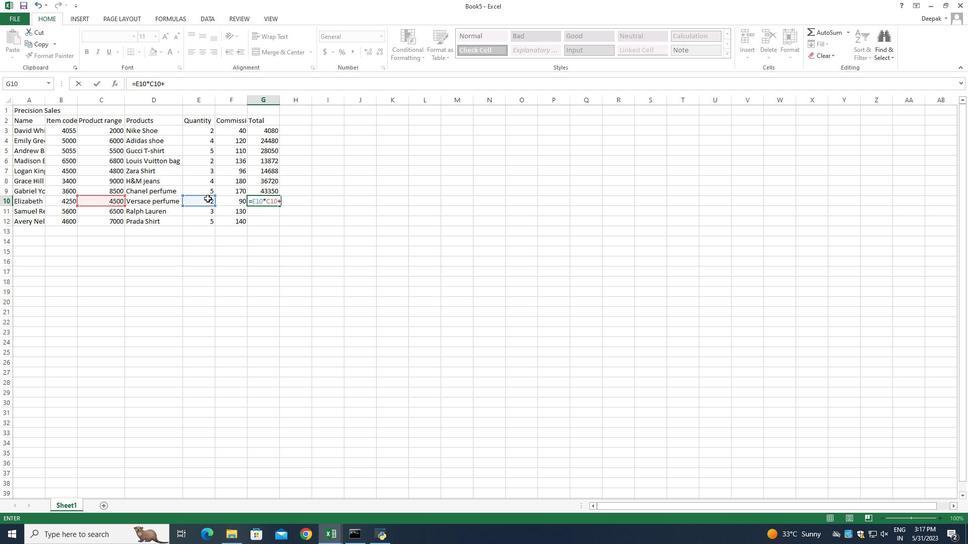 
Action: Key pressed *
Screenshot: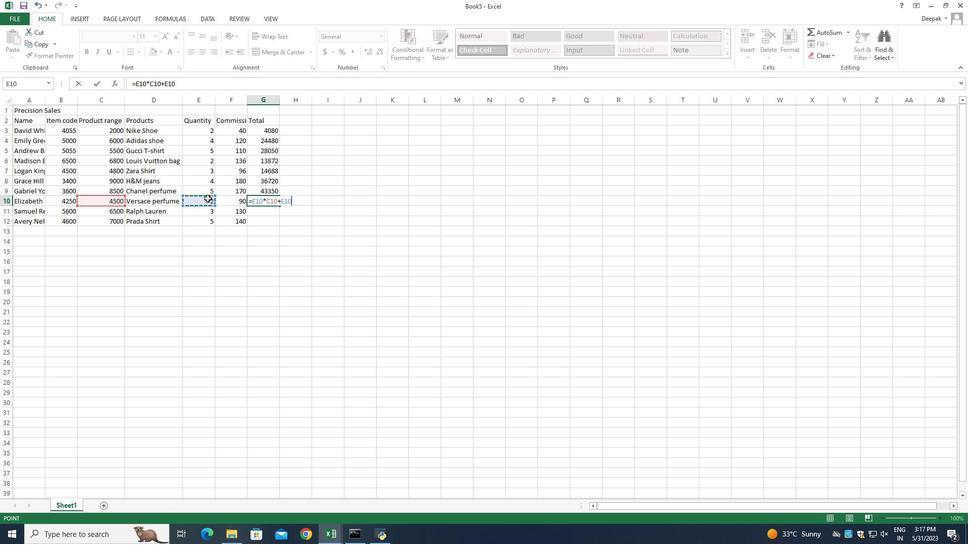 
Action: Mouse moved to (224, 202)
Screenshot: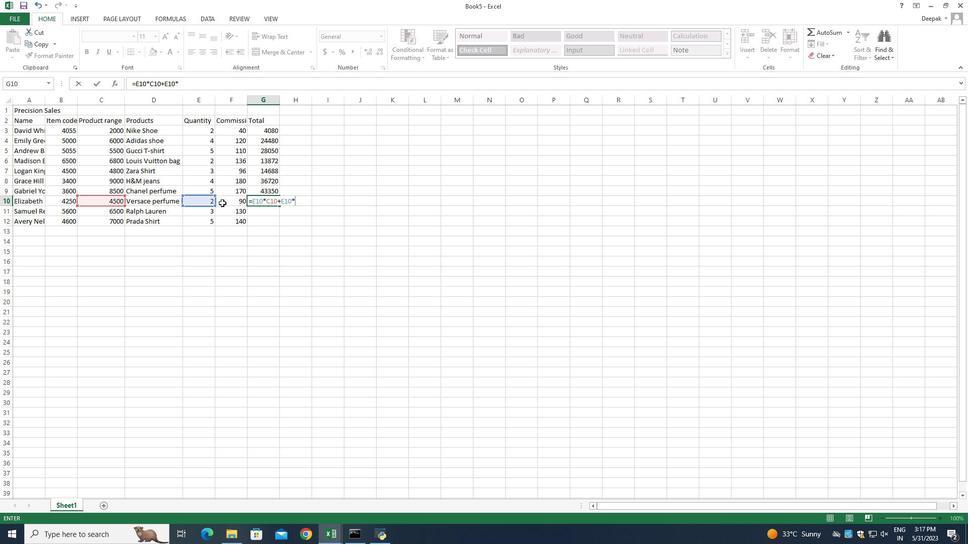 
Action: Mouse pressed left at (224, 202)
Screenshot: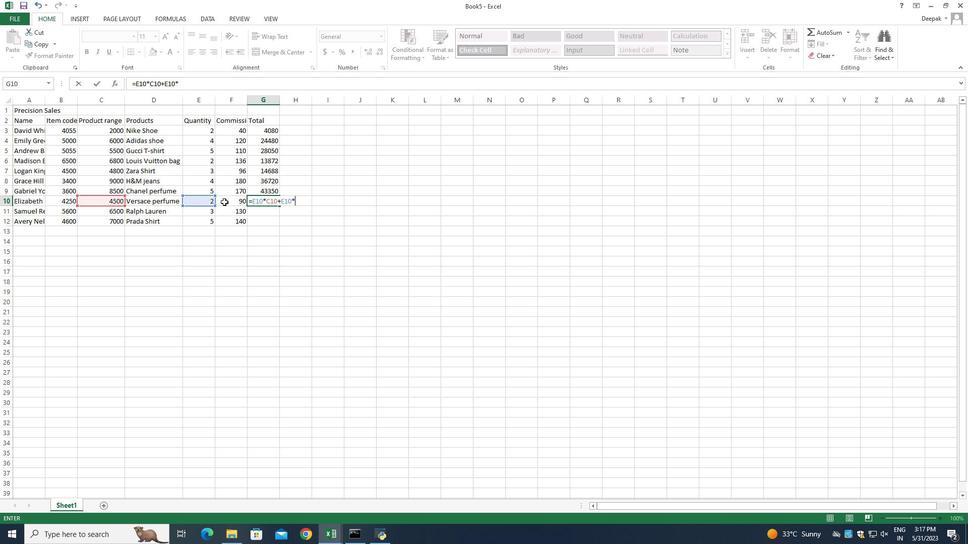 
Action: Key pressed <Key.enter>=<Key.down>
Screenshot: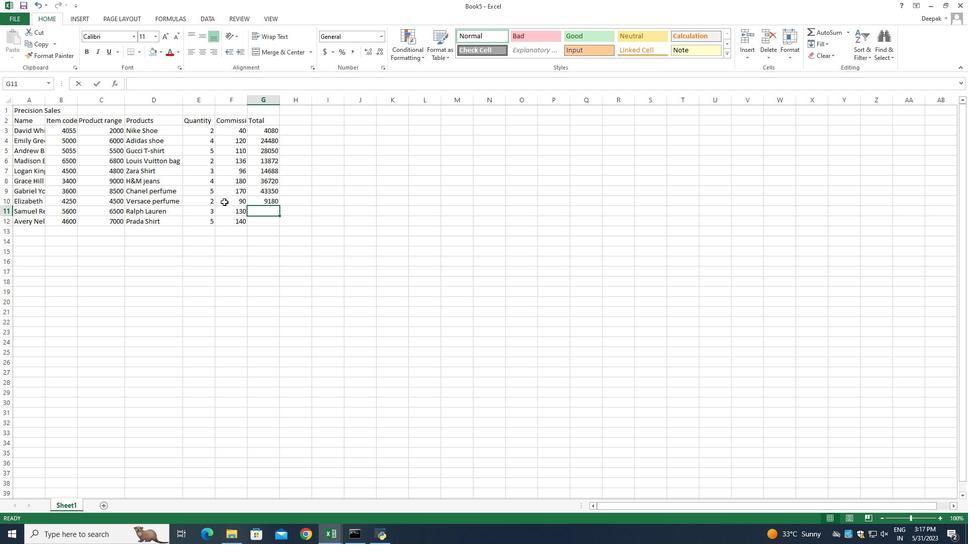 
Action: Mouse moved to (209, 202)
Screenshot: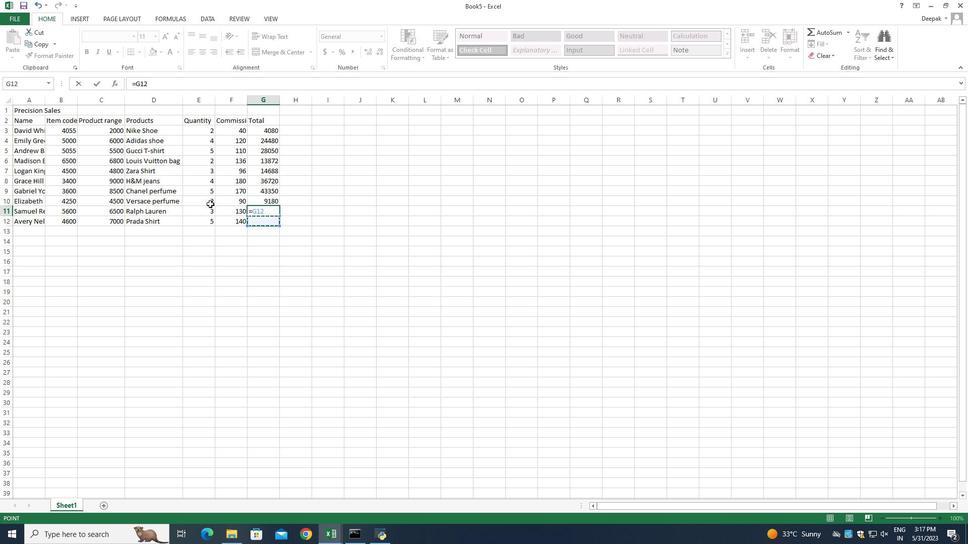 
Action: Mouse pressed left at (209, 202)
Screenshot: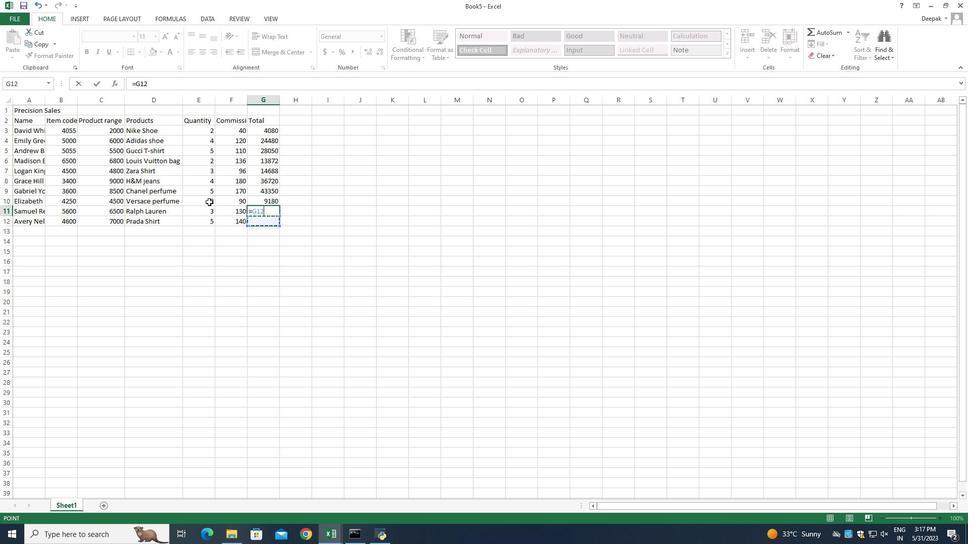 
Action: Key pressed *
